 Task: Search one way flight ticket for 1 adult, 5 children, 2 infants in seat and 1 infant on lap in first from Ponce: Mercedita Airport to Riverton: Central Wyoming Regional Airport (was Riverton Regional) on 8-4-2023. Choice of flights is Alaska. Number of bags: 2 carry on bags and 6 checked bags. Price is upto 72000. Outbound departure time preference is 13:30.
Action: Mouse moved to (425, 356)
Screenshot: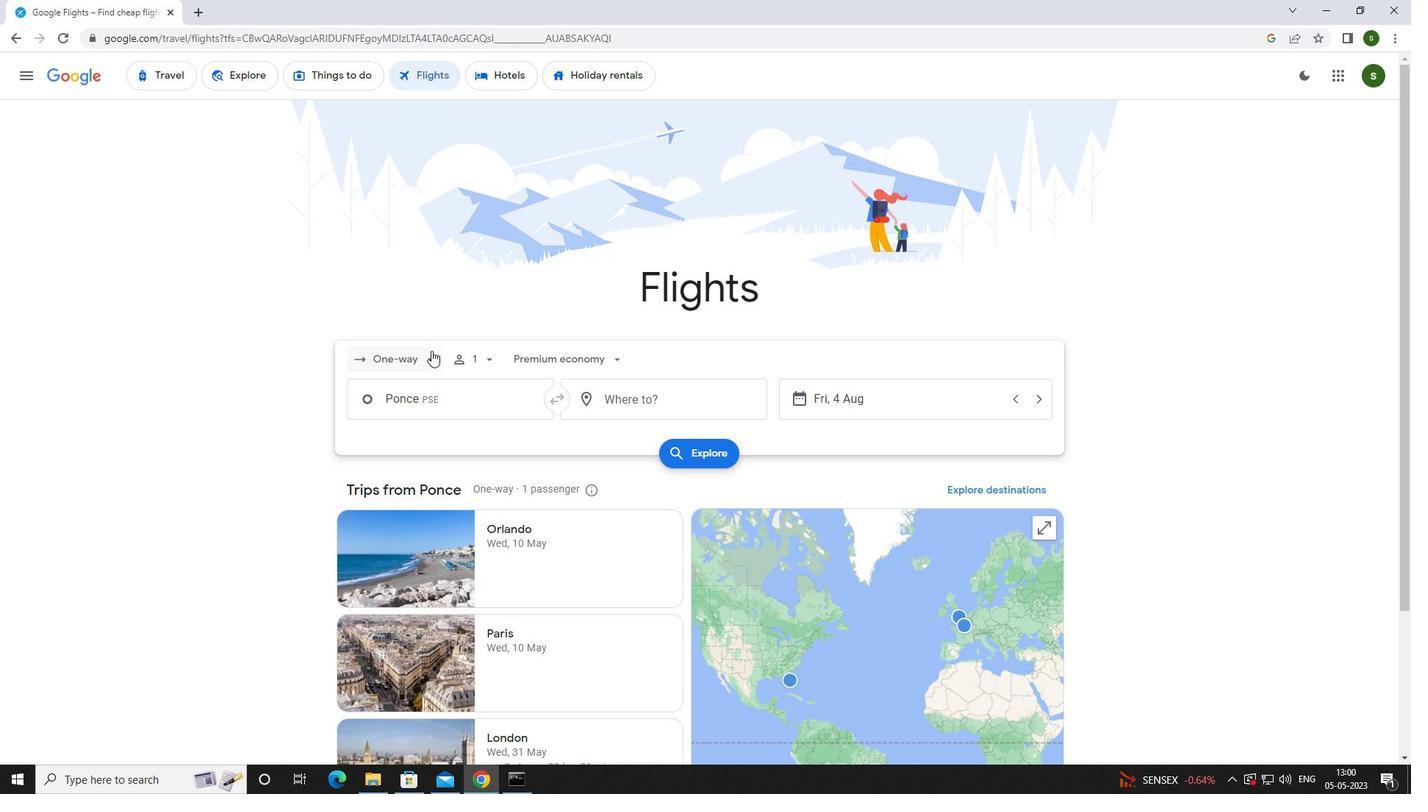 
Action: Mouse pressed left at (425, 356)
Screenshot: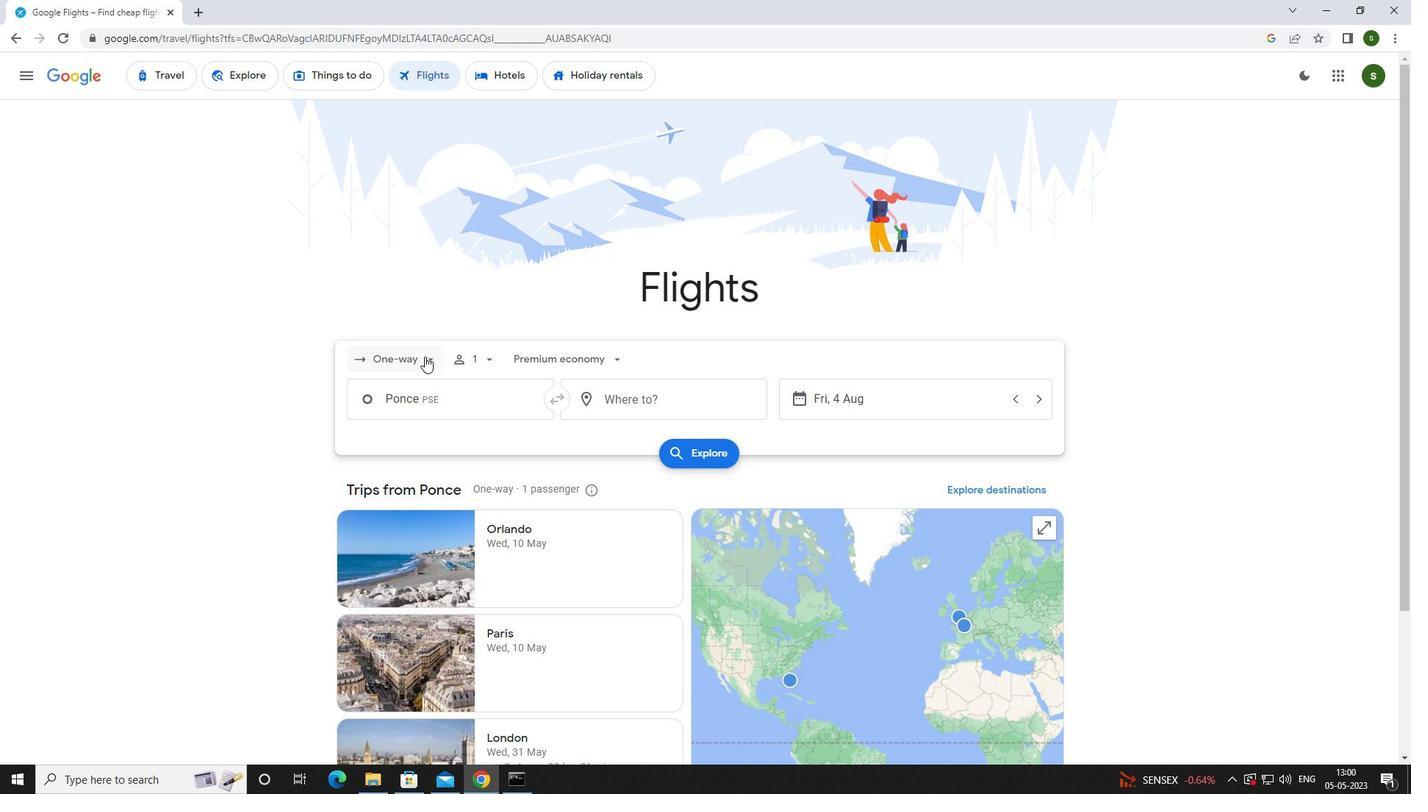 
Action: Mouse moved to (426, 425)
Screenshot: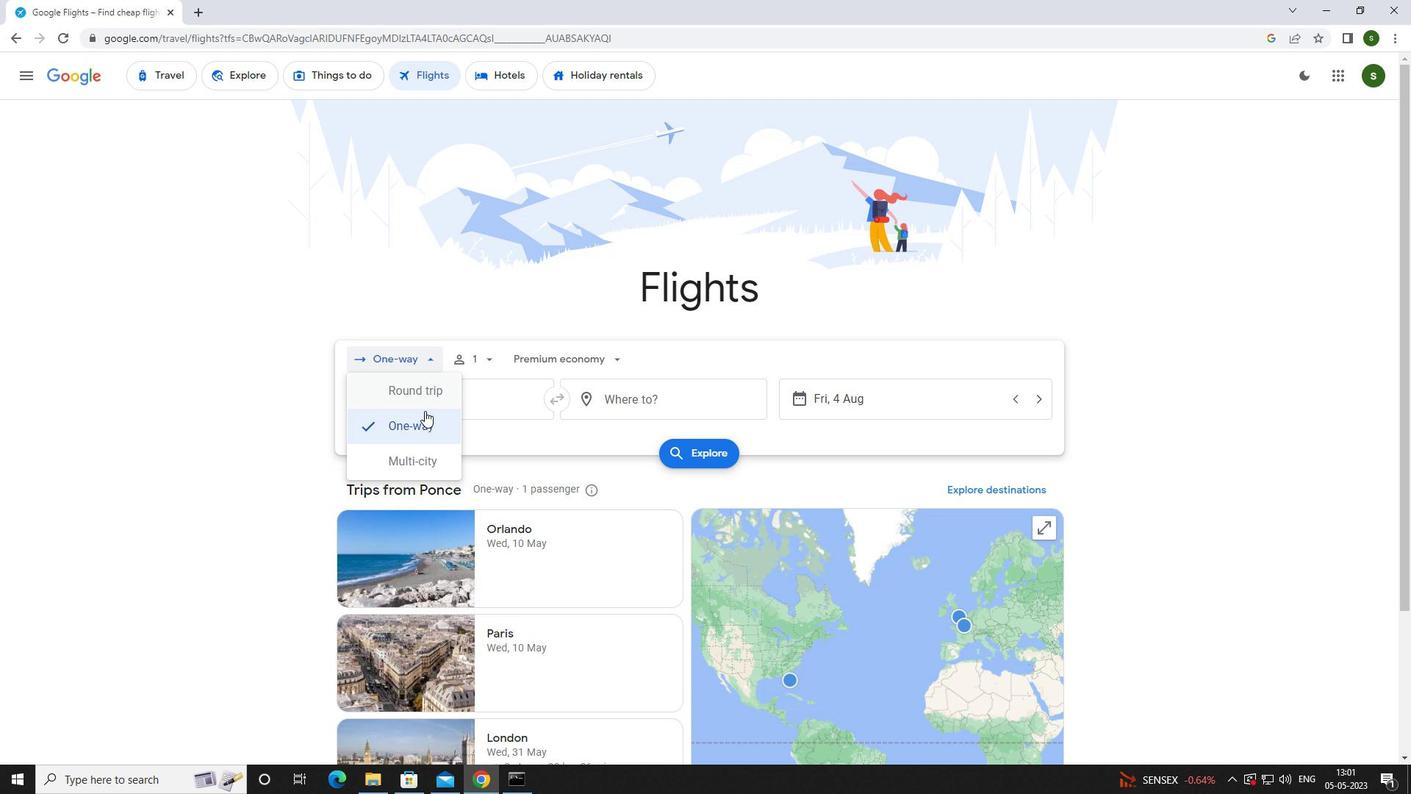 
Action: Mouse pressed left at (426, 425)
Screenshot: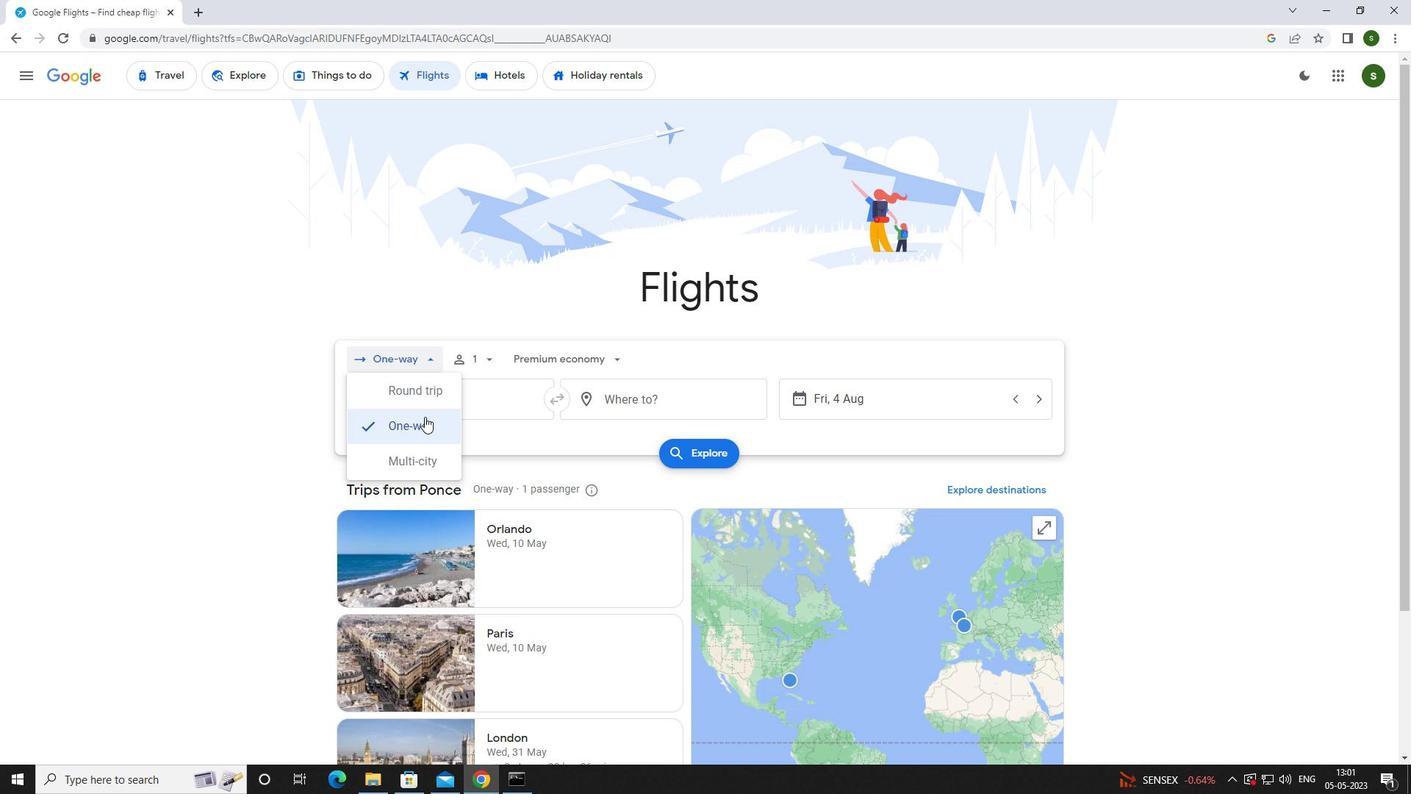 
Action: Mouse moved to (483, 358)
Screenshot: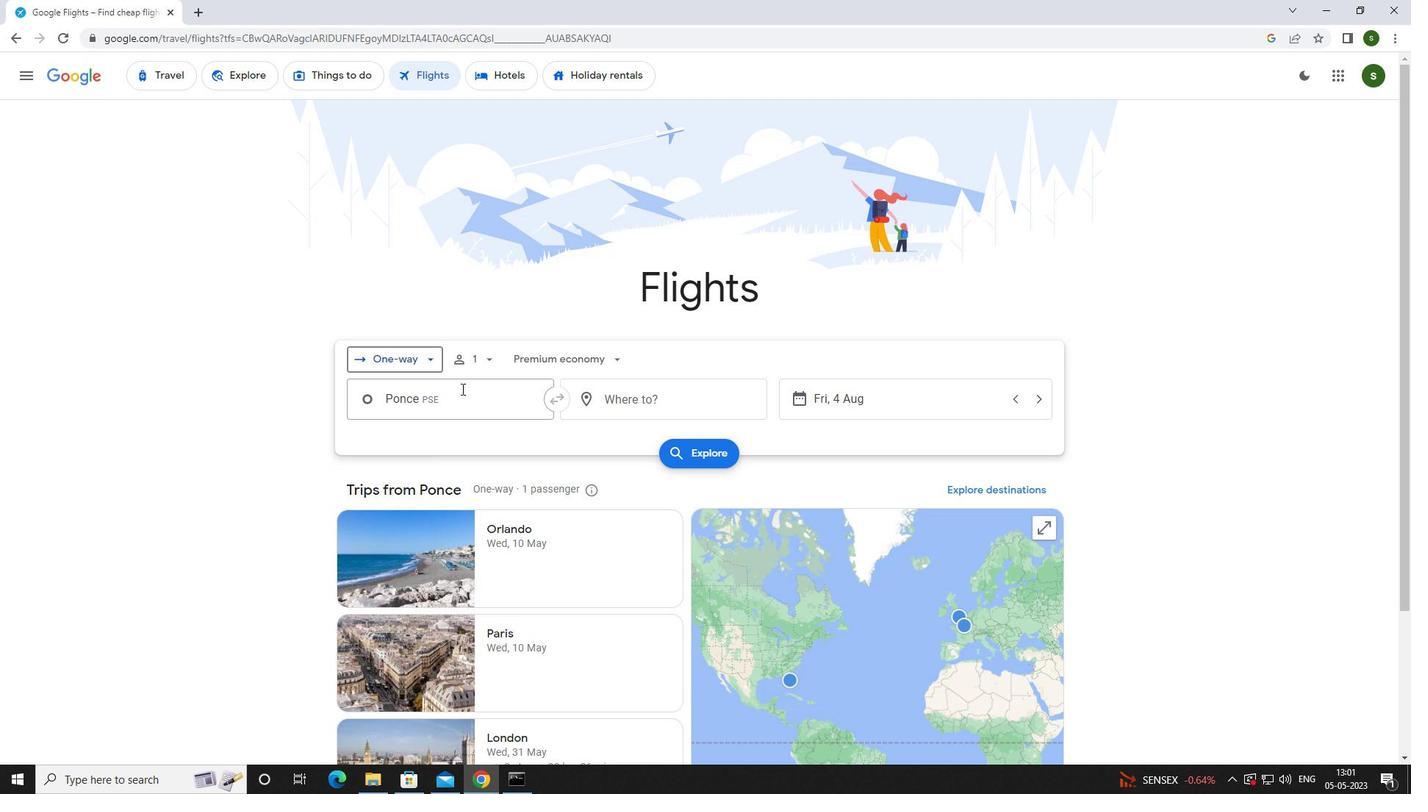 
Action: Mouse pressed left at (483, 358)
Screenshot: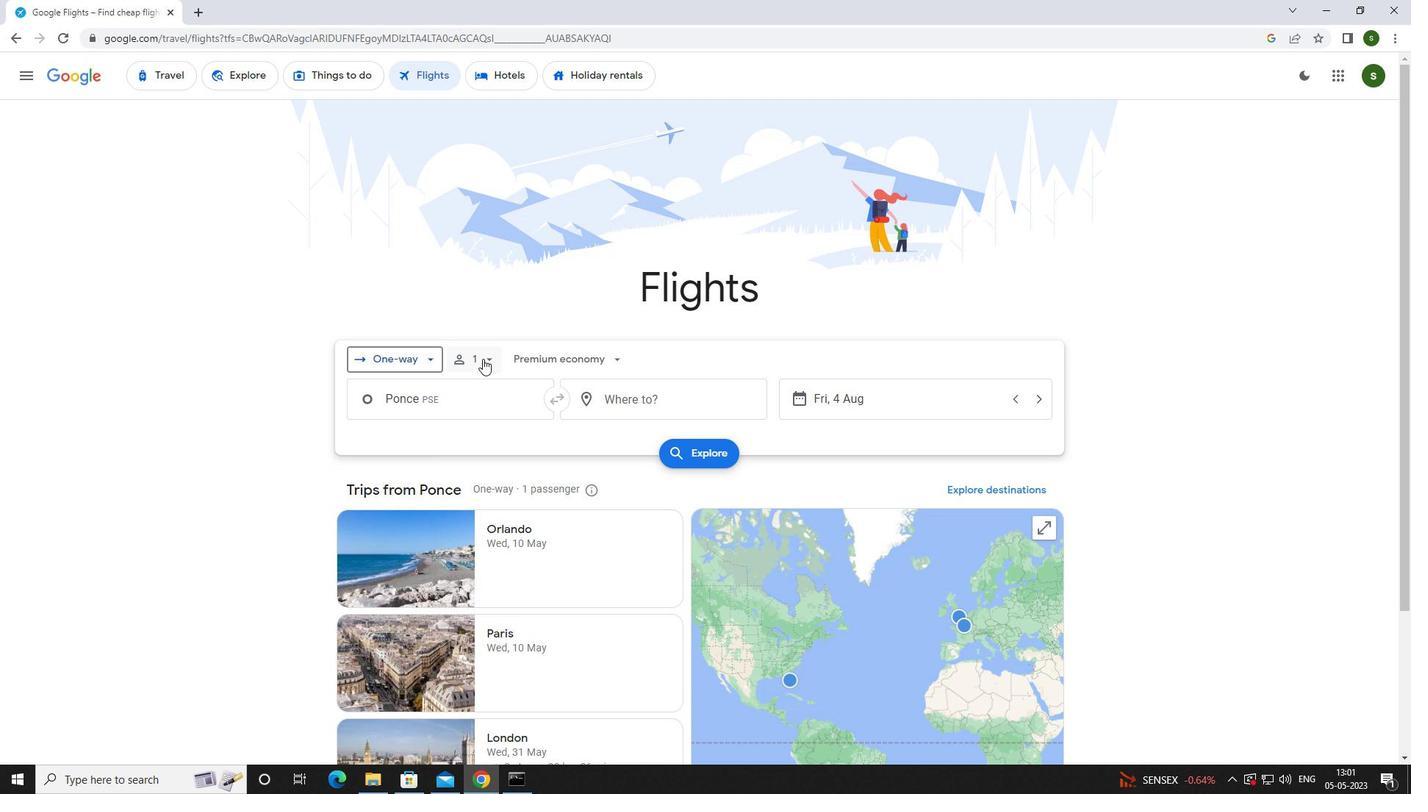 
Action: Mouse moved to (601, 433)
Screenshot: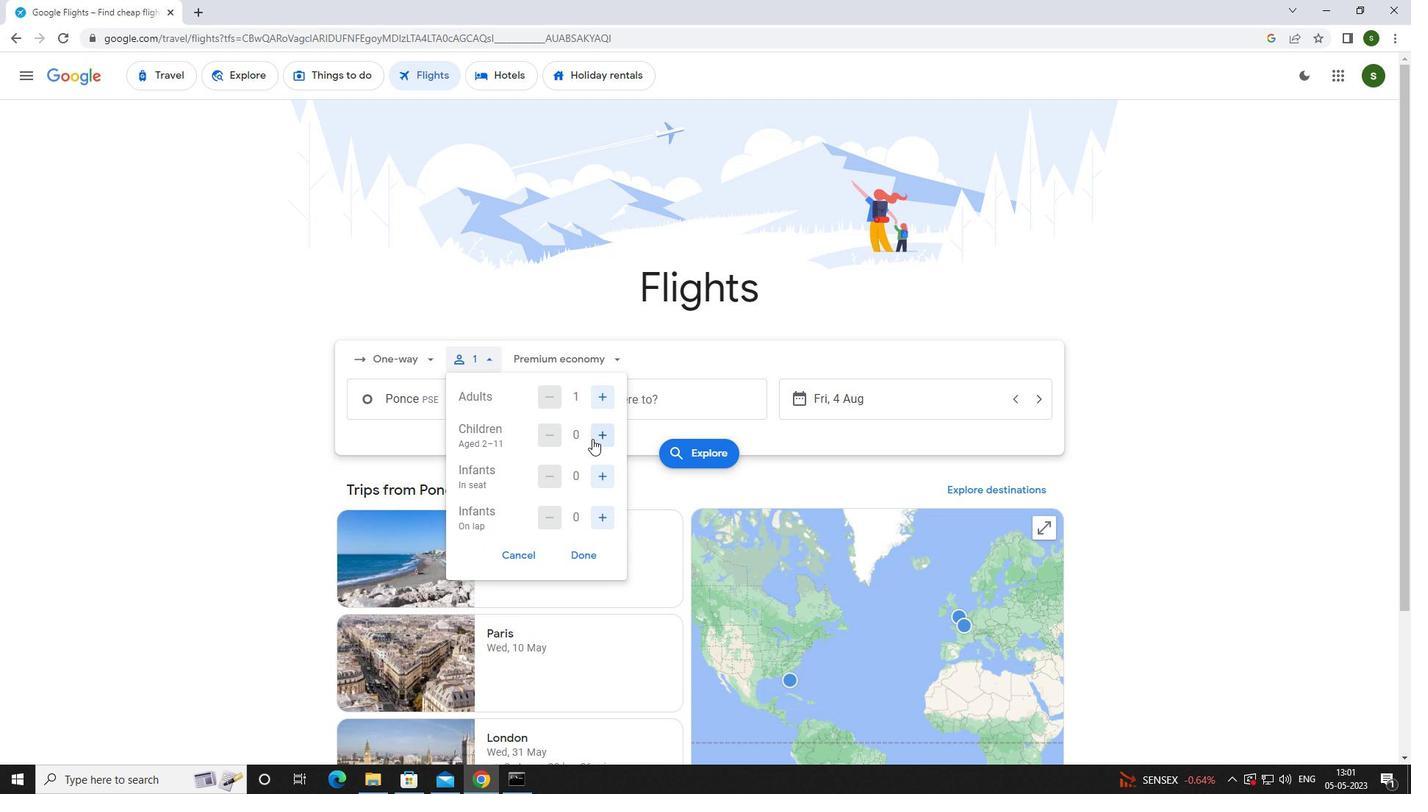 
Action: Mouse pressed left at (601, 433)
Screenshot: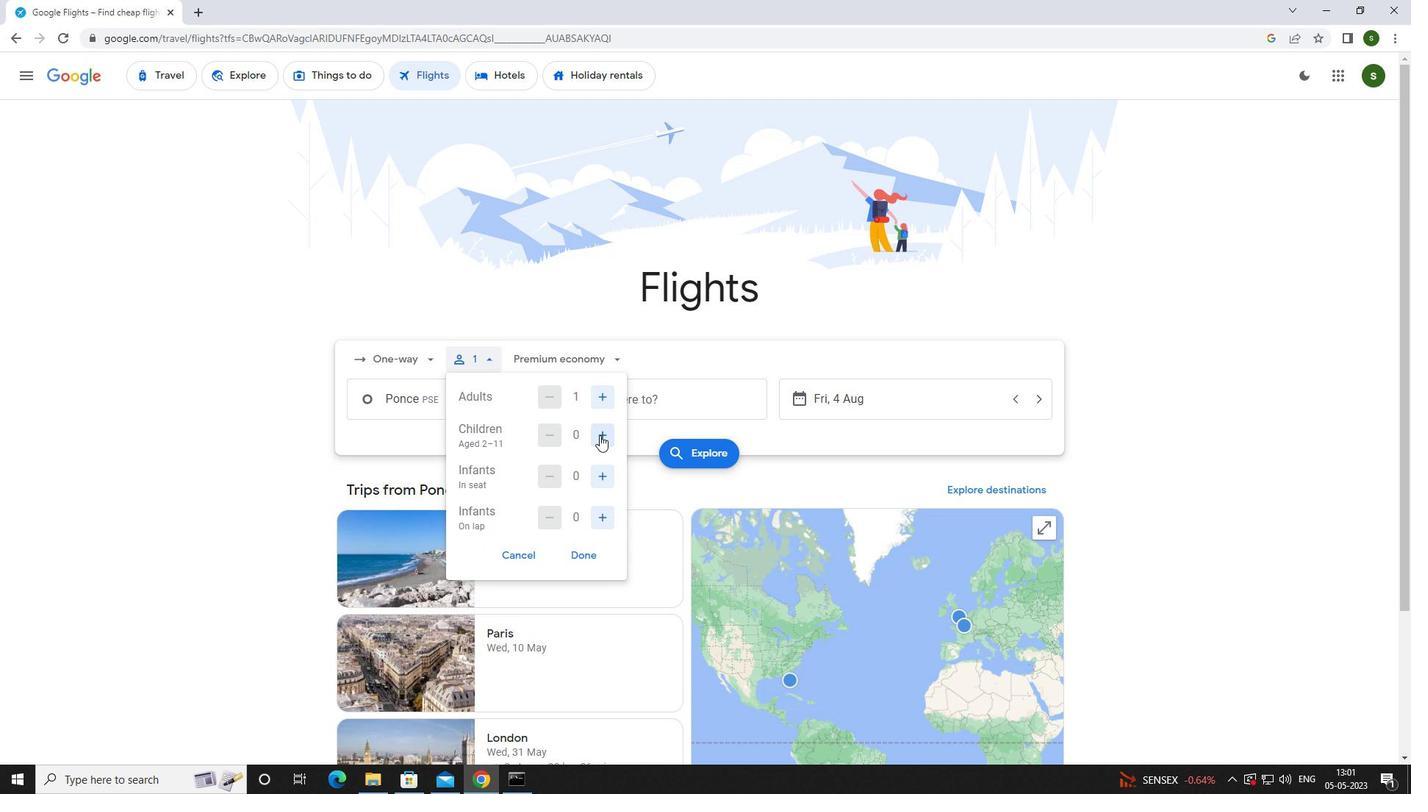 
Action: Mouse pressed left at (601, 433)
Screenshot: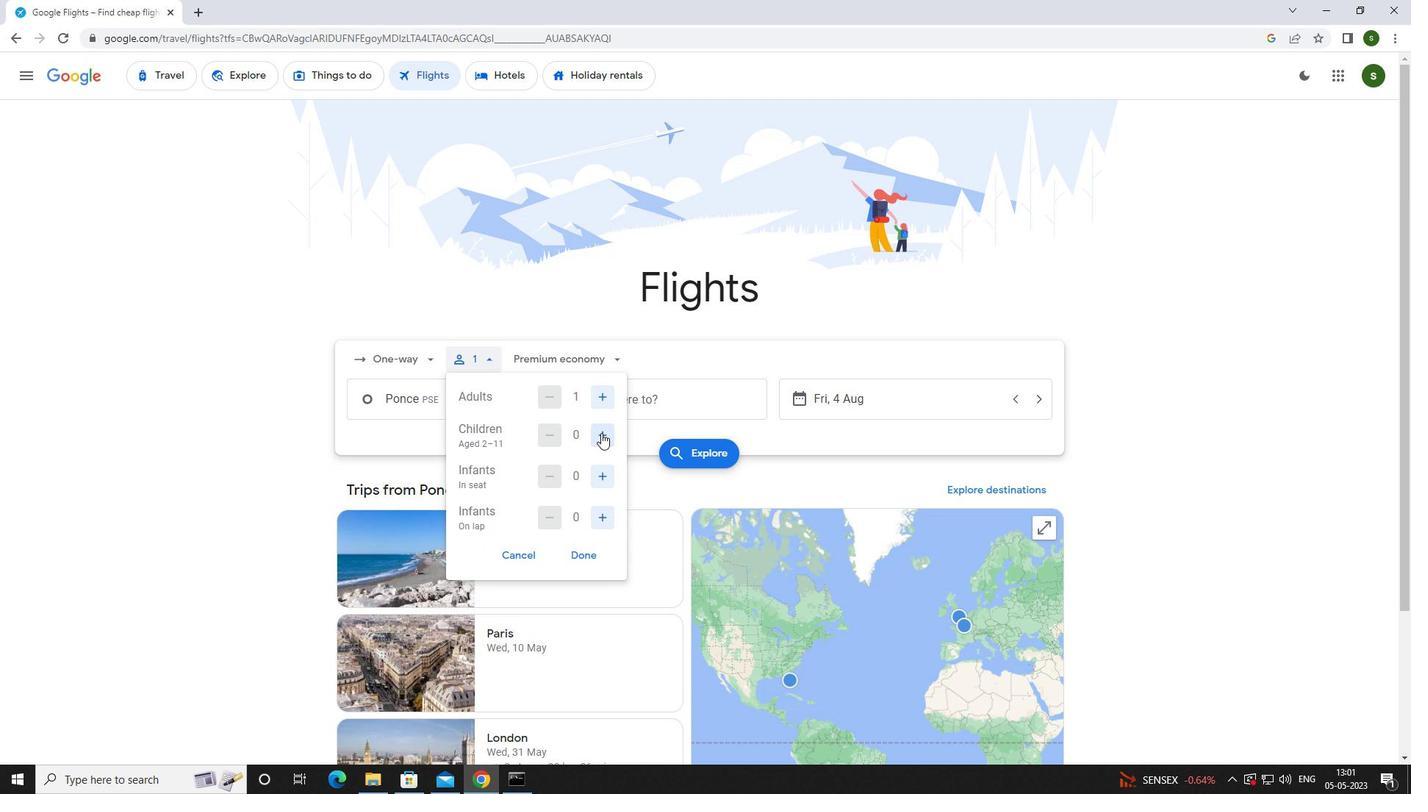 
Action: Mouse pressed left at (601, 433)
Screenshot: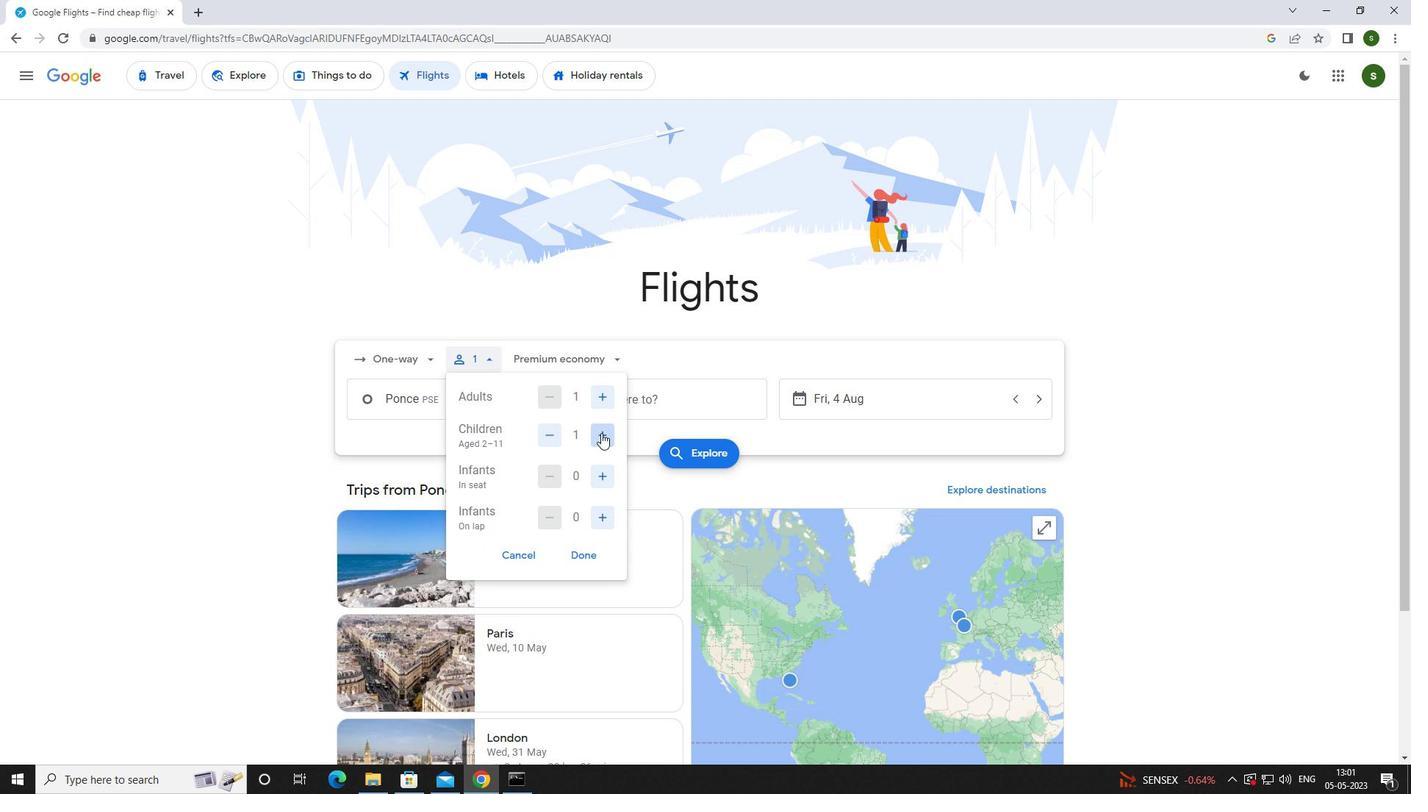 
Action: Mouse pressed left at (601, 433)
Screenshot: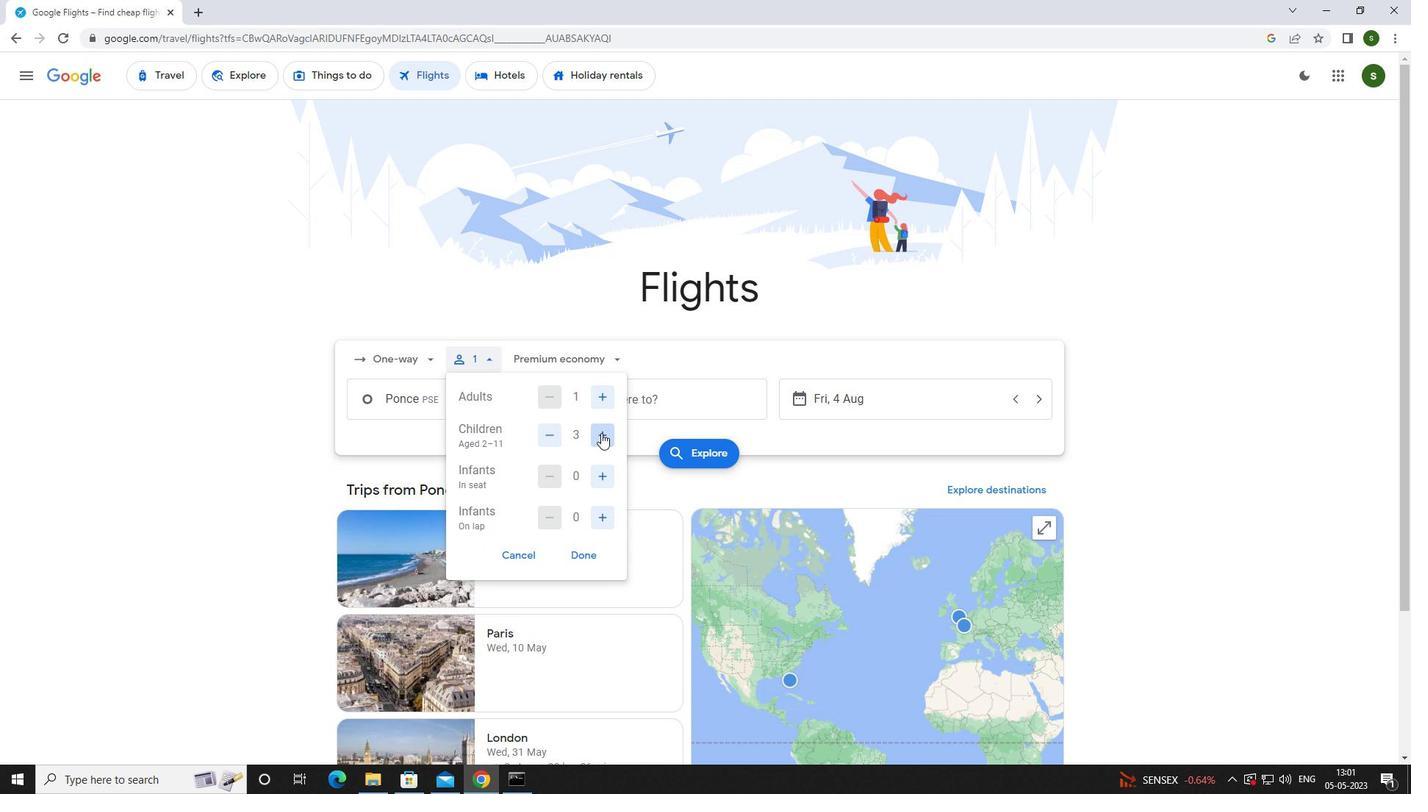 
Action: Mouse pressed left at (601, 433)
Screenshot: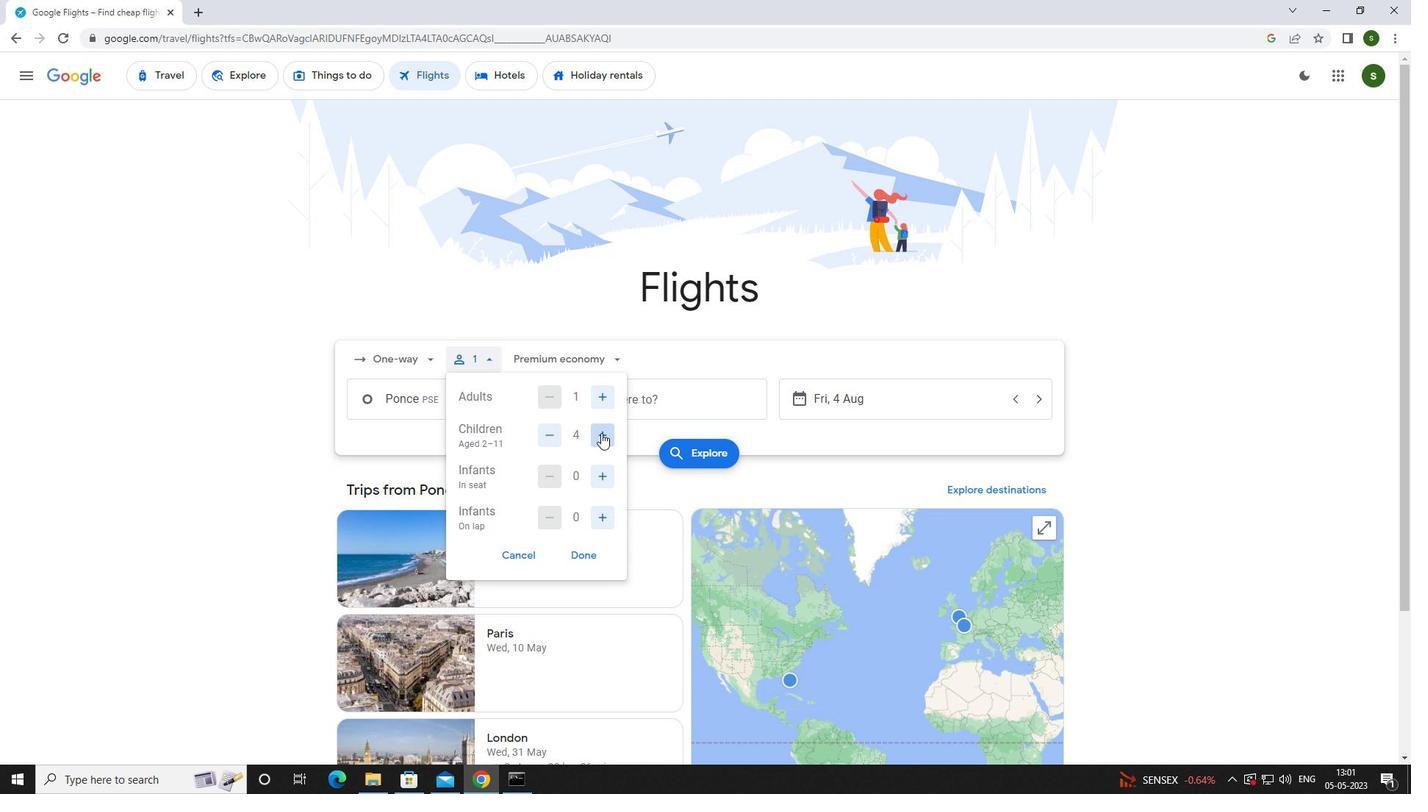 
Action: Mouse moved to (603, 469)
Screenshot: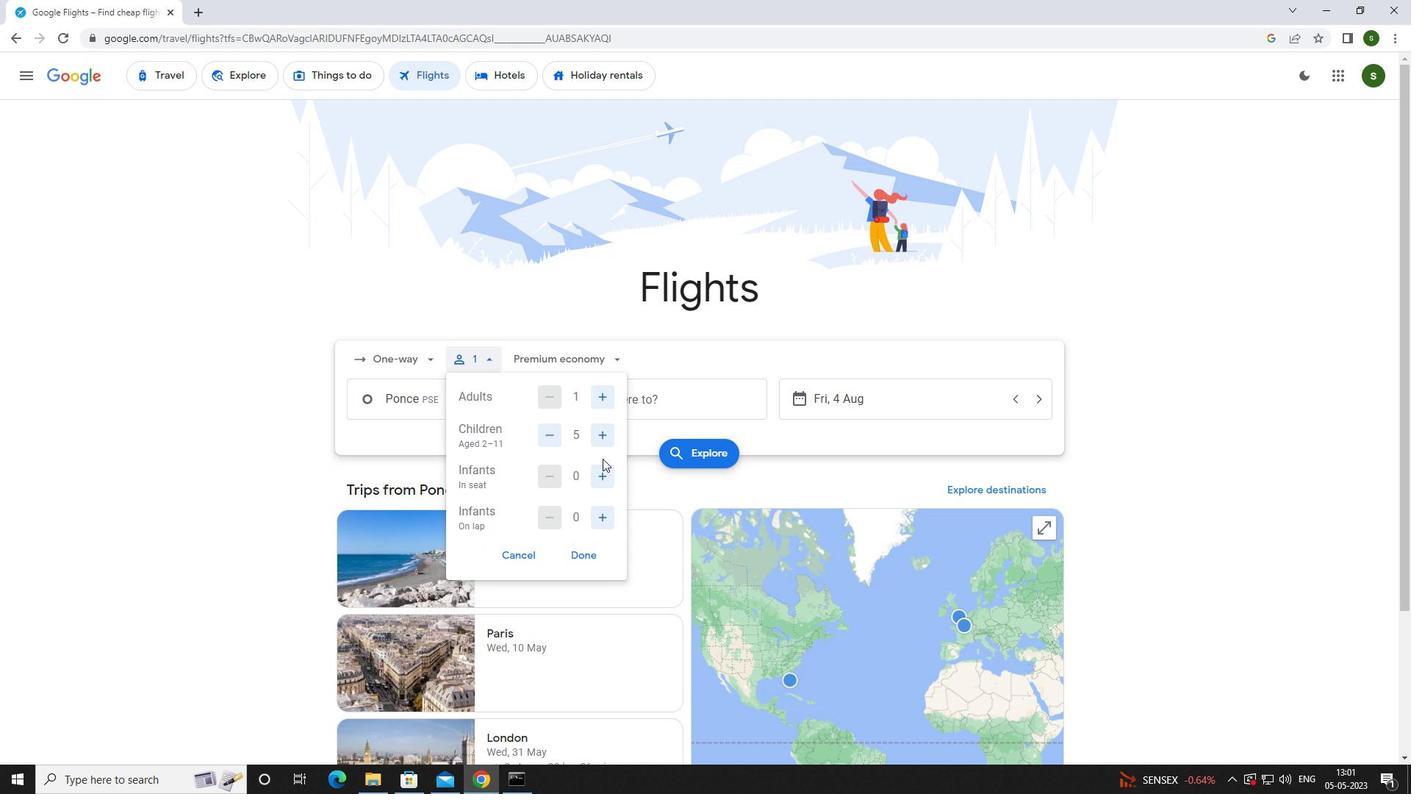 
Action: Mouse pressed left at (603, 469)
Screenshot: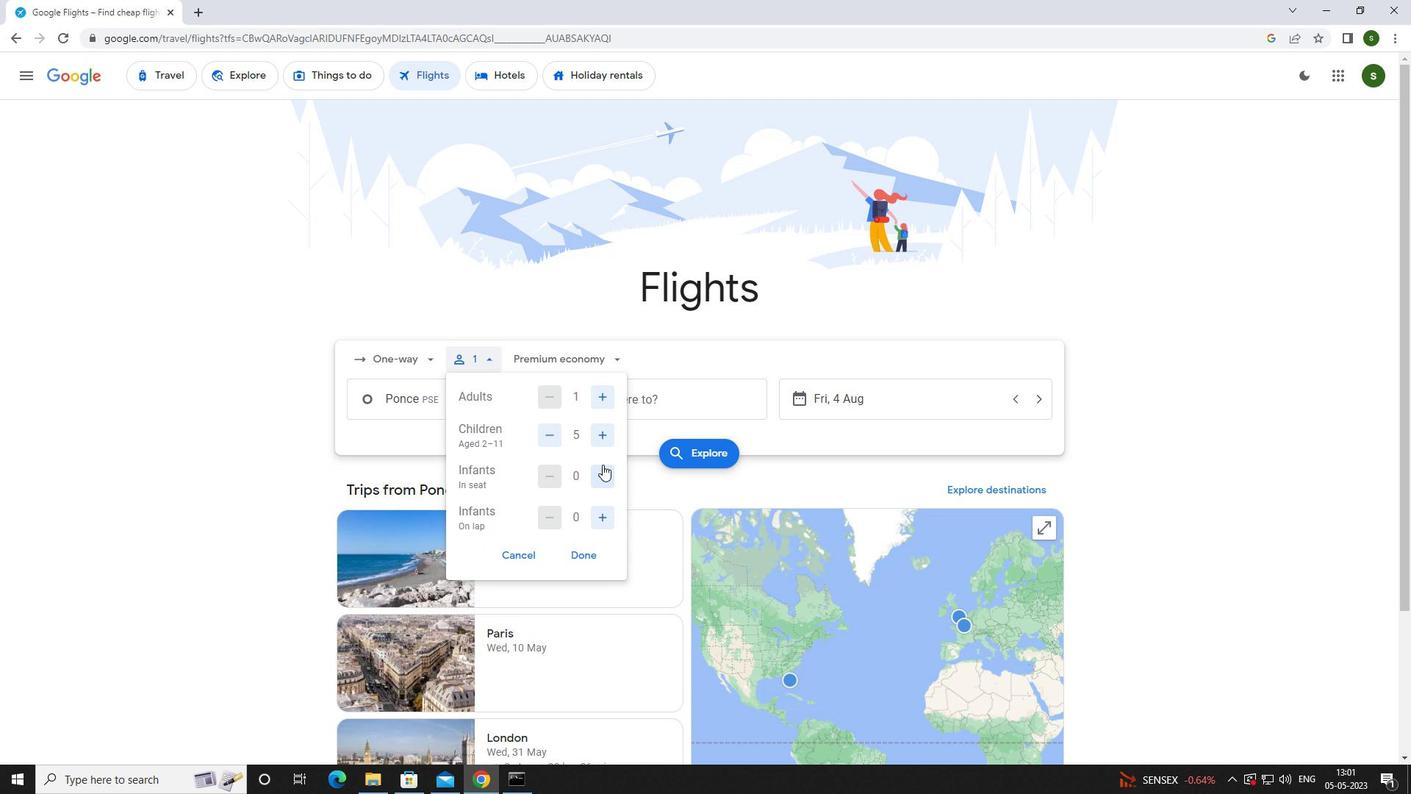 
Action: Mouse moved to (601, 502)
Screenshot: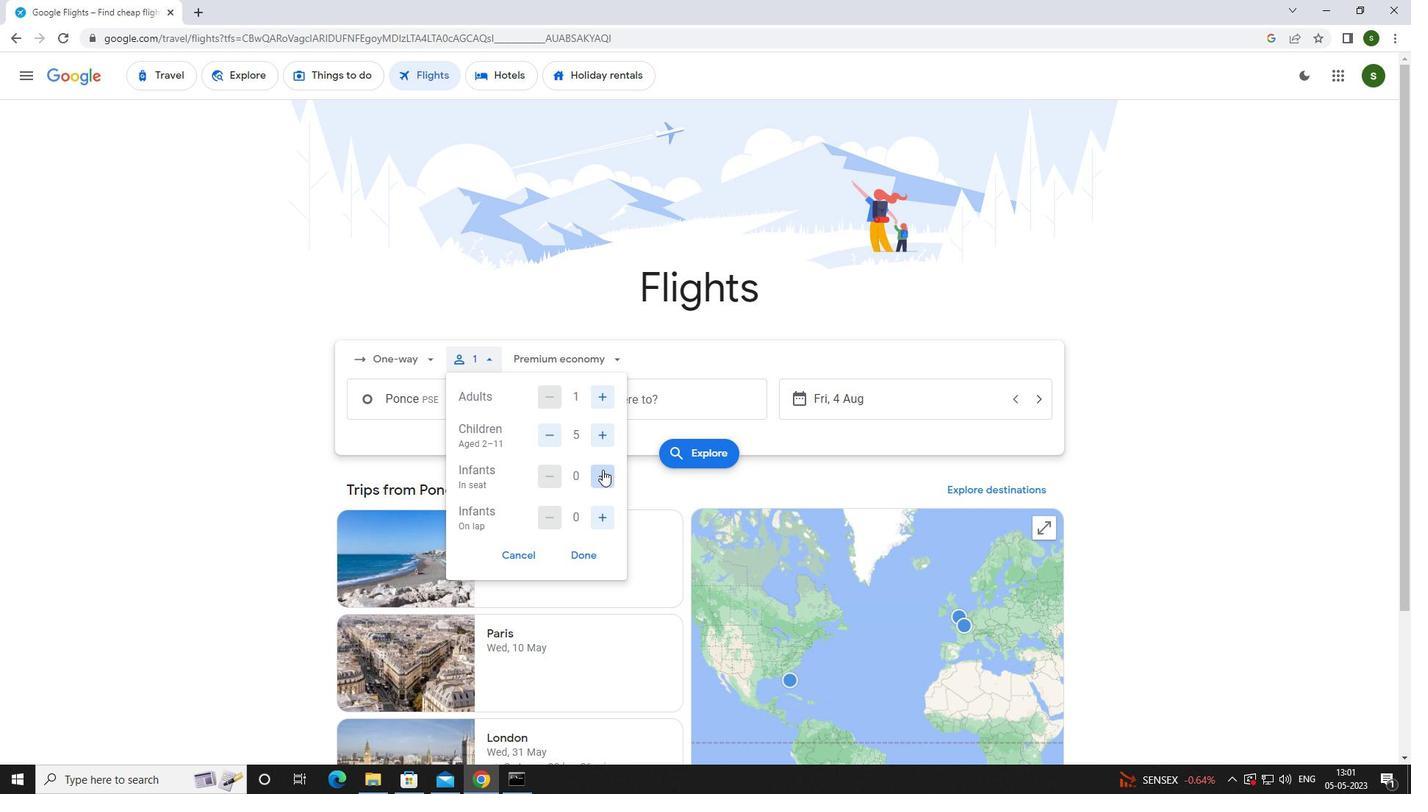 
Action: Mouse pressed left at (601, 502)
Screenshot: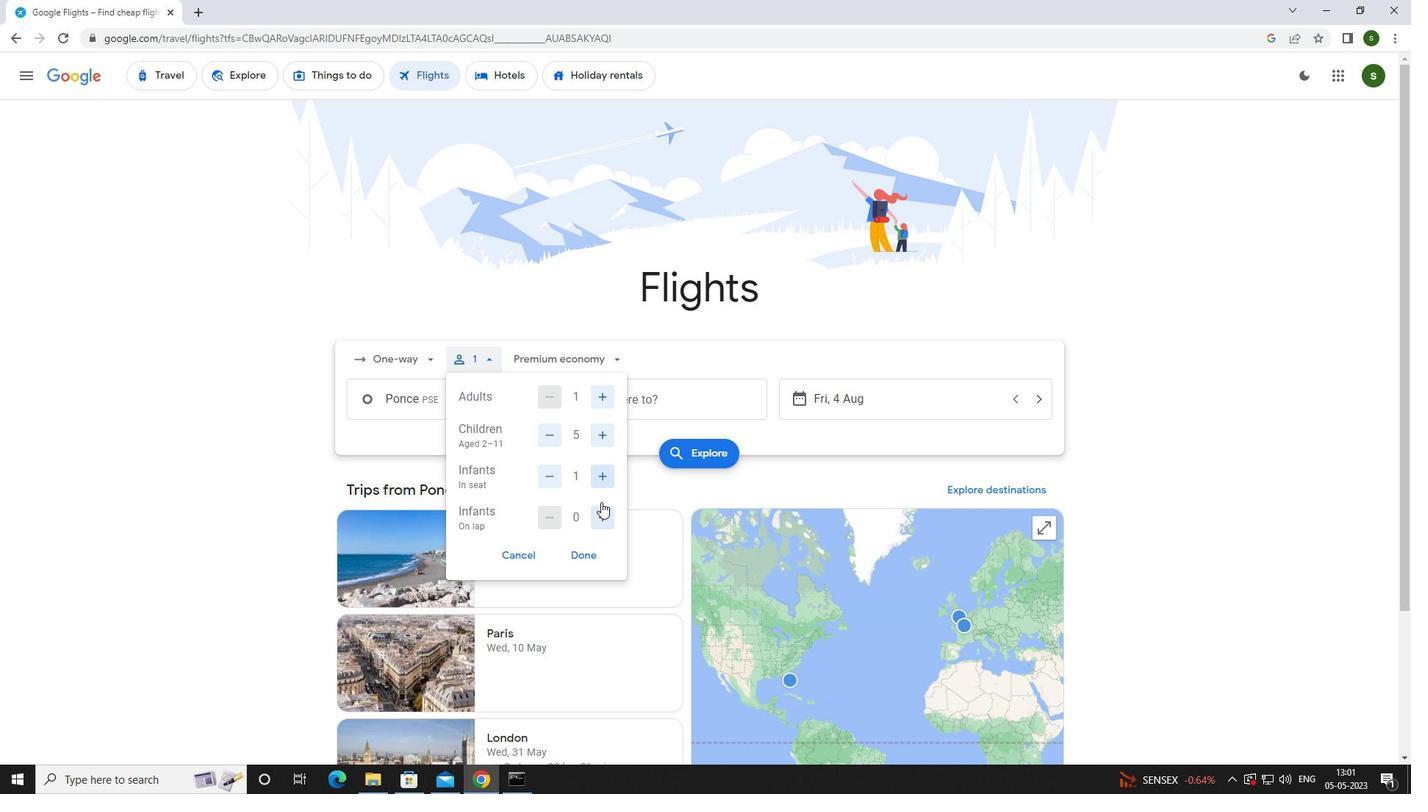 
Action: Mouse moved to (592, 362)
Screenshot: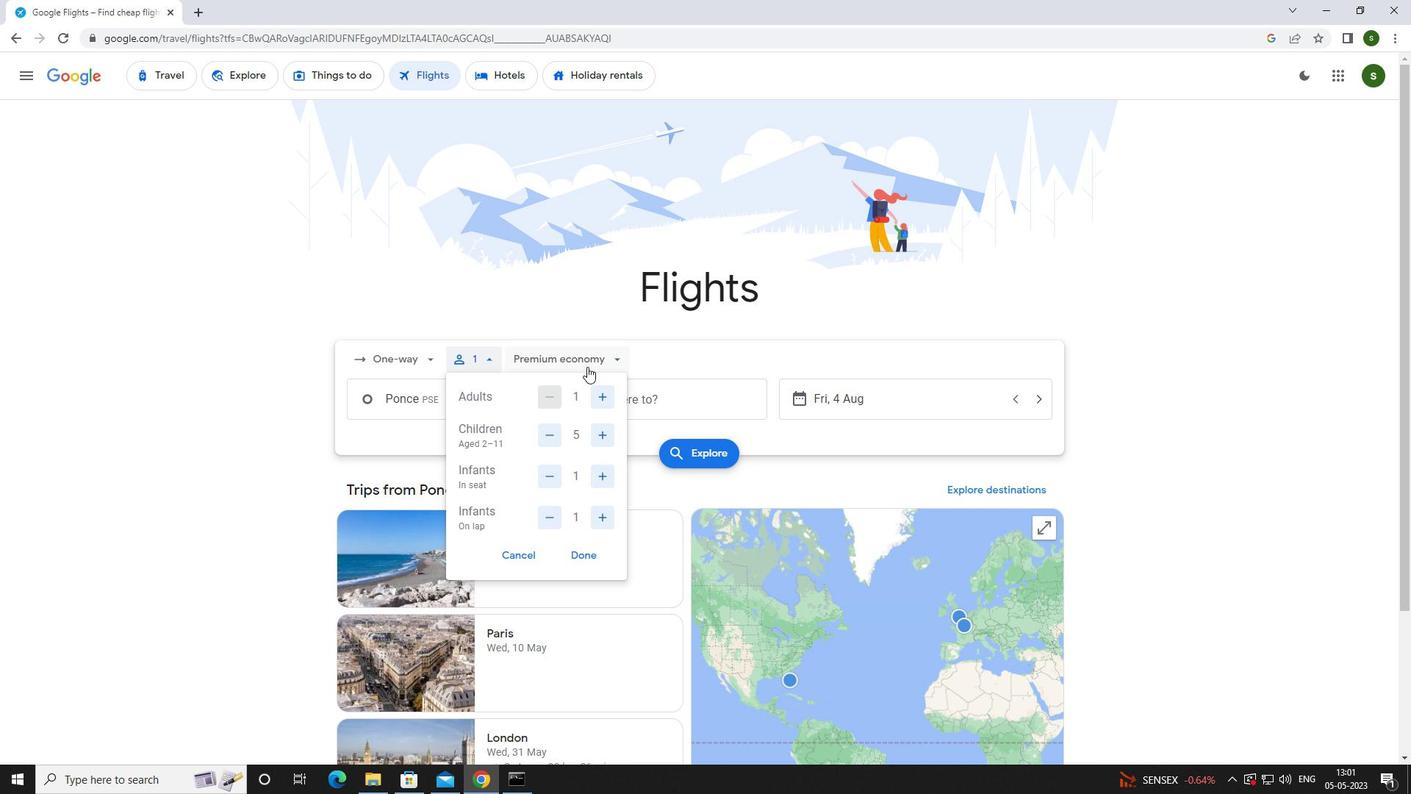 
Action: Mouse pressed left at (592, 362)
Screenshot: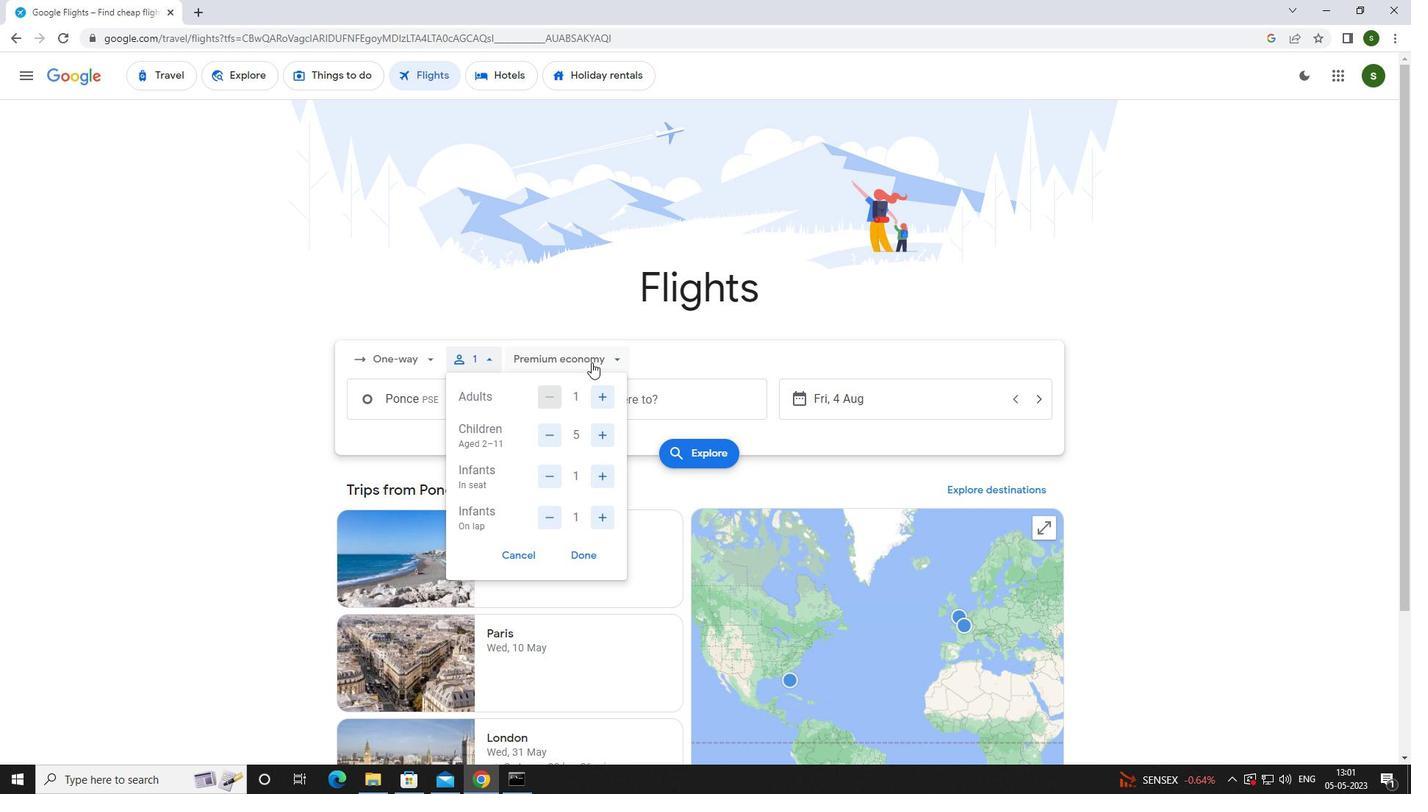 
Action: Mouse moved to (574, 497)
Screenshot: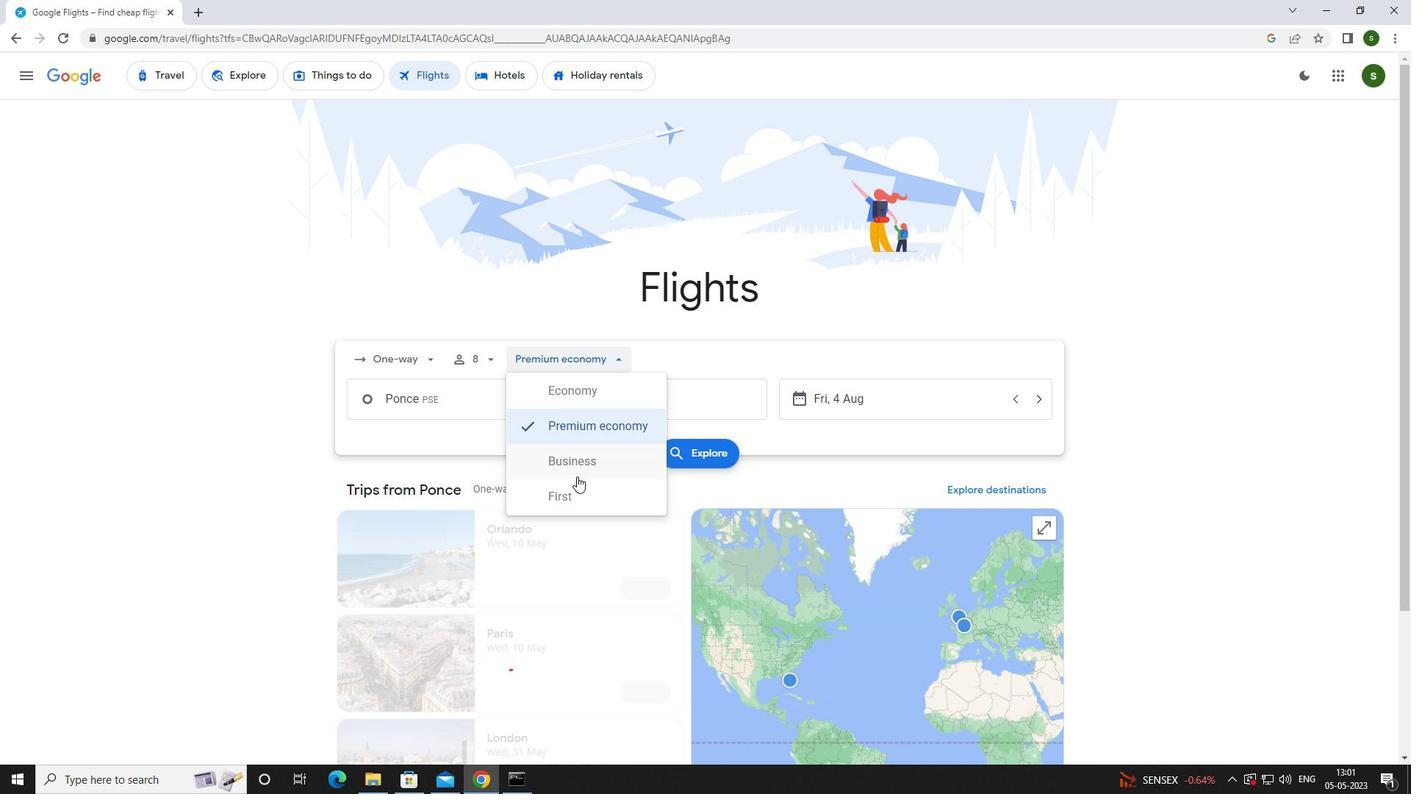 
Action: Mouse pressed left at (574, 497)
Screenshot: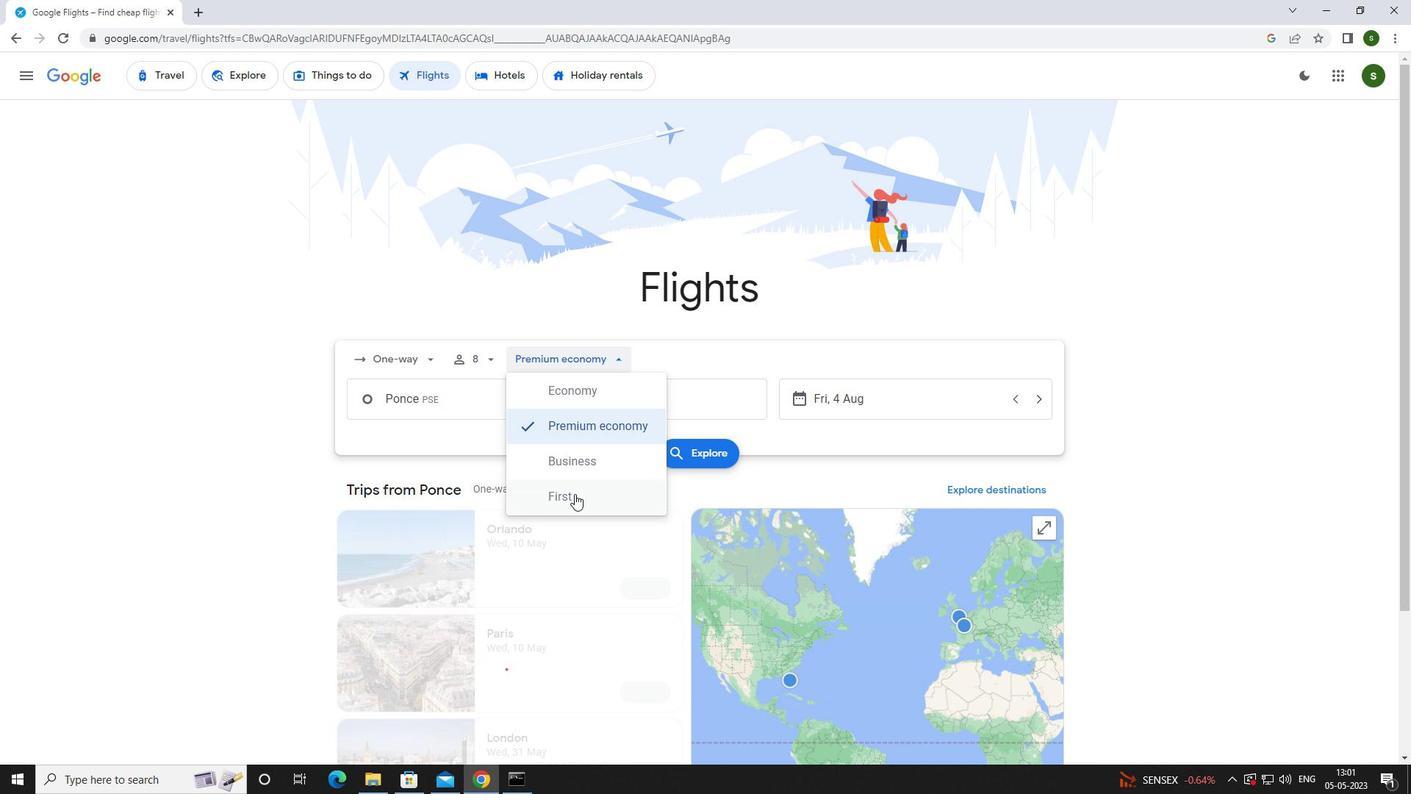 
Action: Mouse moved to (473, 406)
Screenshot: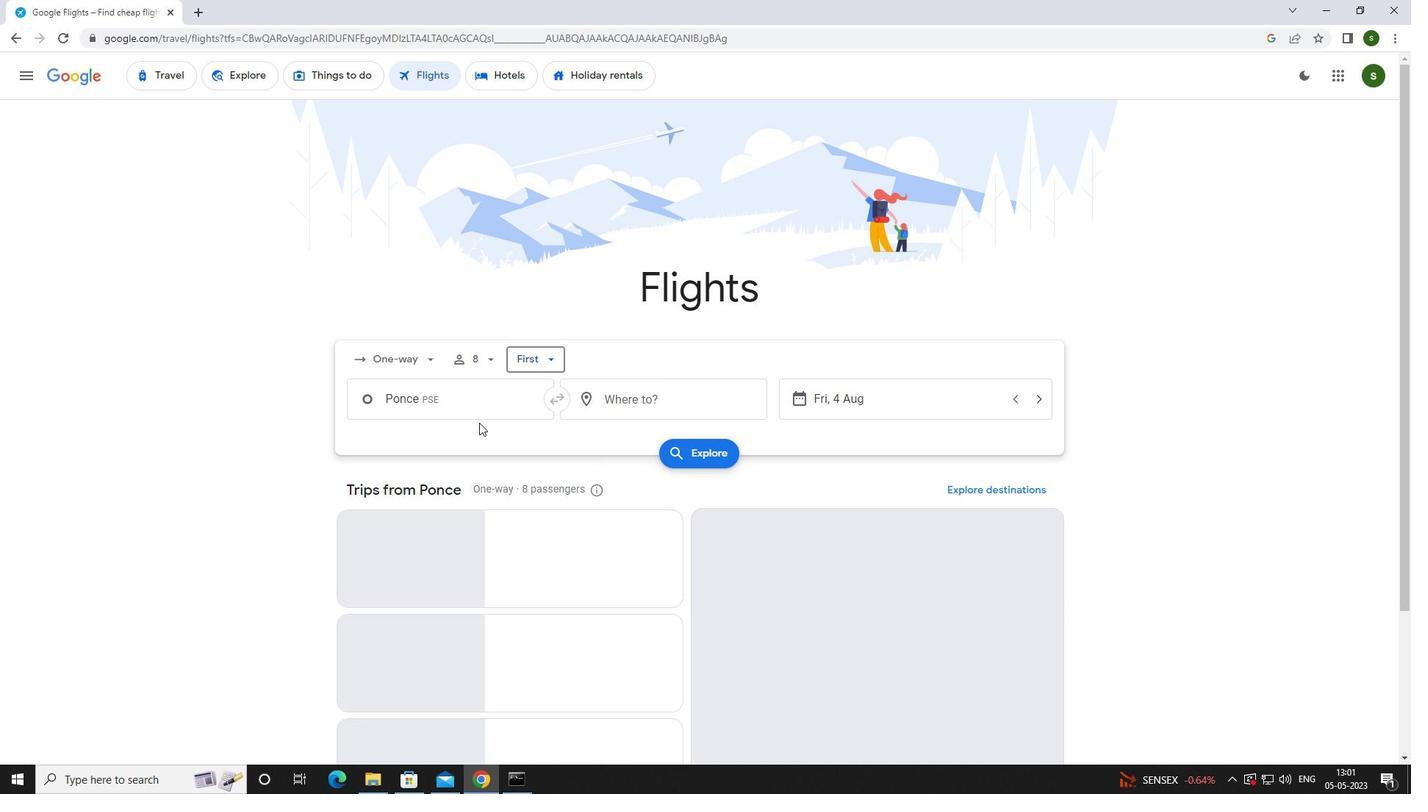 
Action: Mouse pressed left at (473, 406)
Screenshot: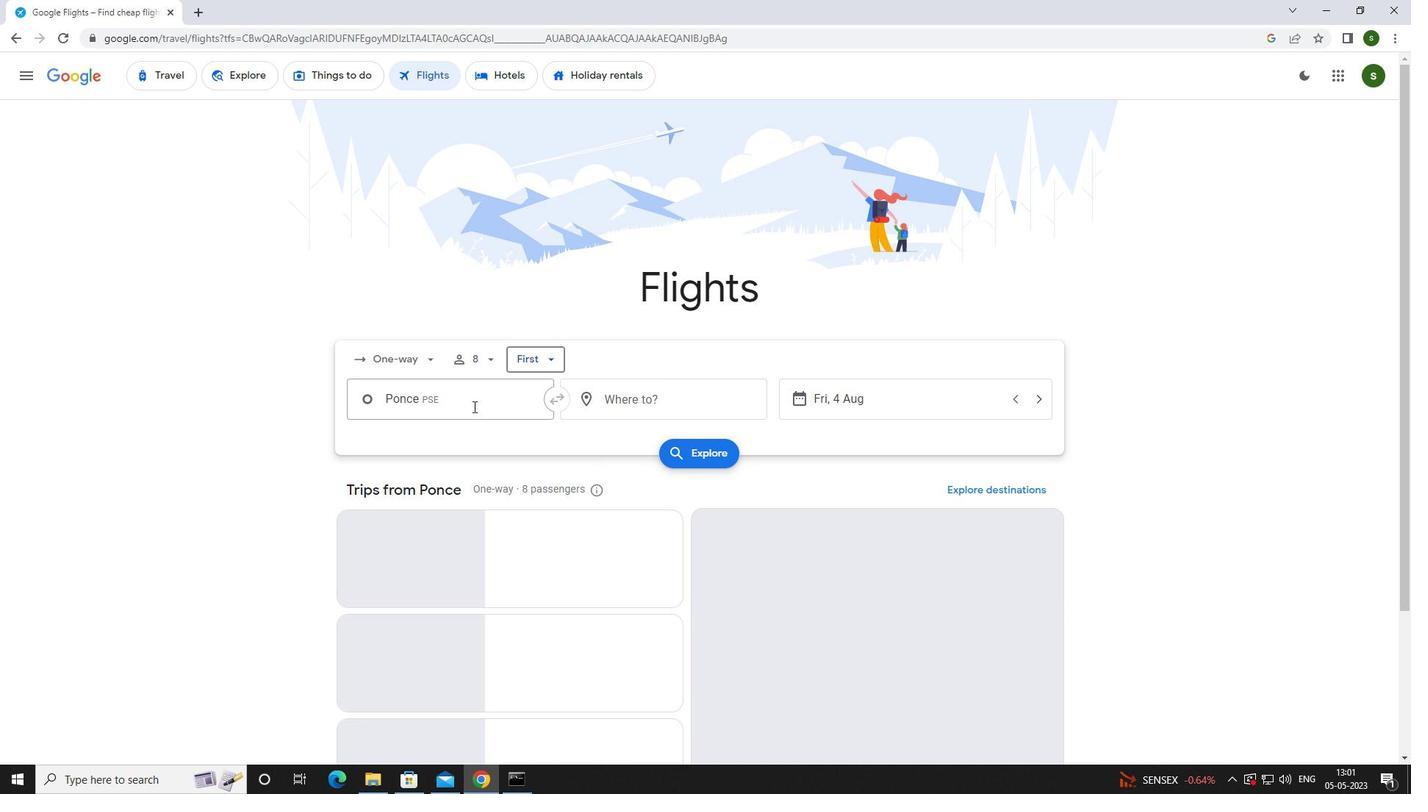 
Action: Key pressed <Key.caps_lock>p<Key.caps_lock>once
Screenshot: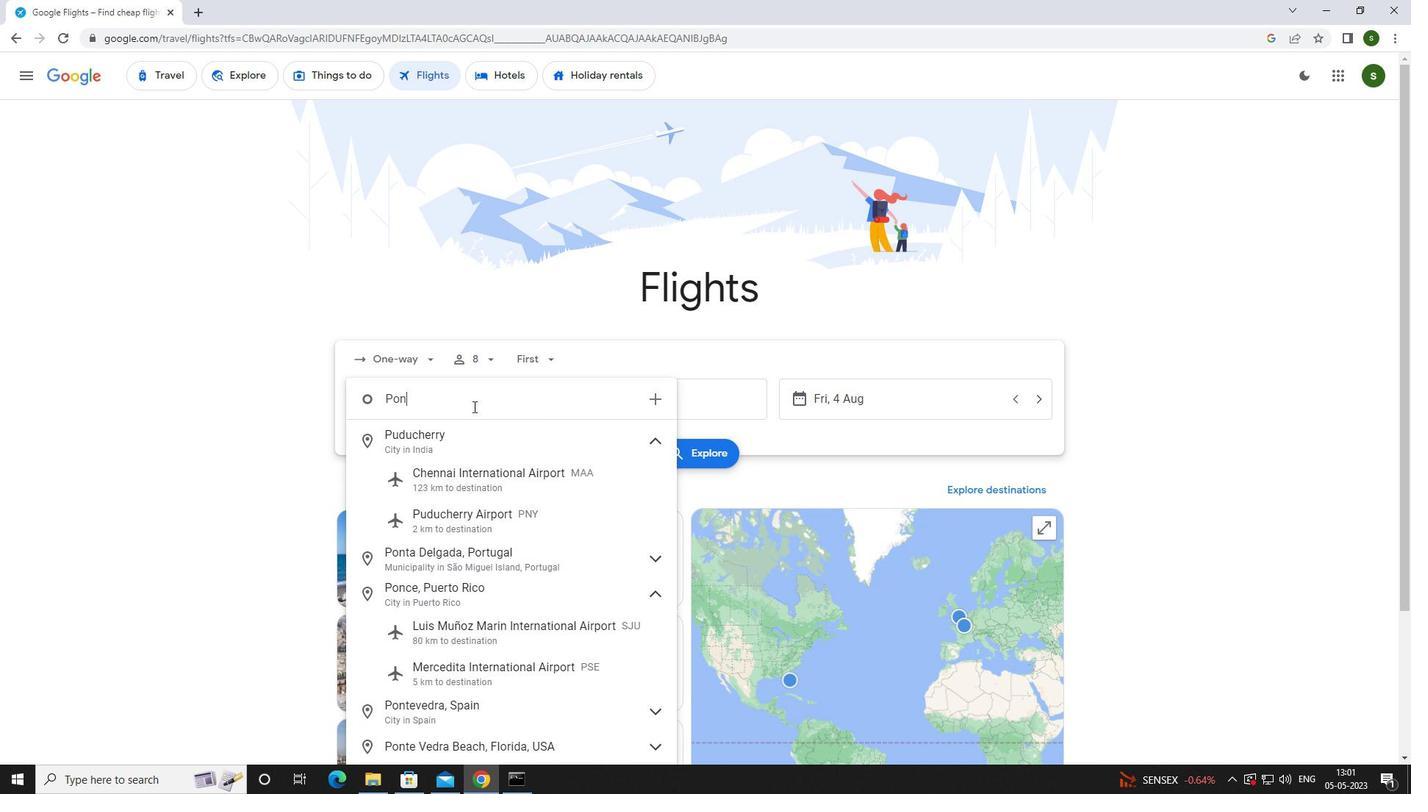 
Action: Mouse moved to (480, 519)
Screenshot: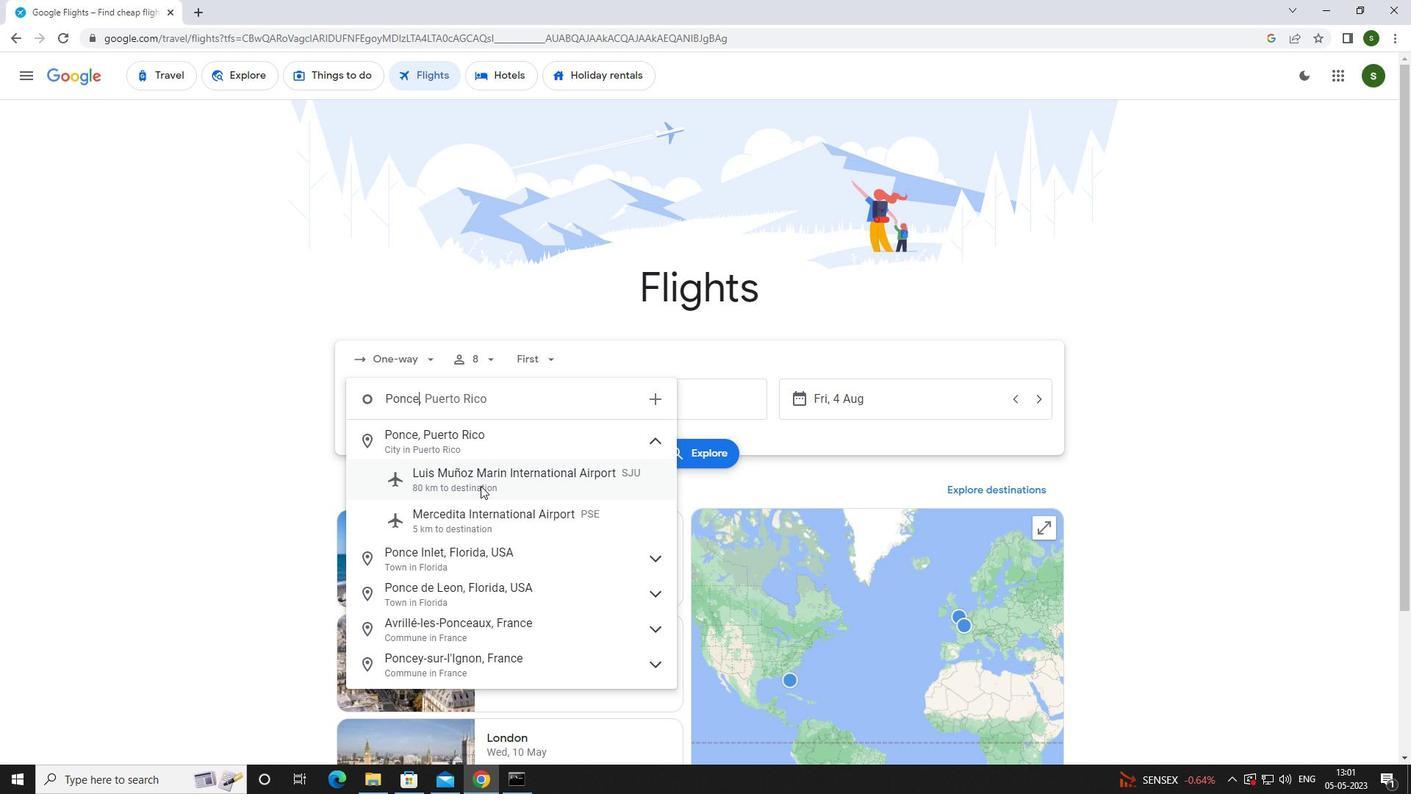 
Action: Mouse pressed left at (480, 519)
Screenshot: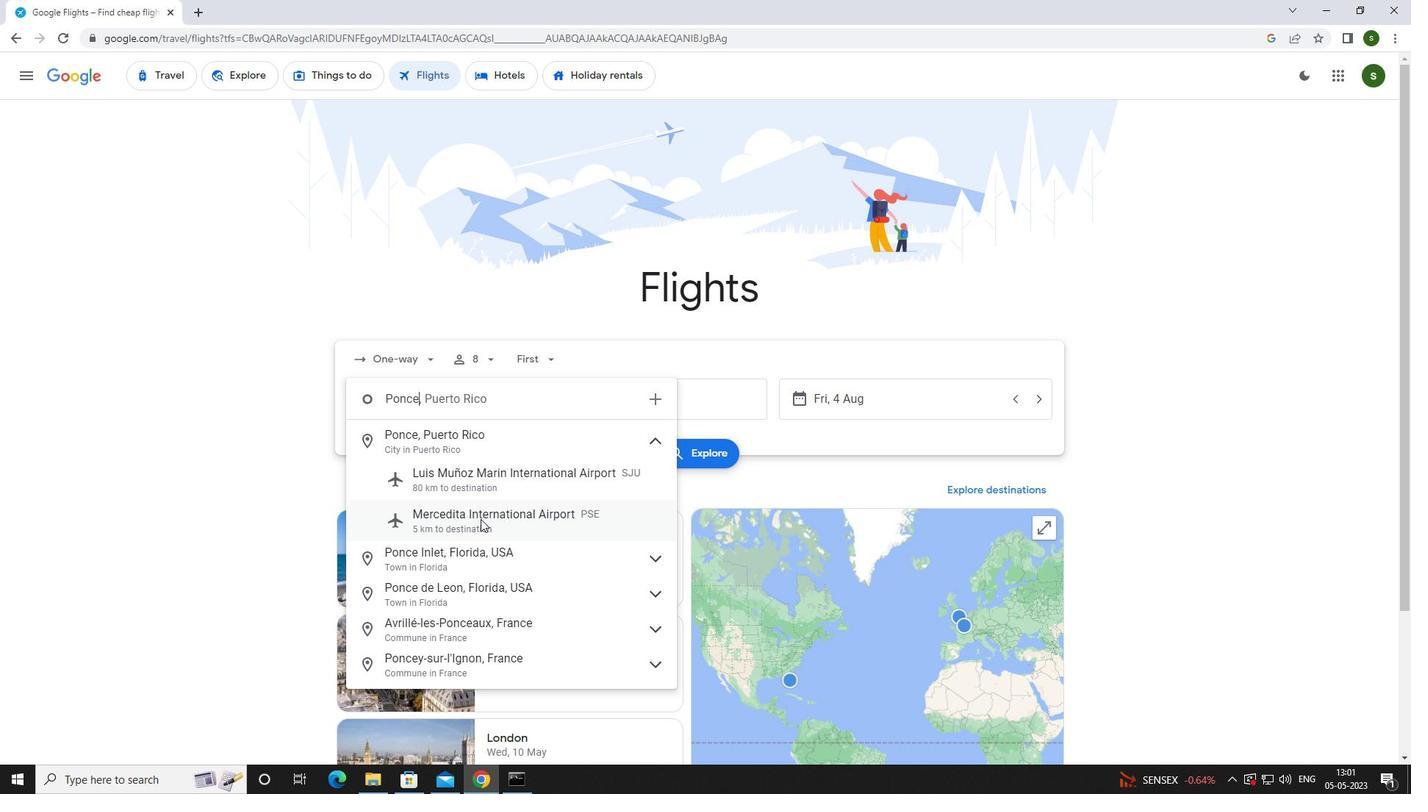 
Action: Mouse moved to (619, 392)
Screenshot: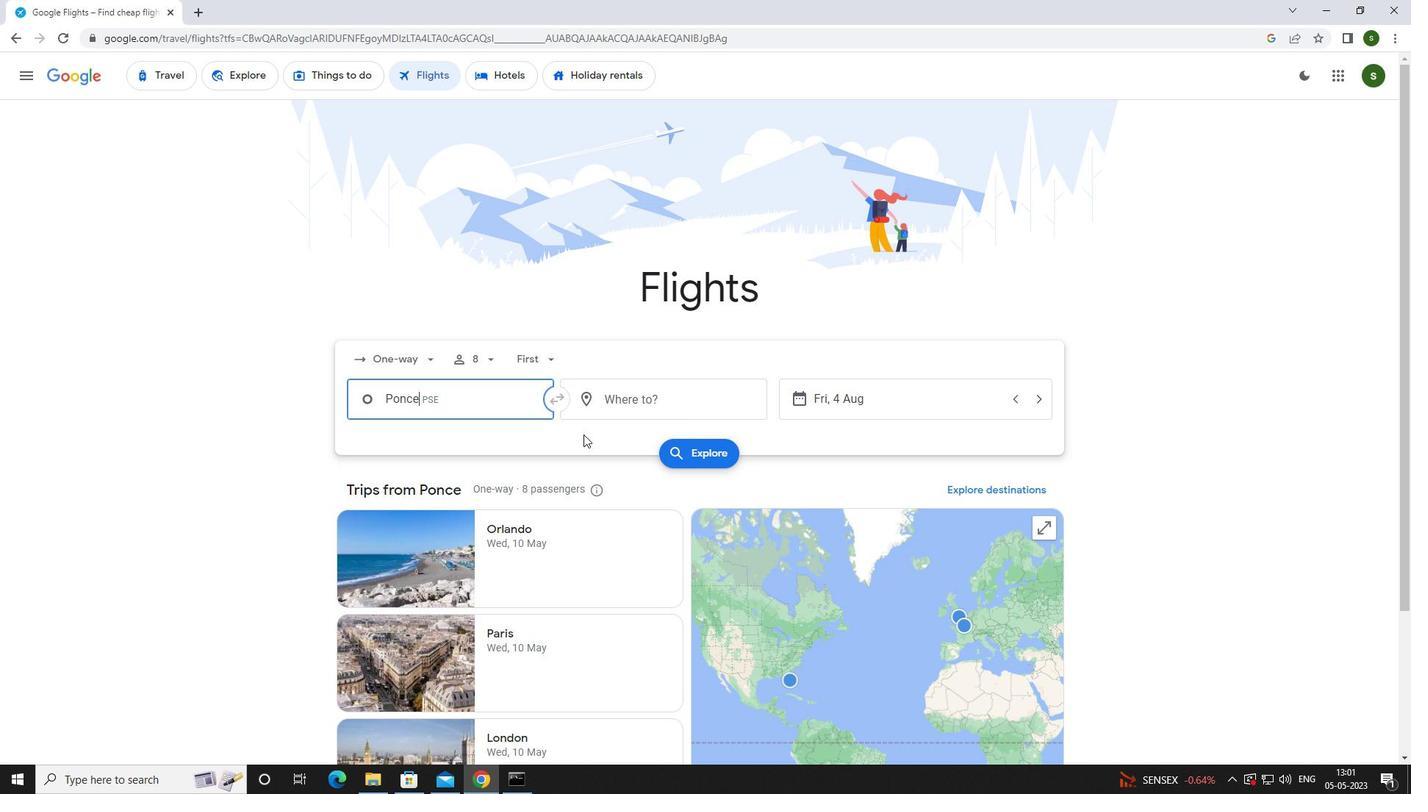 
Action: Mouse pressed left at (619, 392)
Screenshot: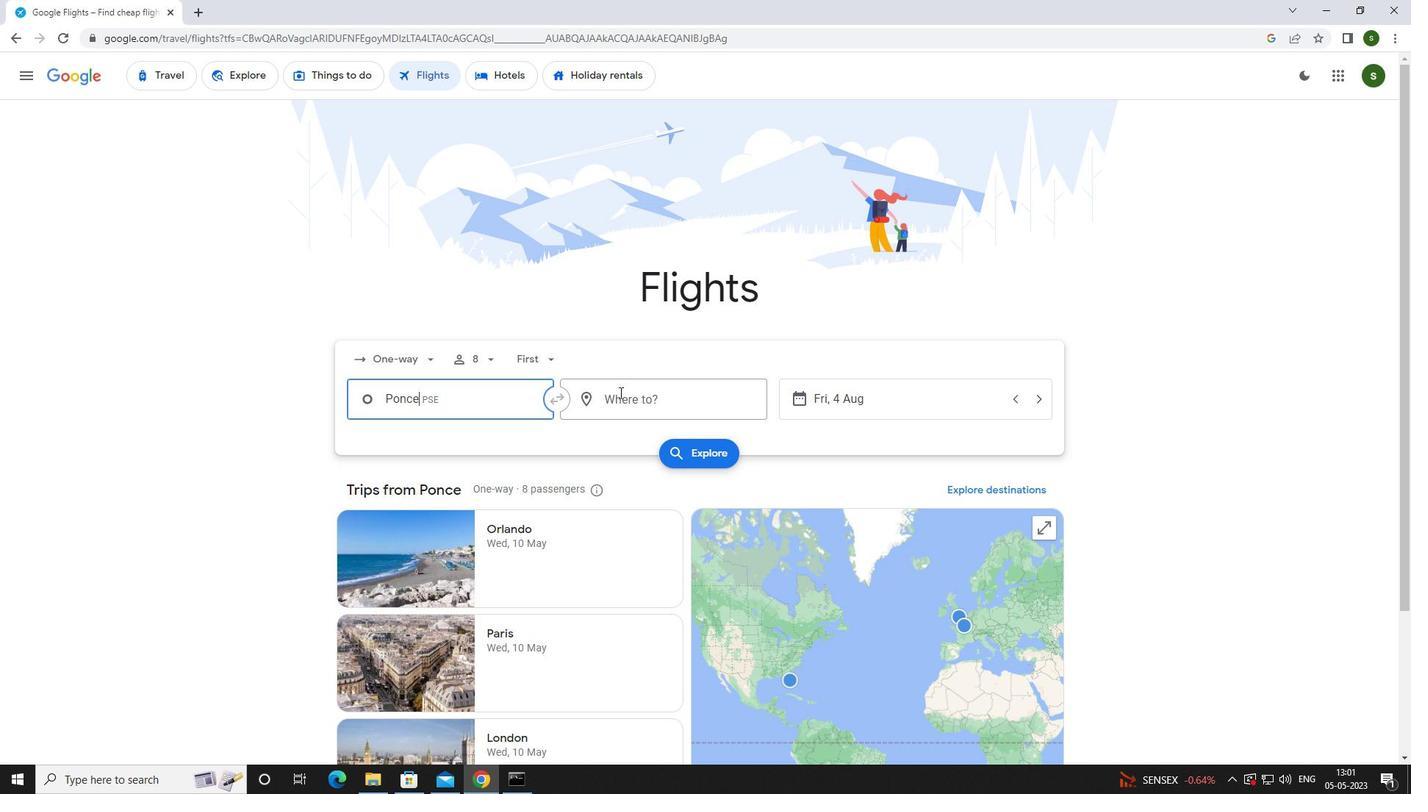 
Action: Key pressed <Key.caps_lock>r<Key.caps_lock>iverto
Screenshot: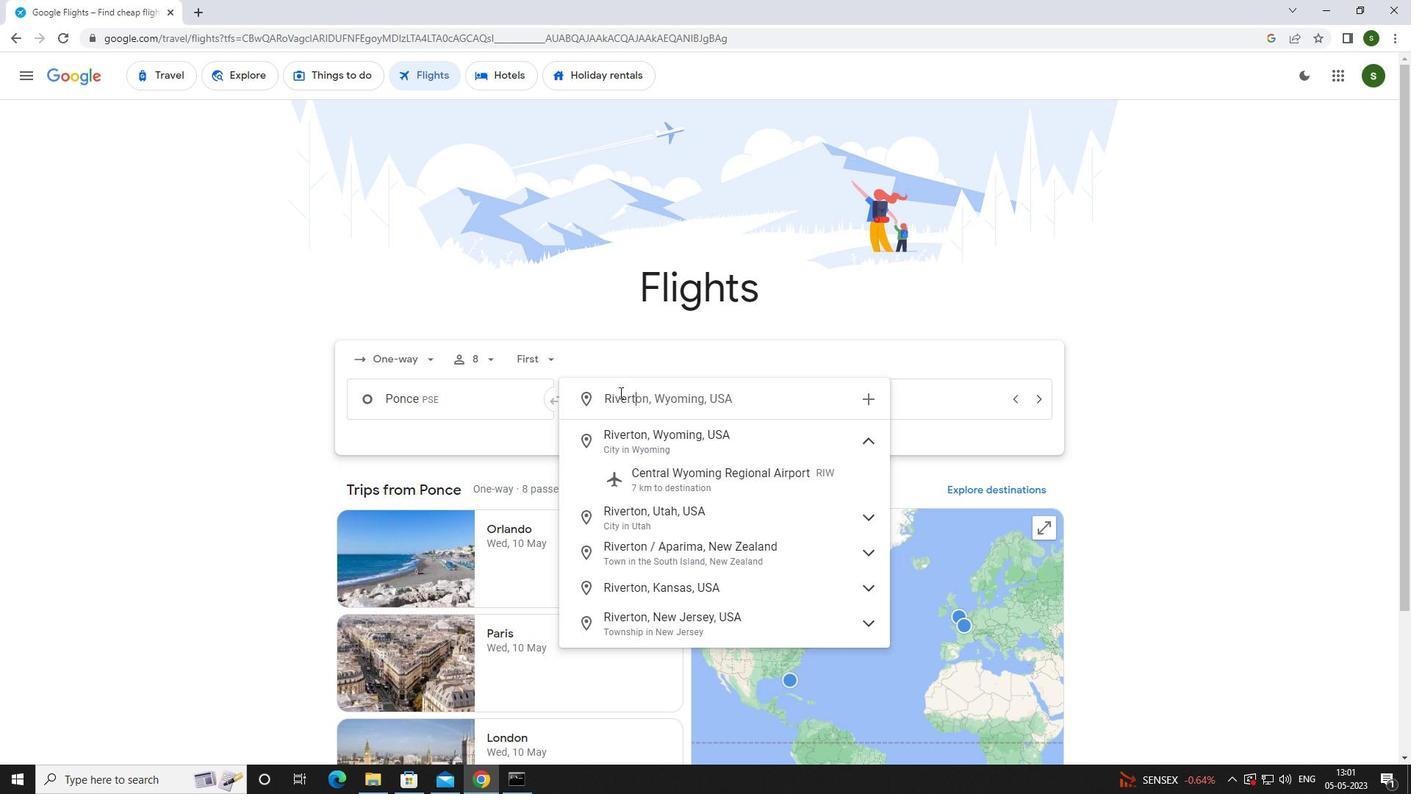 
Action: Mouse moved to (670, 482)
Screenshot: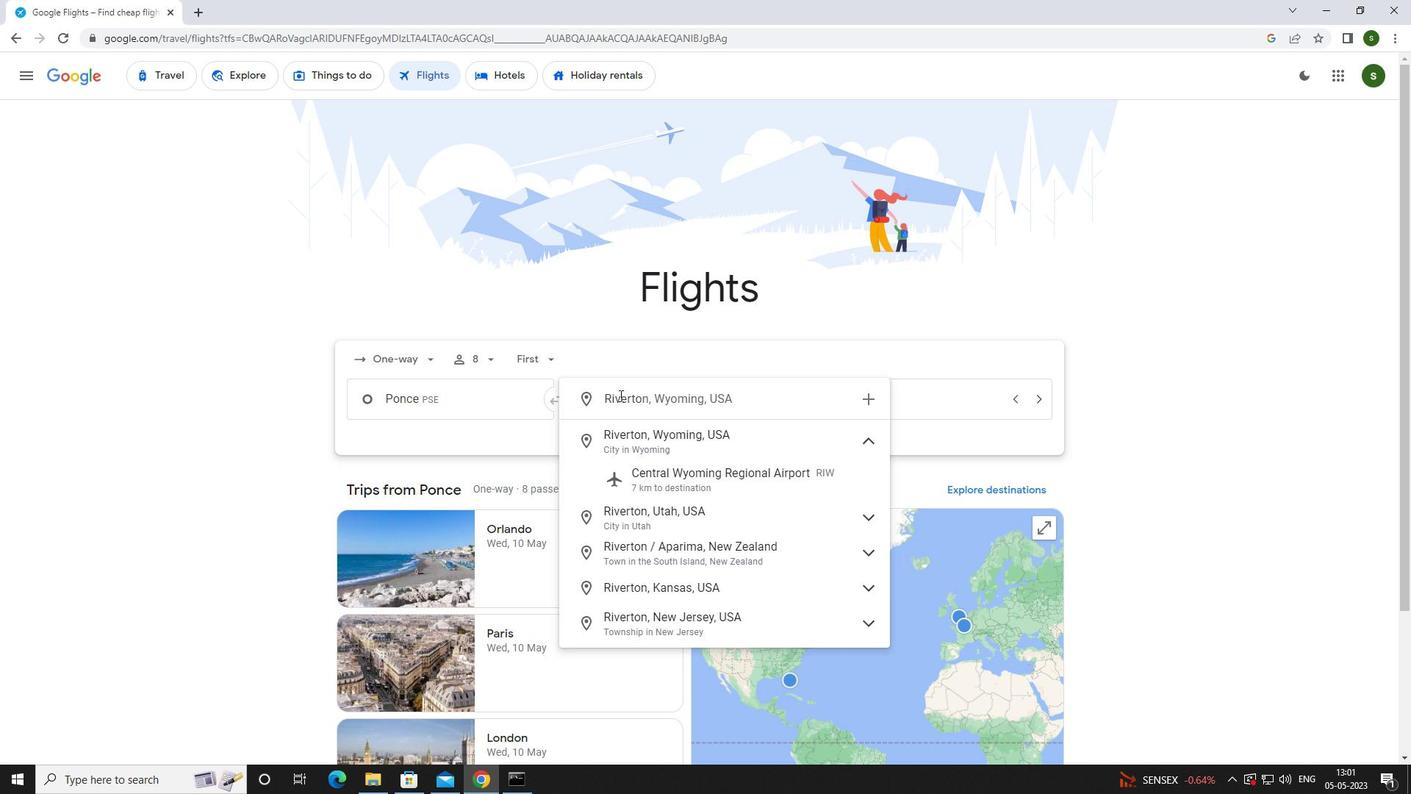 
Action: Mouse pressed left at (670, 482)
Screenshot: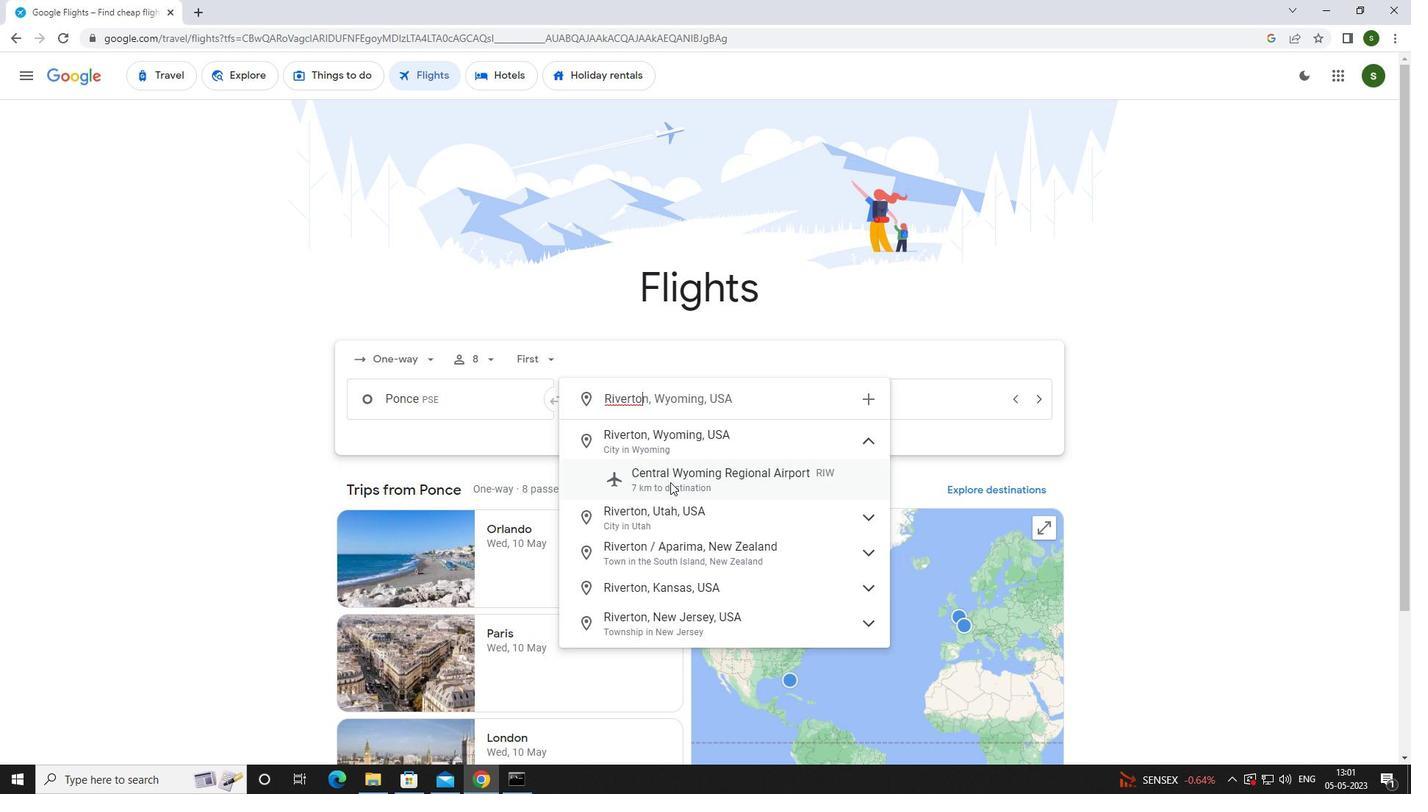 
Action: Mouse moved to (881, 398)
Screenshot: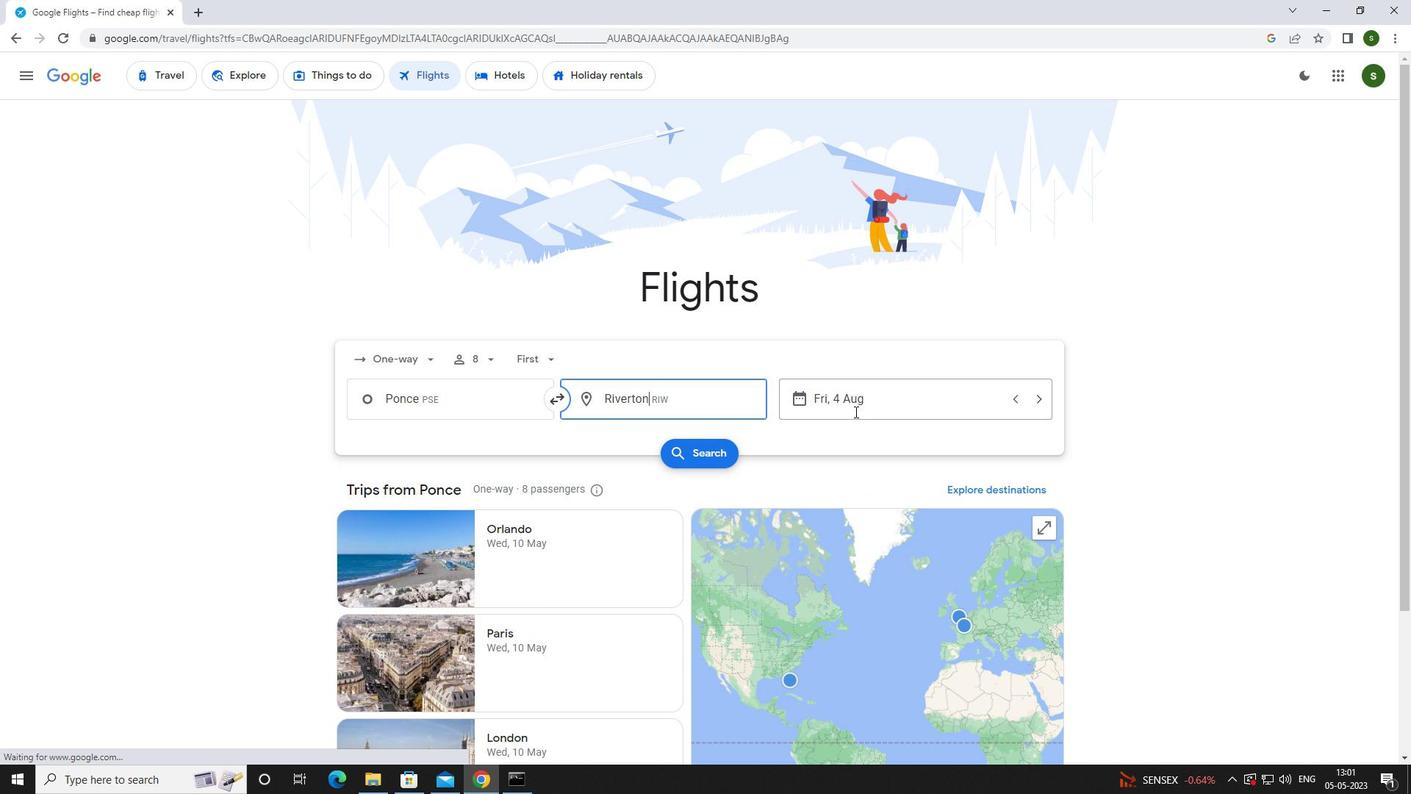
Action: Mouse pressed left at (881, 398)
Screenshot: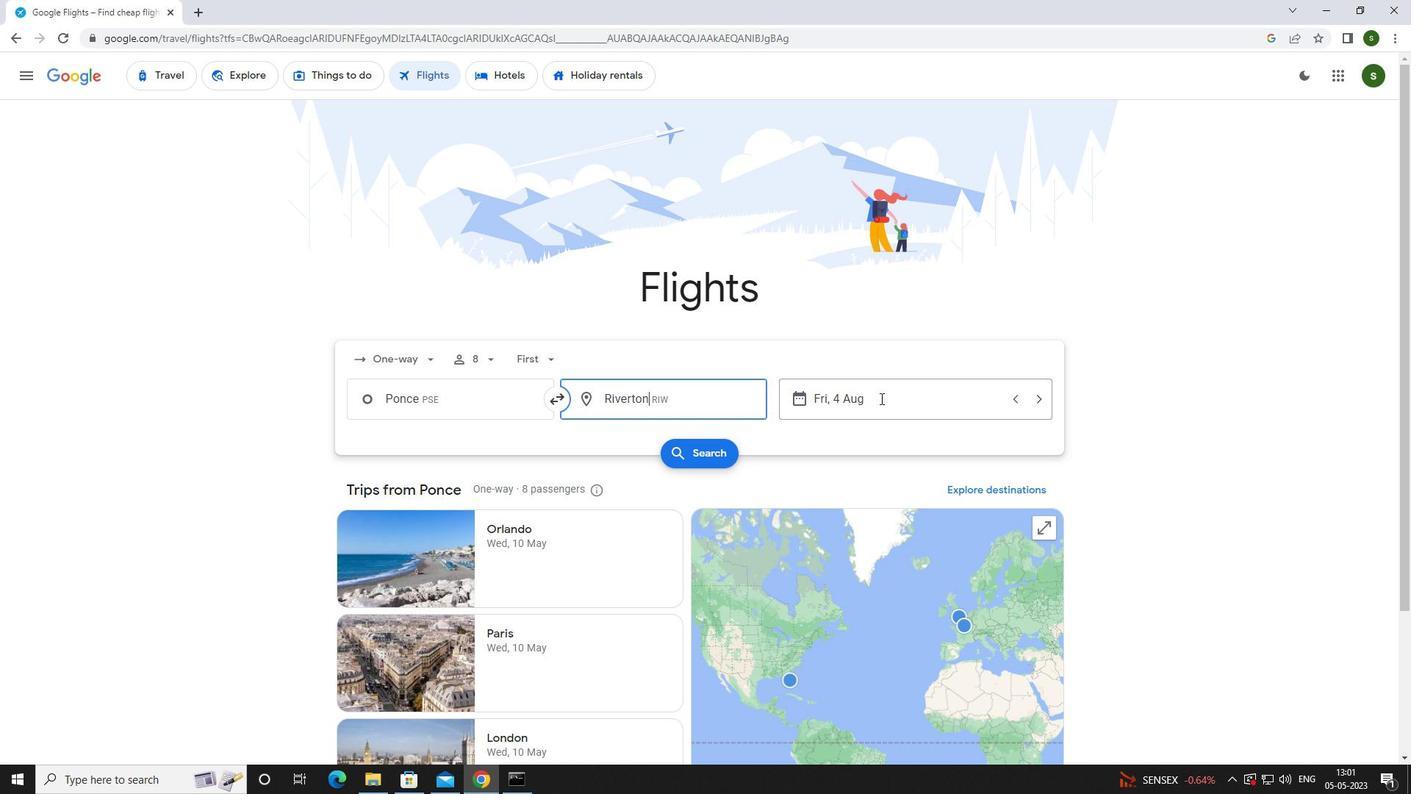 
Action: Mouse moved to (697, 505)
Screenshot: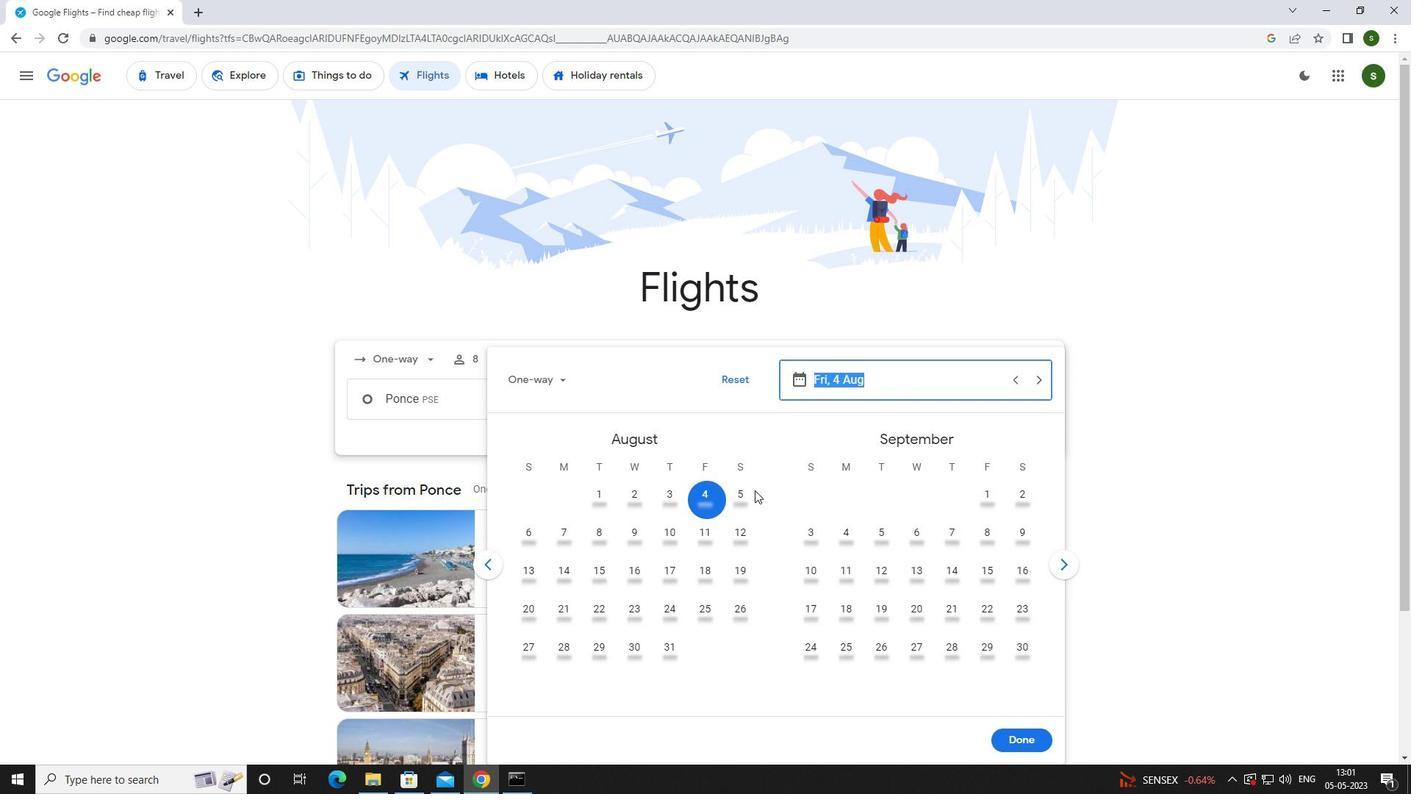 
Action: Mouse pressed left at (697, 505)
Screenshot: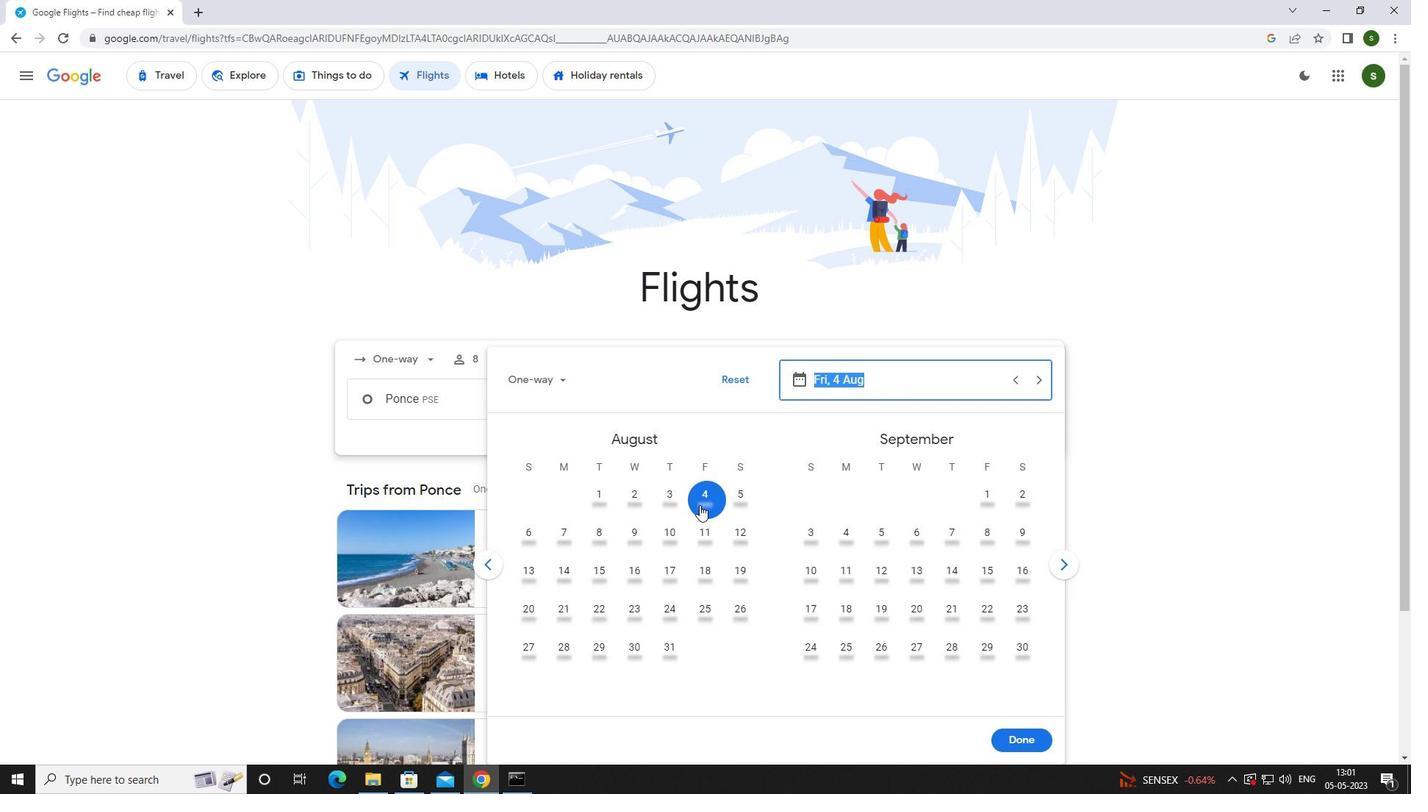 
Action: Mouse moved to (1013, 736)
Screenshot: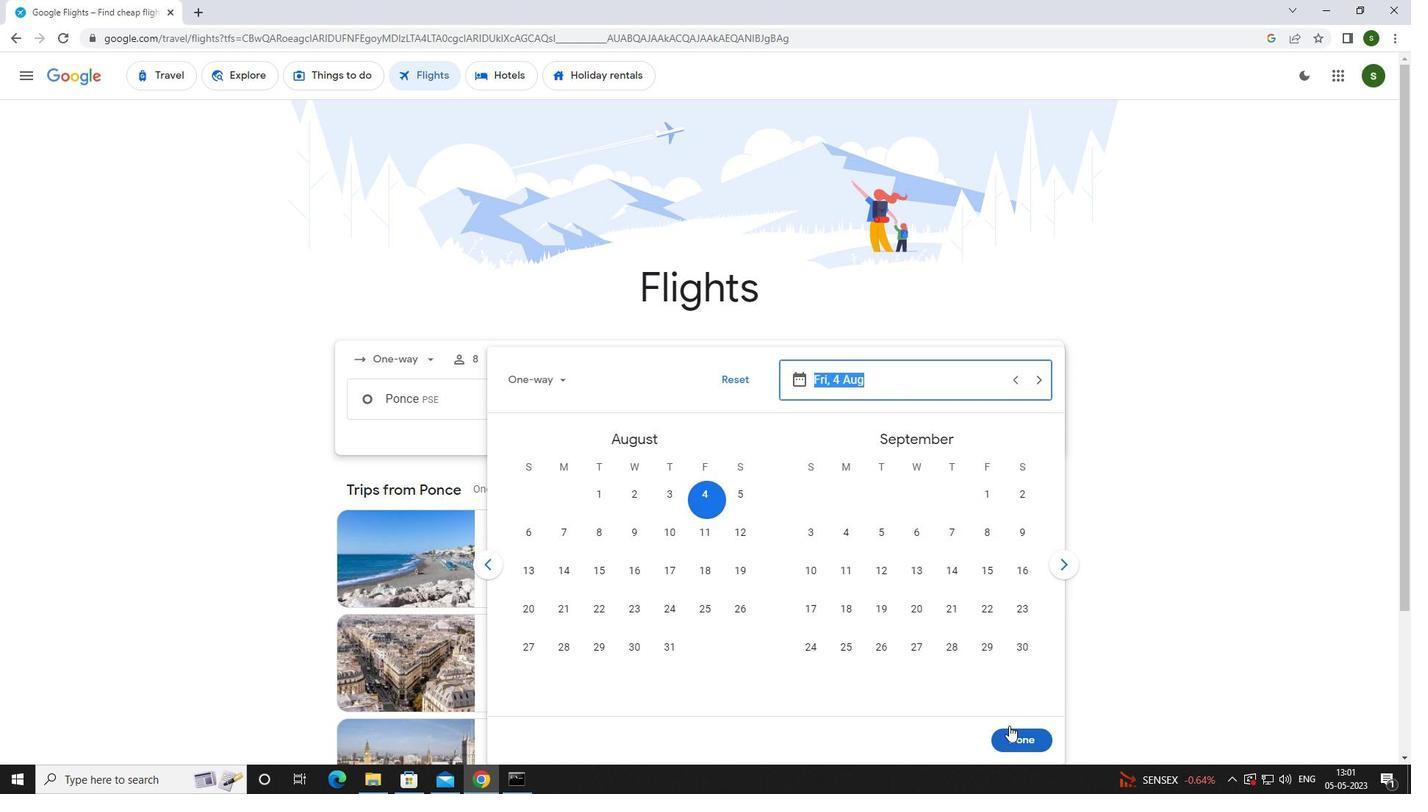 
Action: Mouse pressed left at (1013, 736)
Screenshot: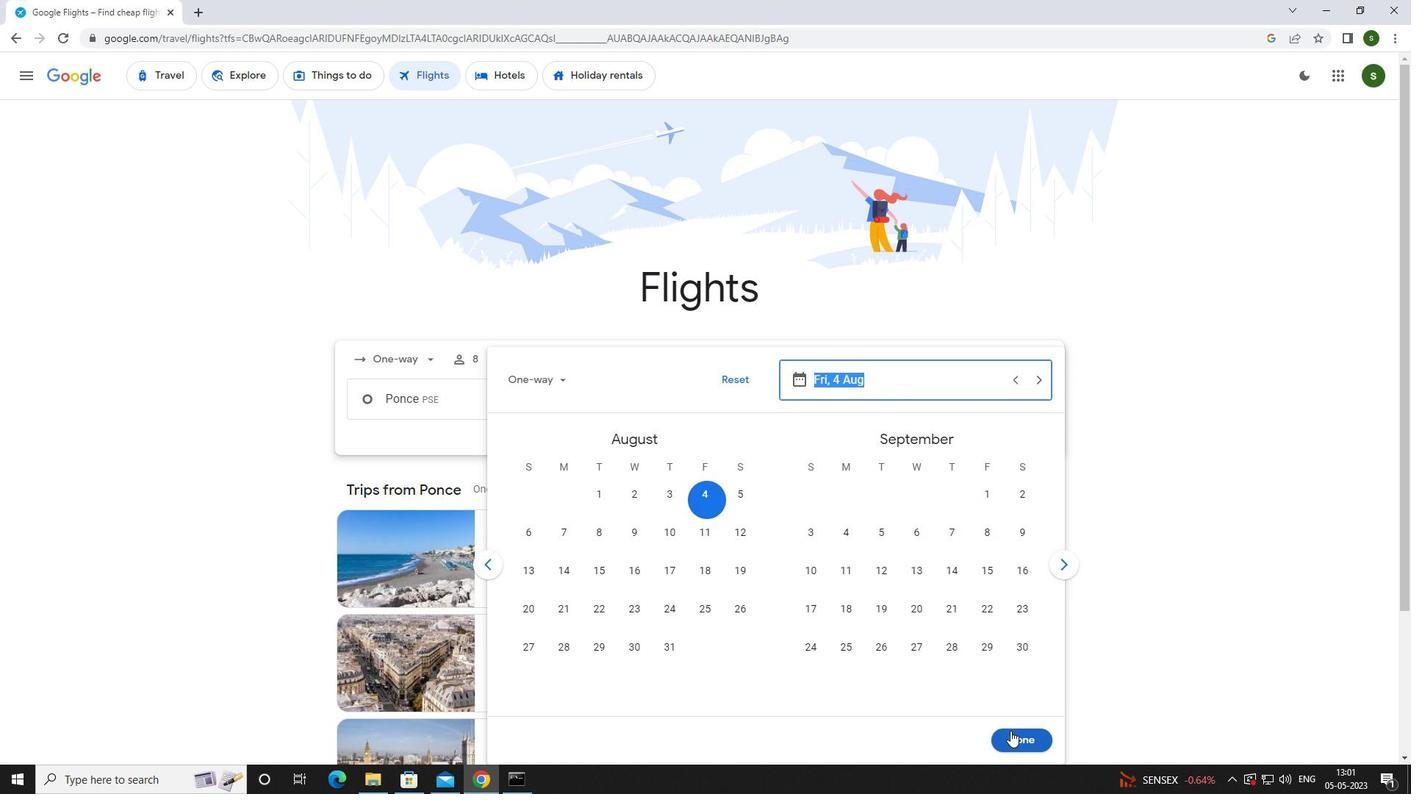 
Action: Mouse moved to (683, 456)
Screenshot: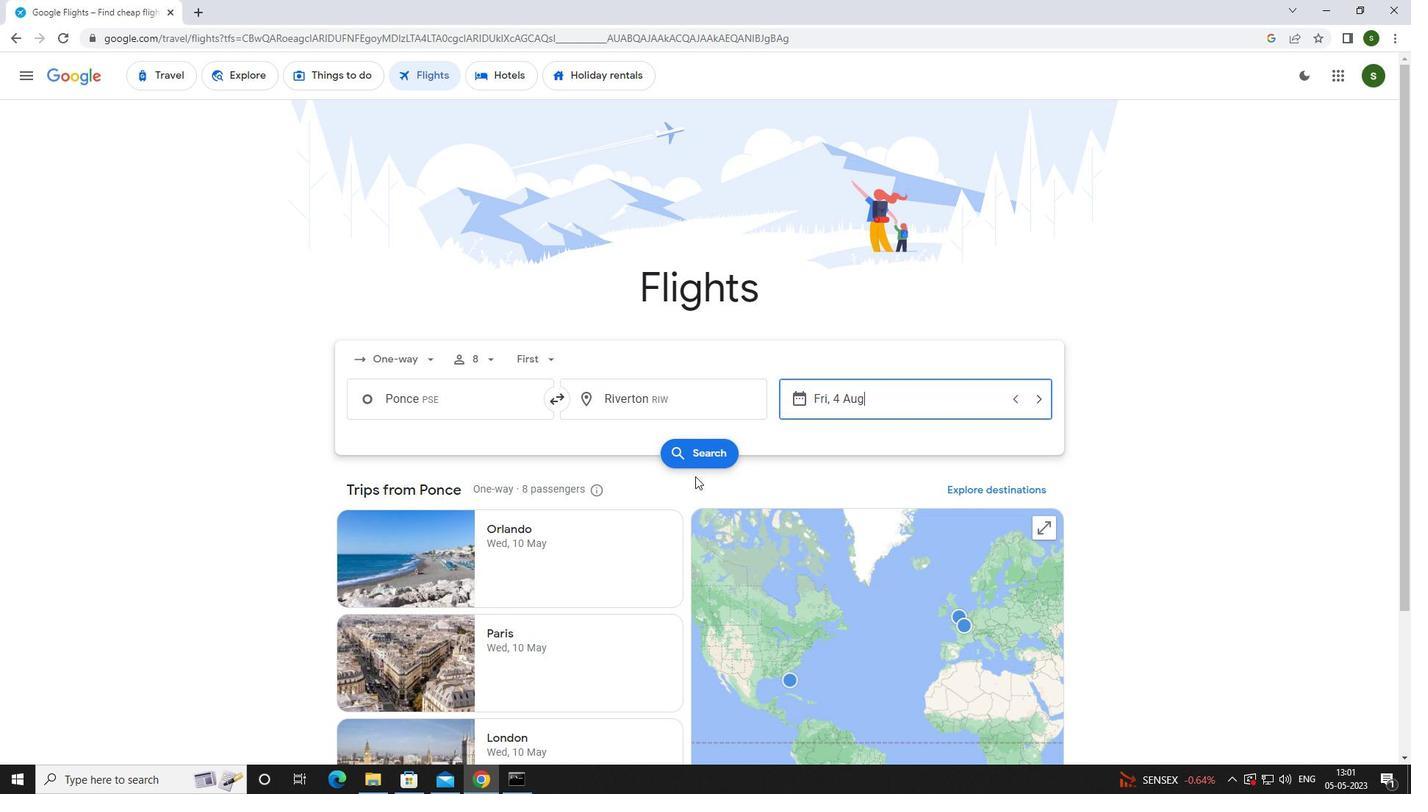 
Action: Mouse pressed left at (683, 456)
Screenshot: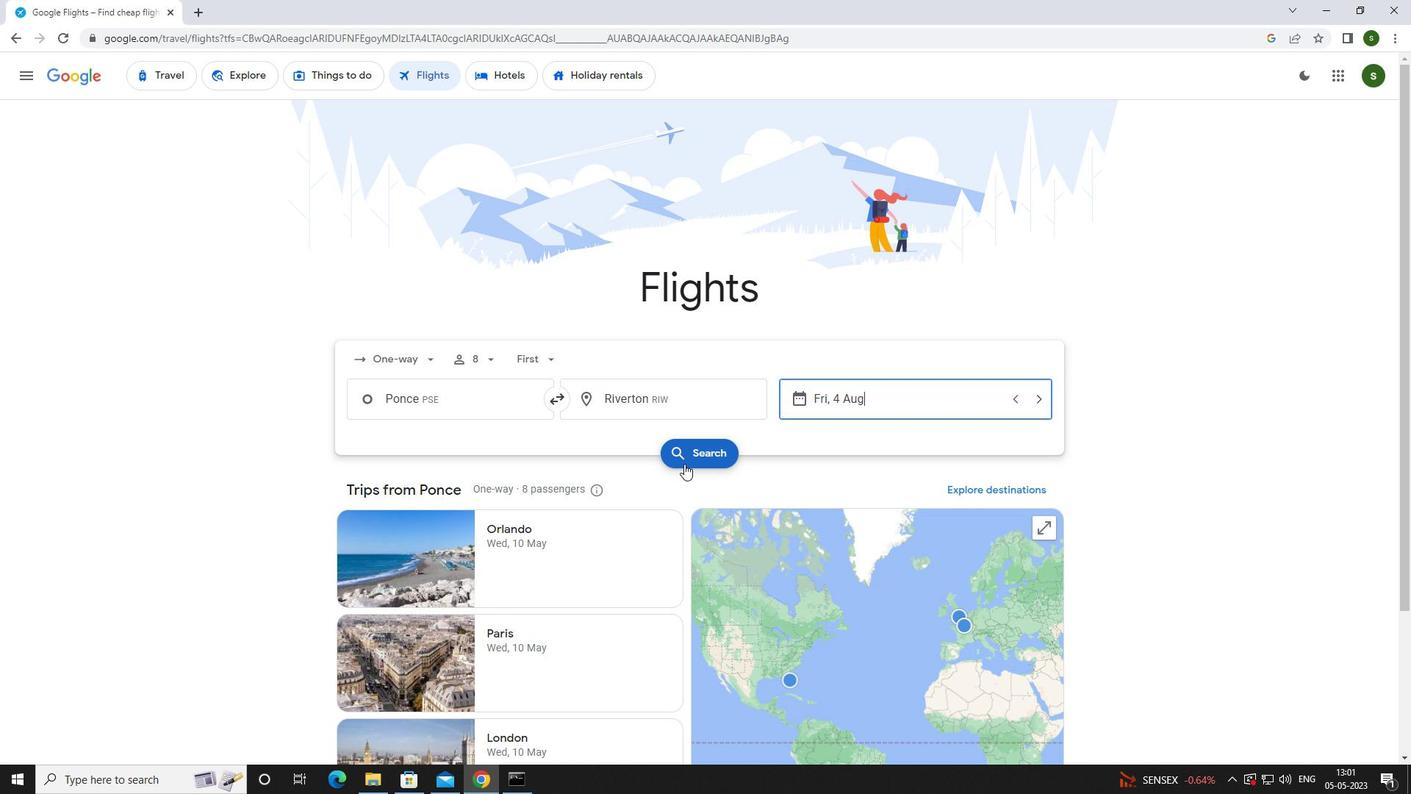 
Action: Mouse moved to (357, 201)
Screenshot: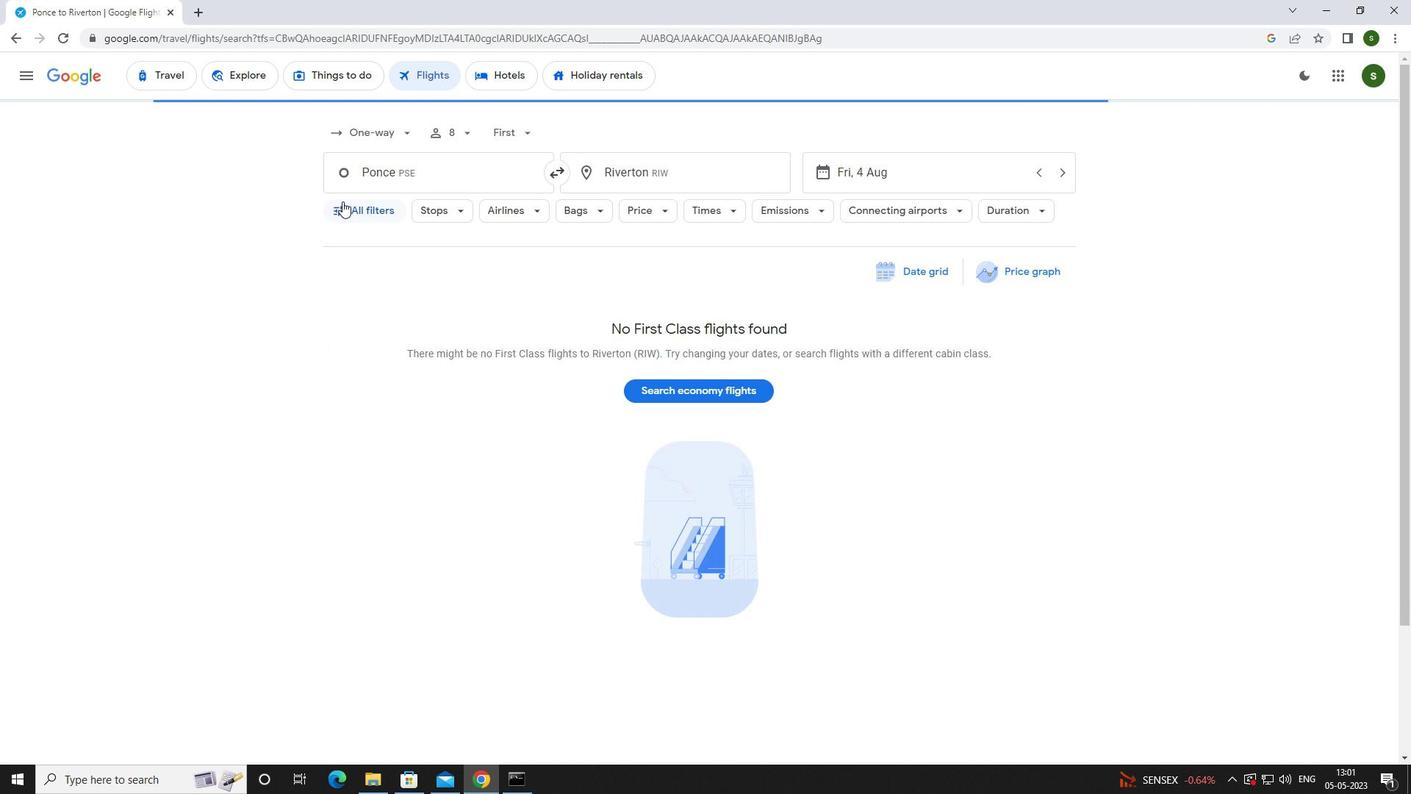 
Action: Mouse pressed left at (357, 201)
Screenshot: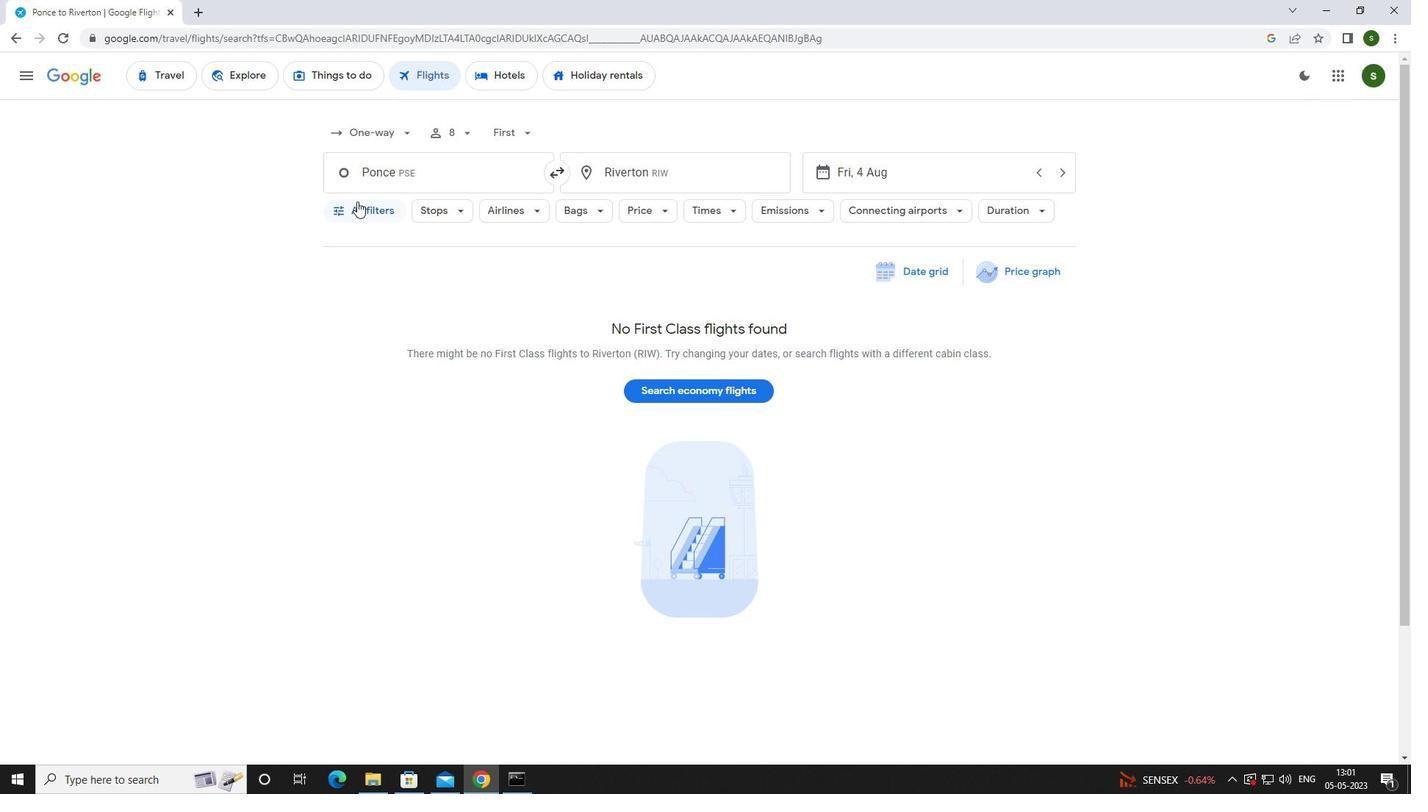
Action: Mouse moved to (555, 520)
Screenshot: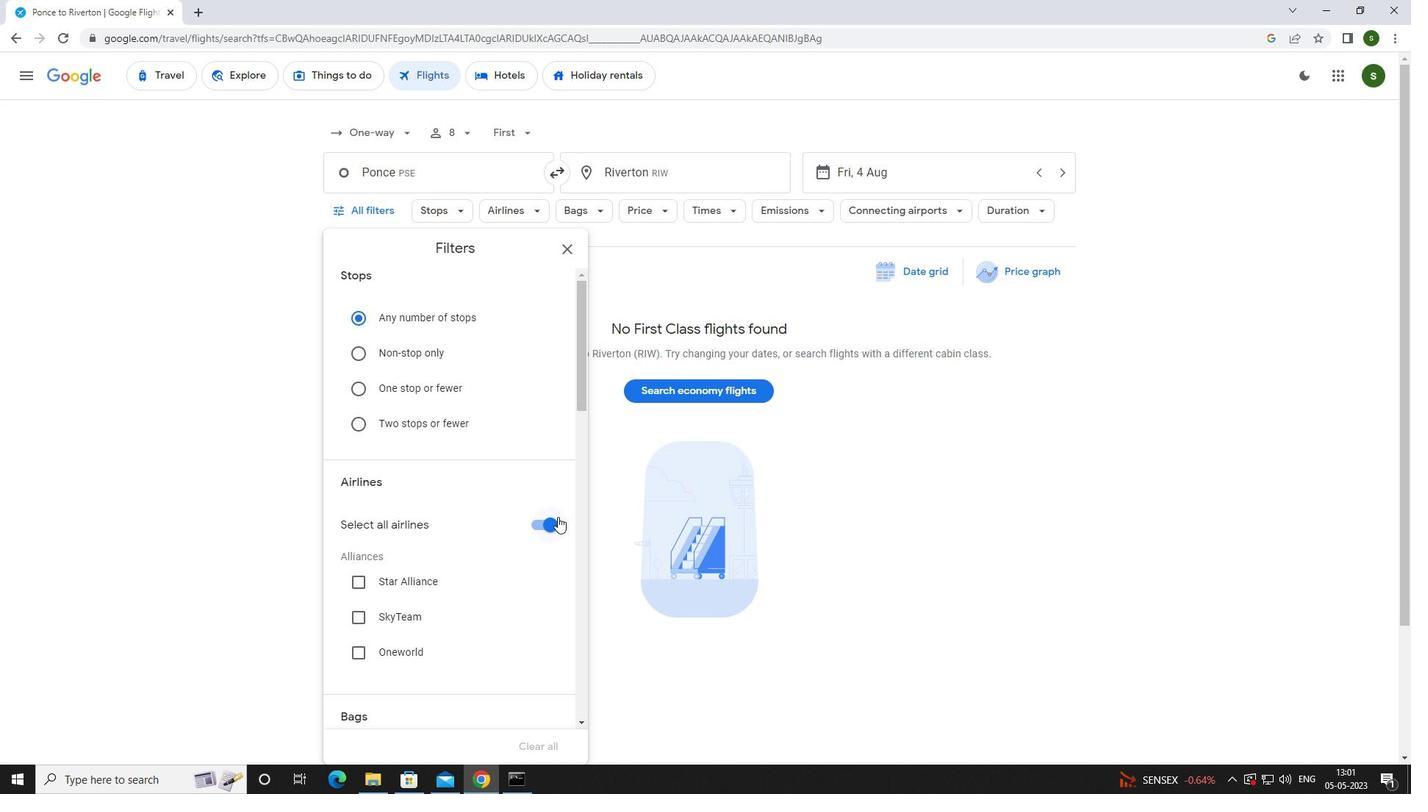 
Action: Mouse pressed left at (555, 520)
Screenshot: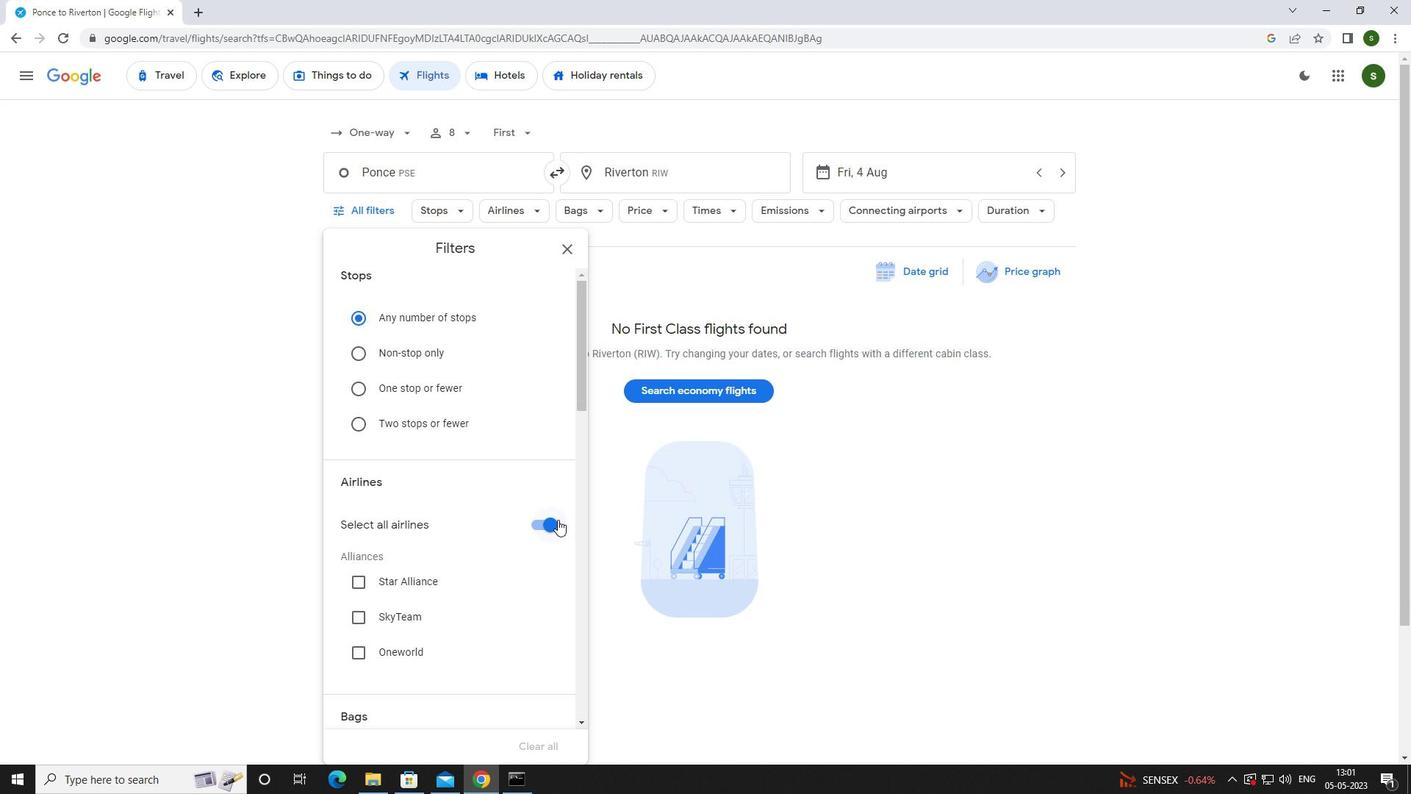 
Action: Mouse moved to (505, 486)
Screenshot: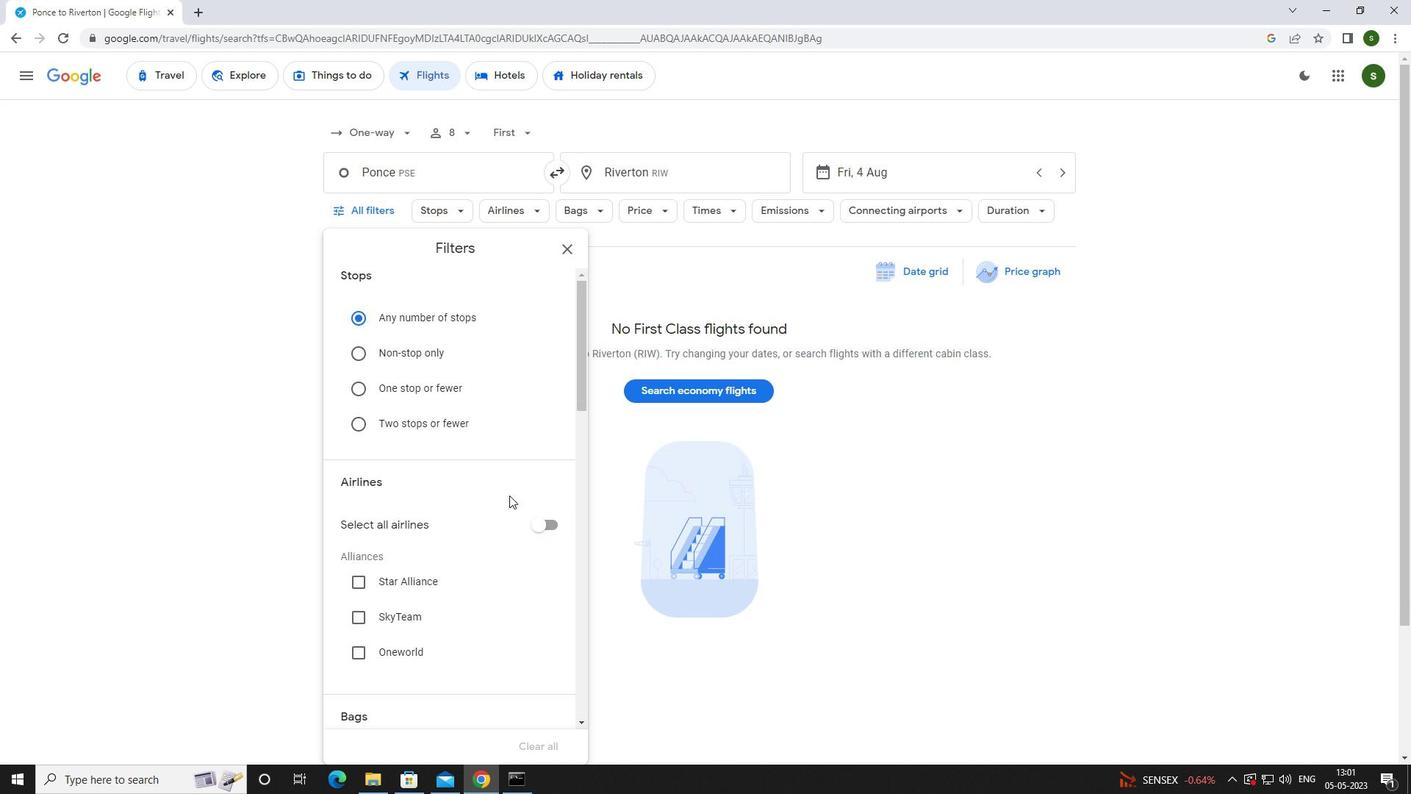 
Action: Mouse scrolled (505, 485) with delta (0, 0)
Screenshot: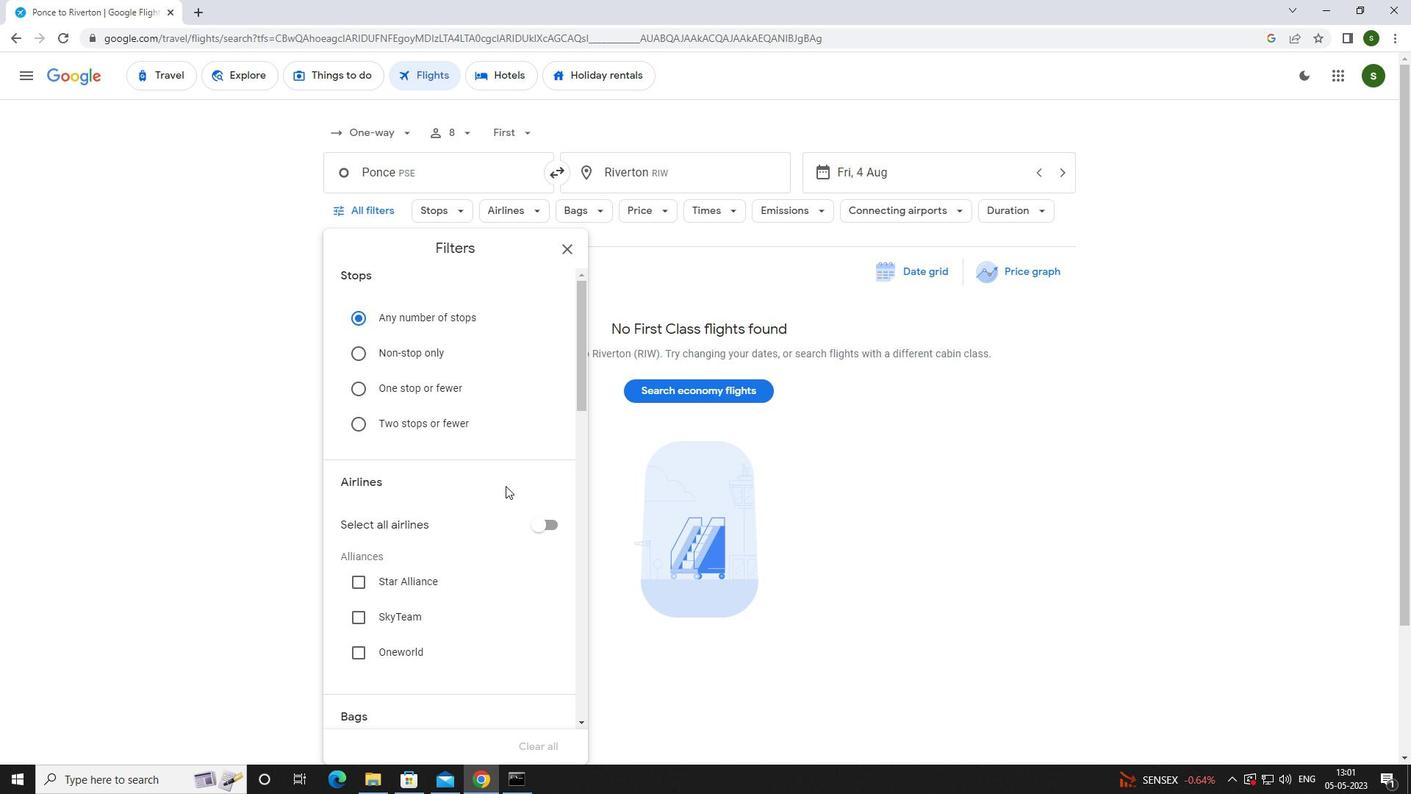 
Action: Mouse scrolled (505, 485) with delta (0, 0)
Screenshot: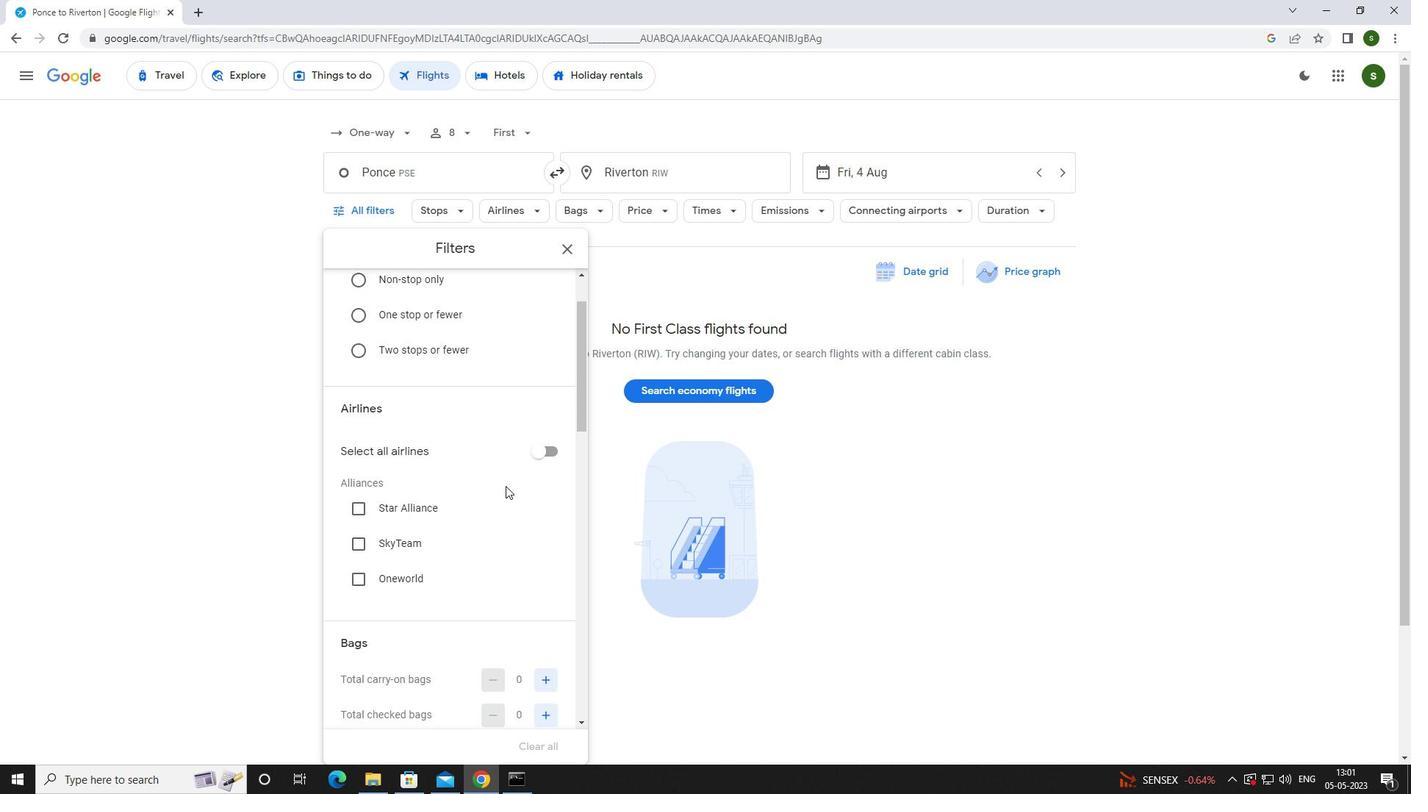 
Action: Mouse scrolled (505, 485) with delta (0, 0)
Screenshot: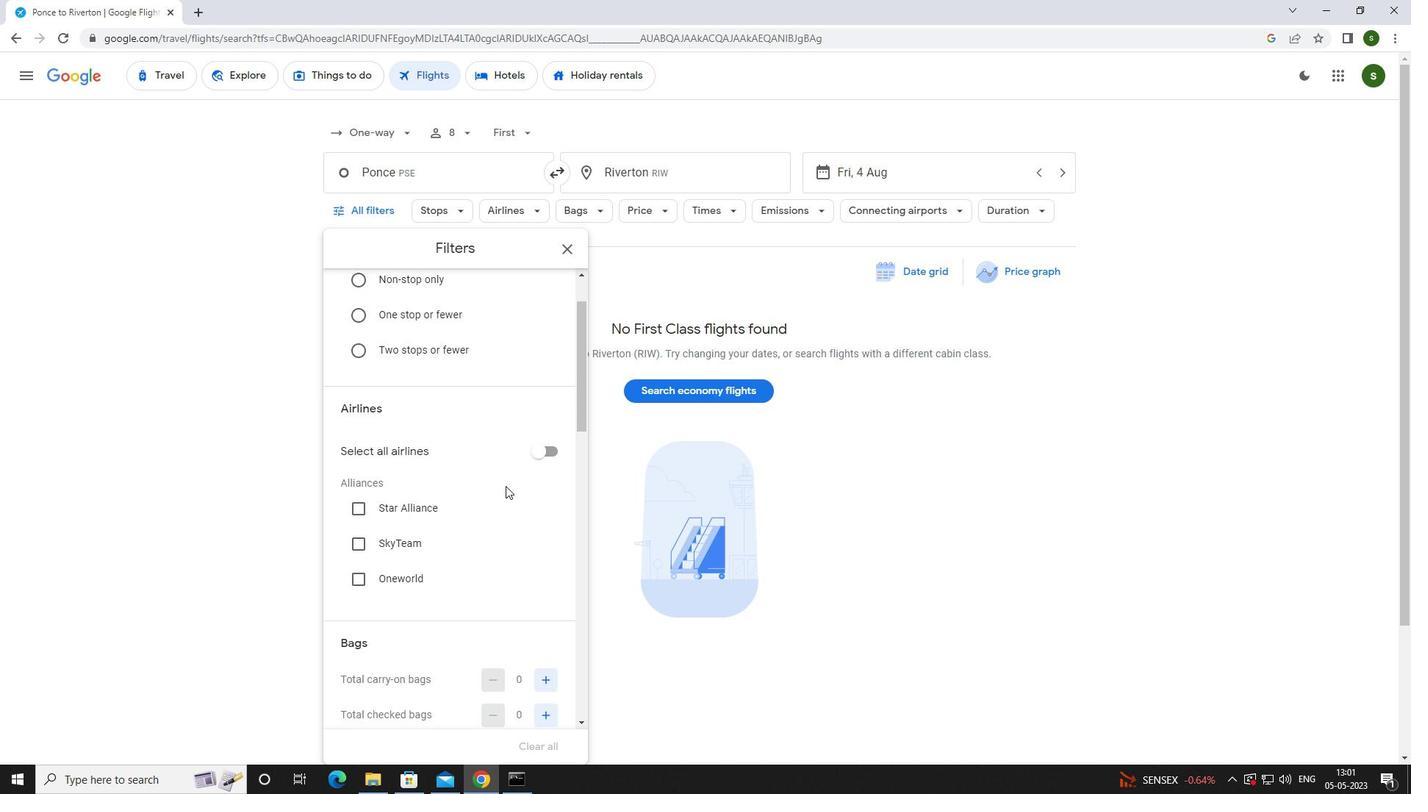 
Action: Mouse moved to (548, 532)
Screenshot: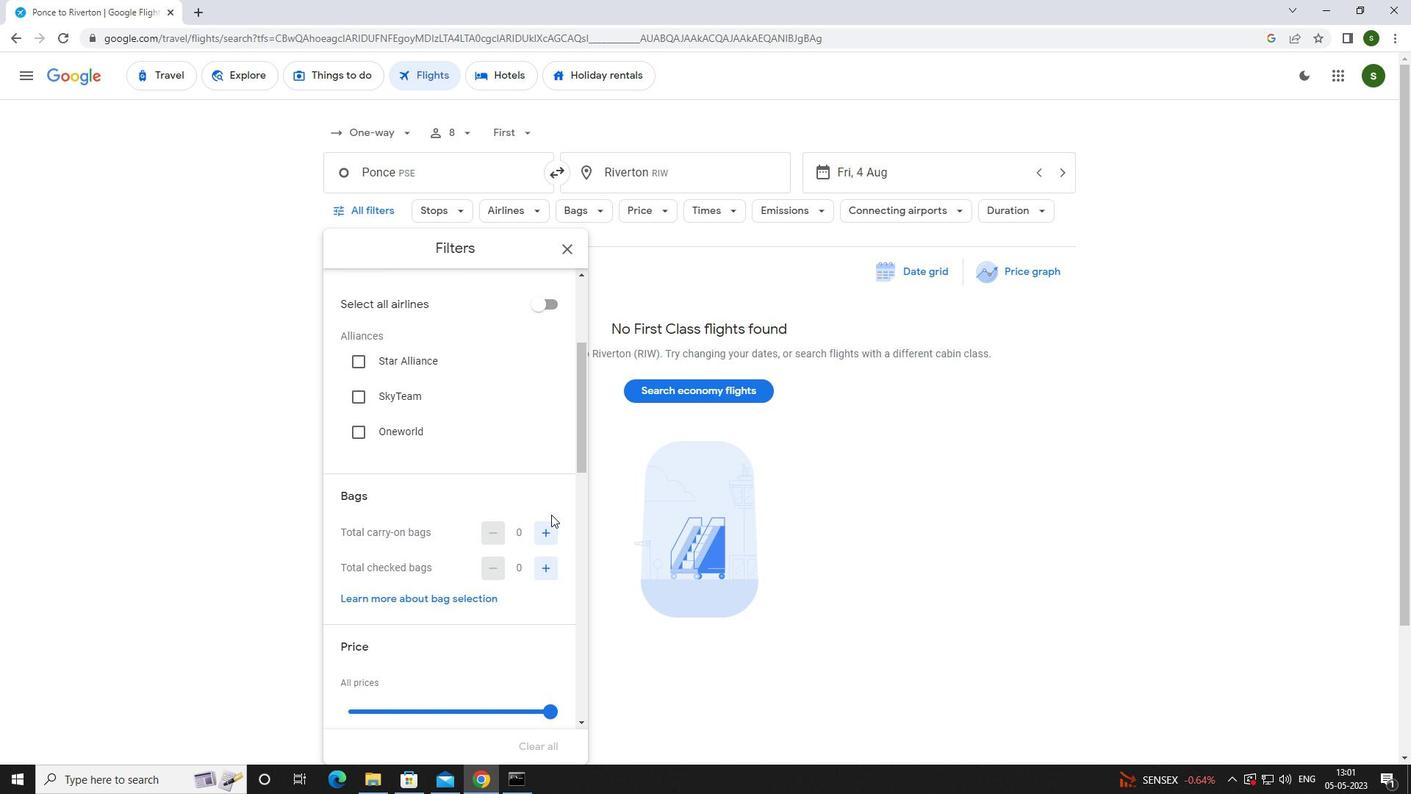 
Action: Mouse pressed left at (548, 532)
Screenshot: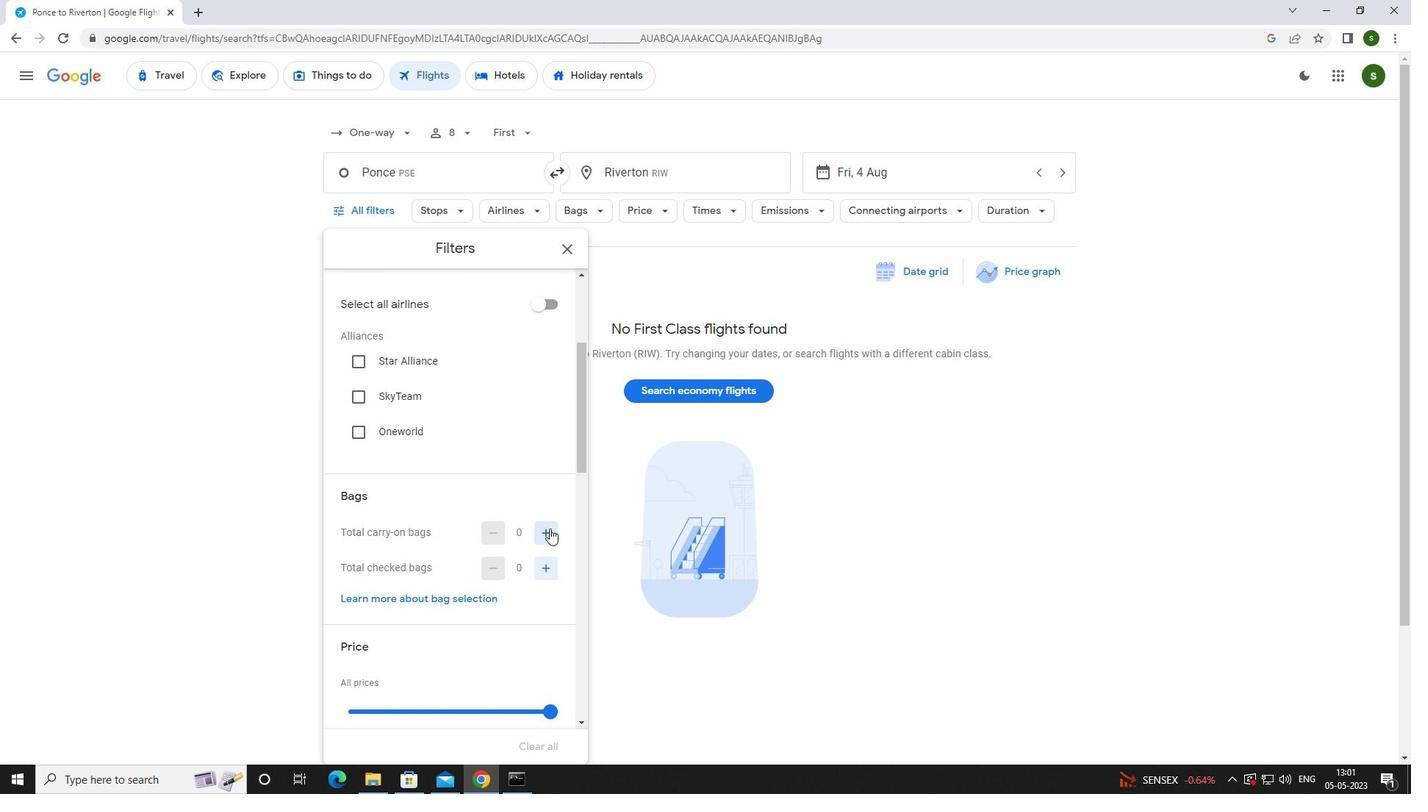 
Action: Mouse pressed left at (548, 532)
Screenshot: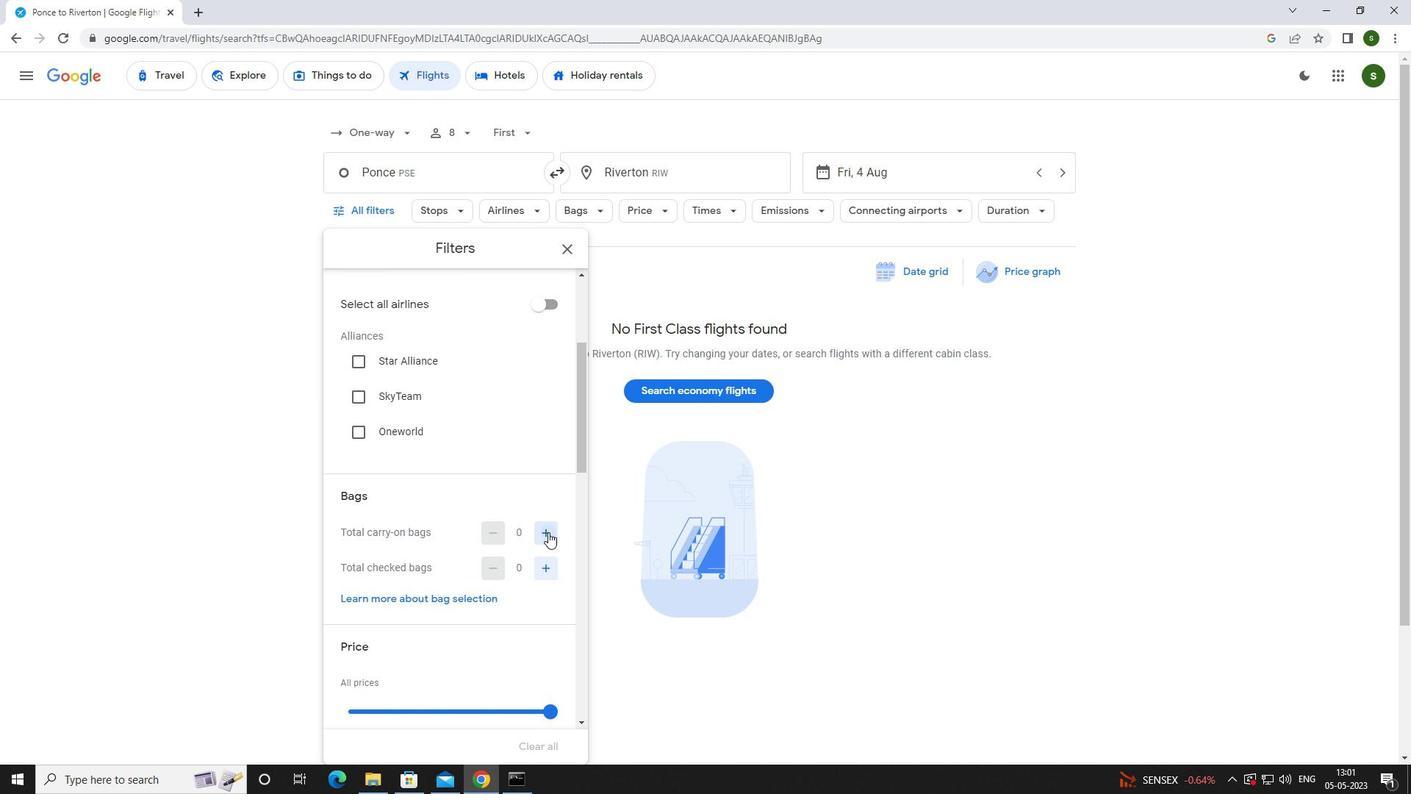 
Action: Mouse moved to (548, 561)
Screenshot: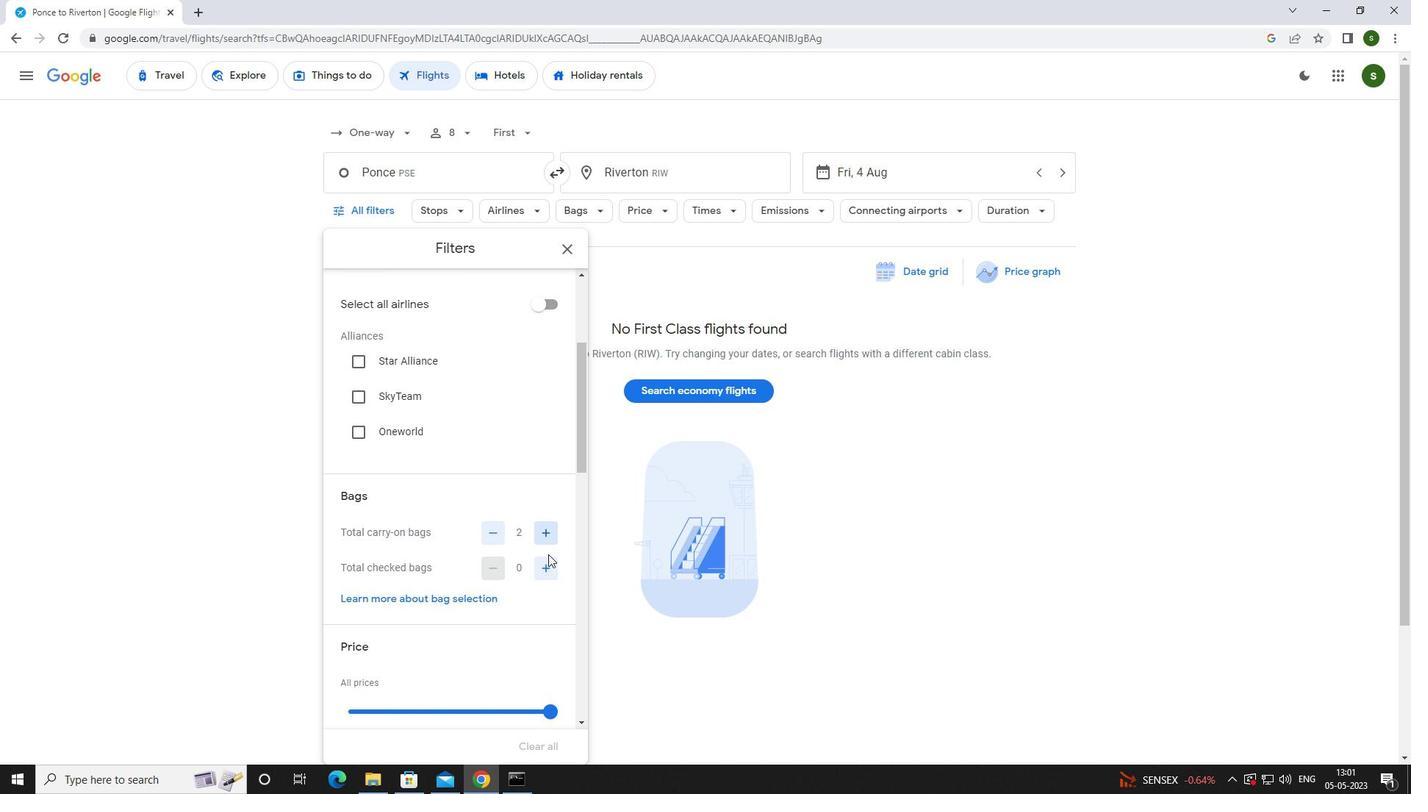 
Action: Mouse pressed left at (548, 561)
Screenshot: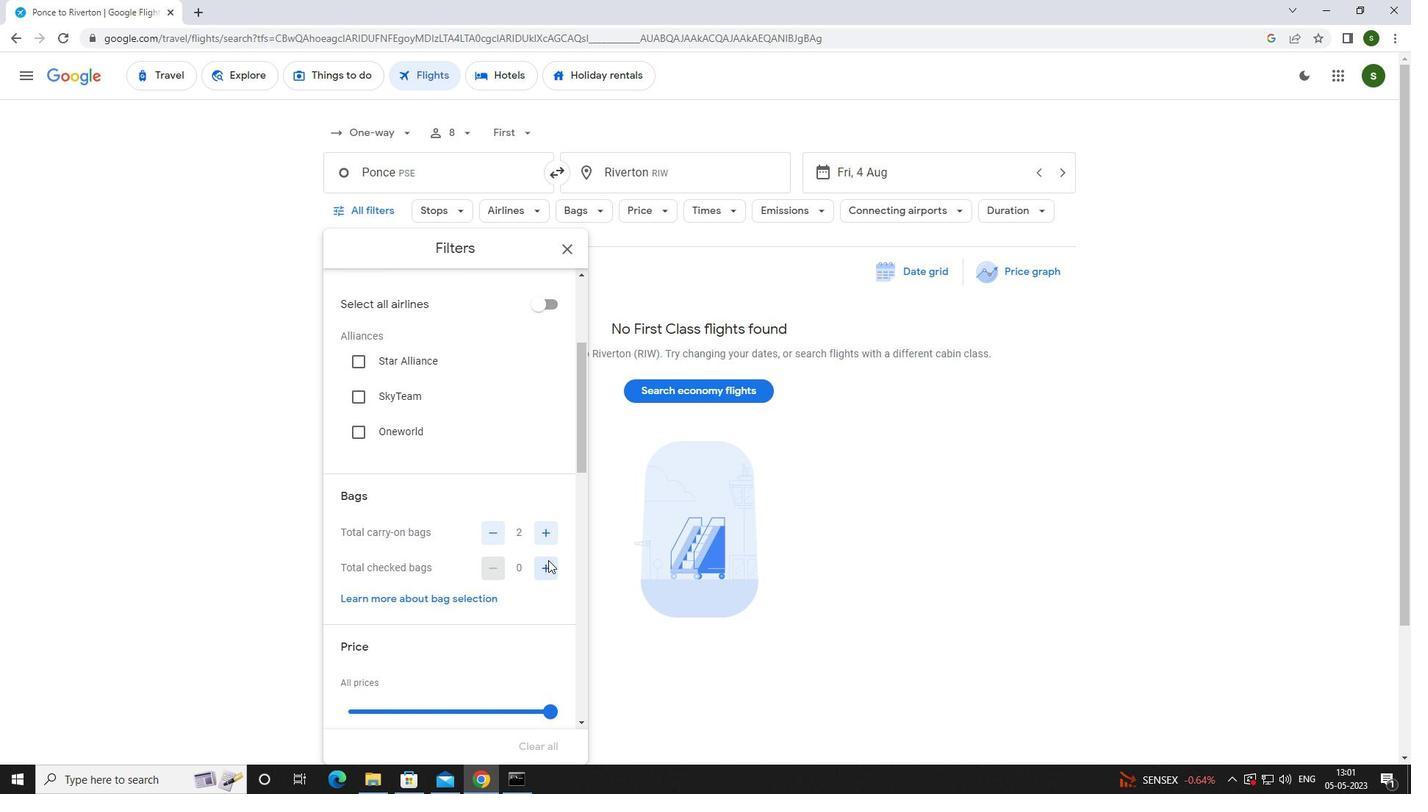 
Action: Mouse pressed left at (548, 561)
Screenshot: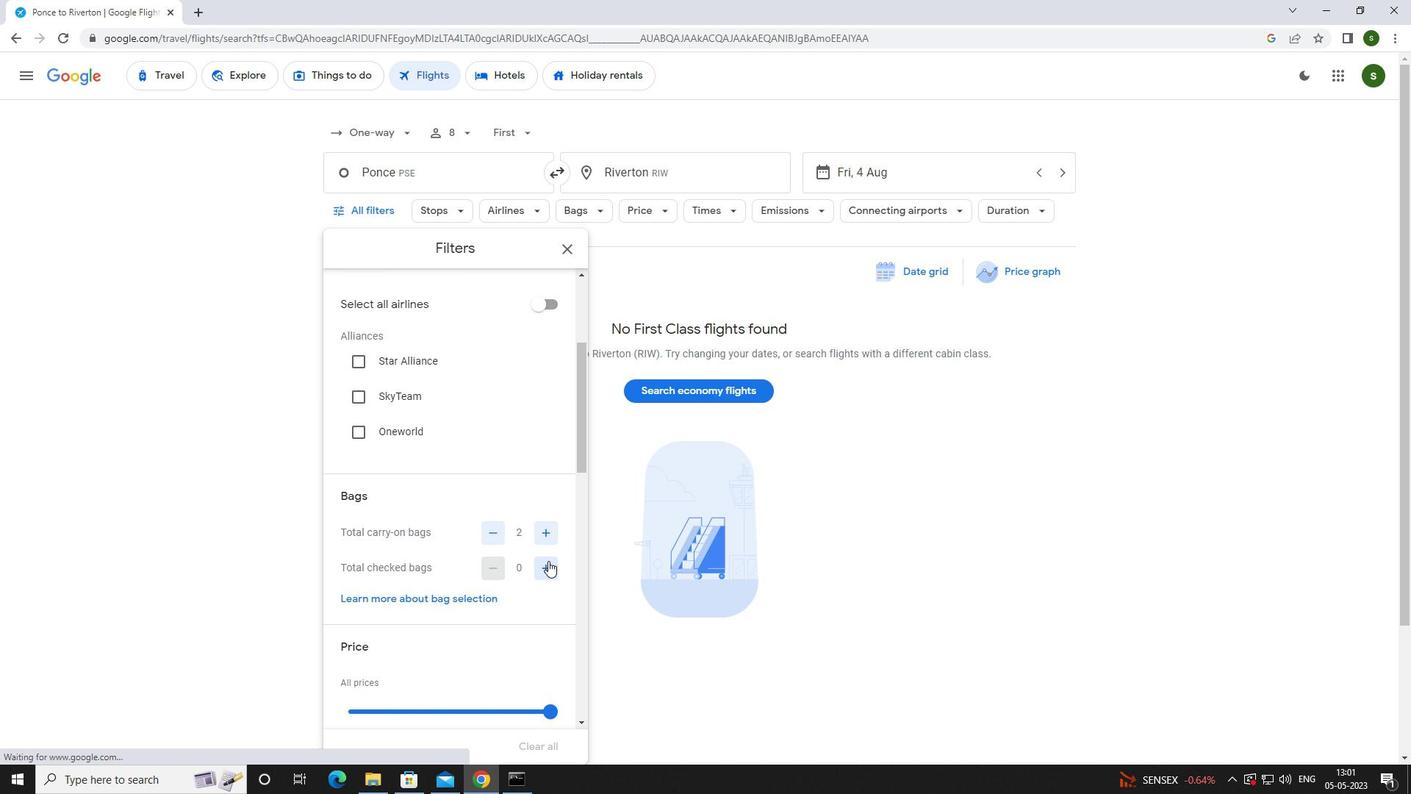 
Action: Mouse pressed left at (548, 561)
Screenshot: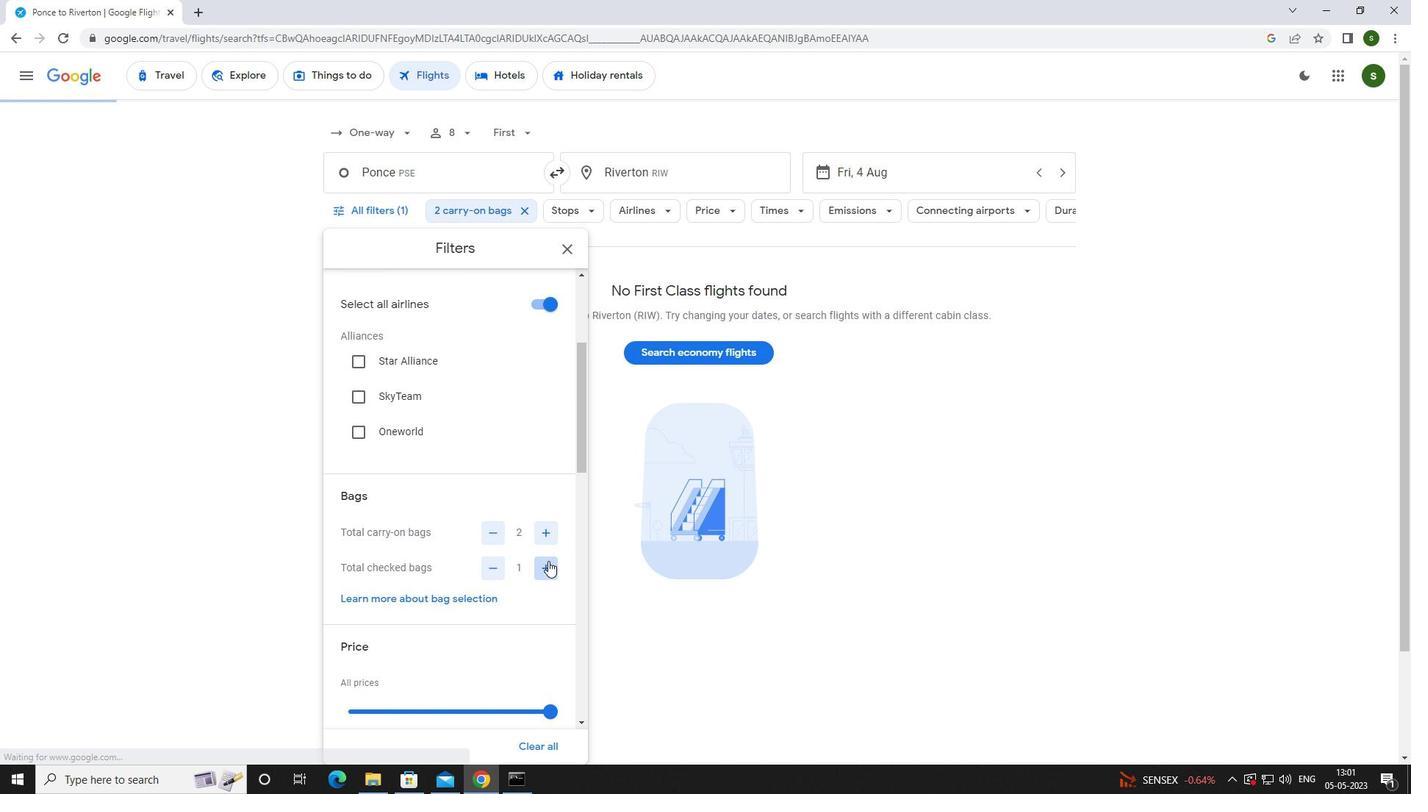 
Action: Mouse pressed left at (548, 561)
Screenshot: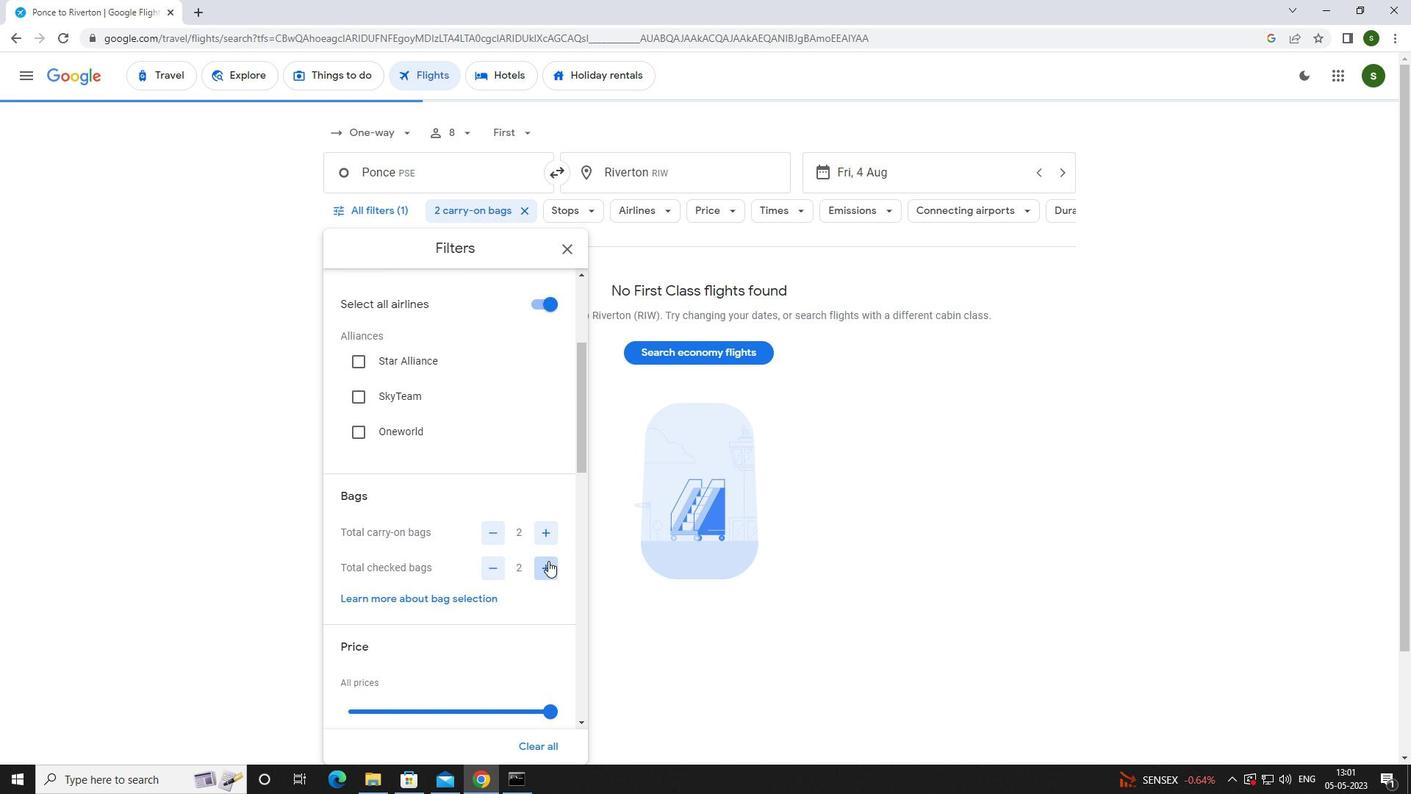 
Action: Mouse pressed left at (548, 561)
Screenshot: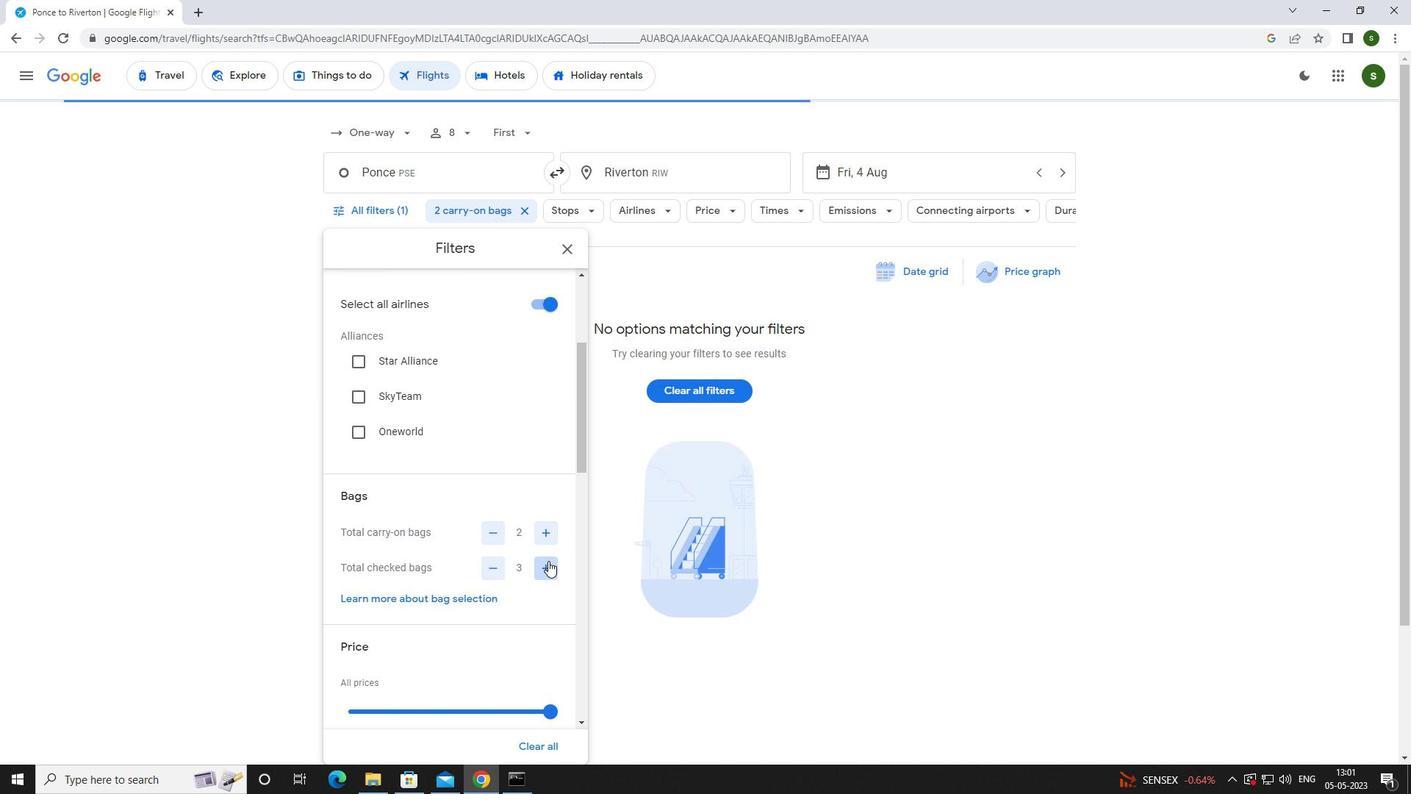 
Action: Mouse pressed left at (548, 561)
Screenshot: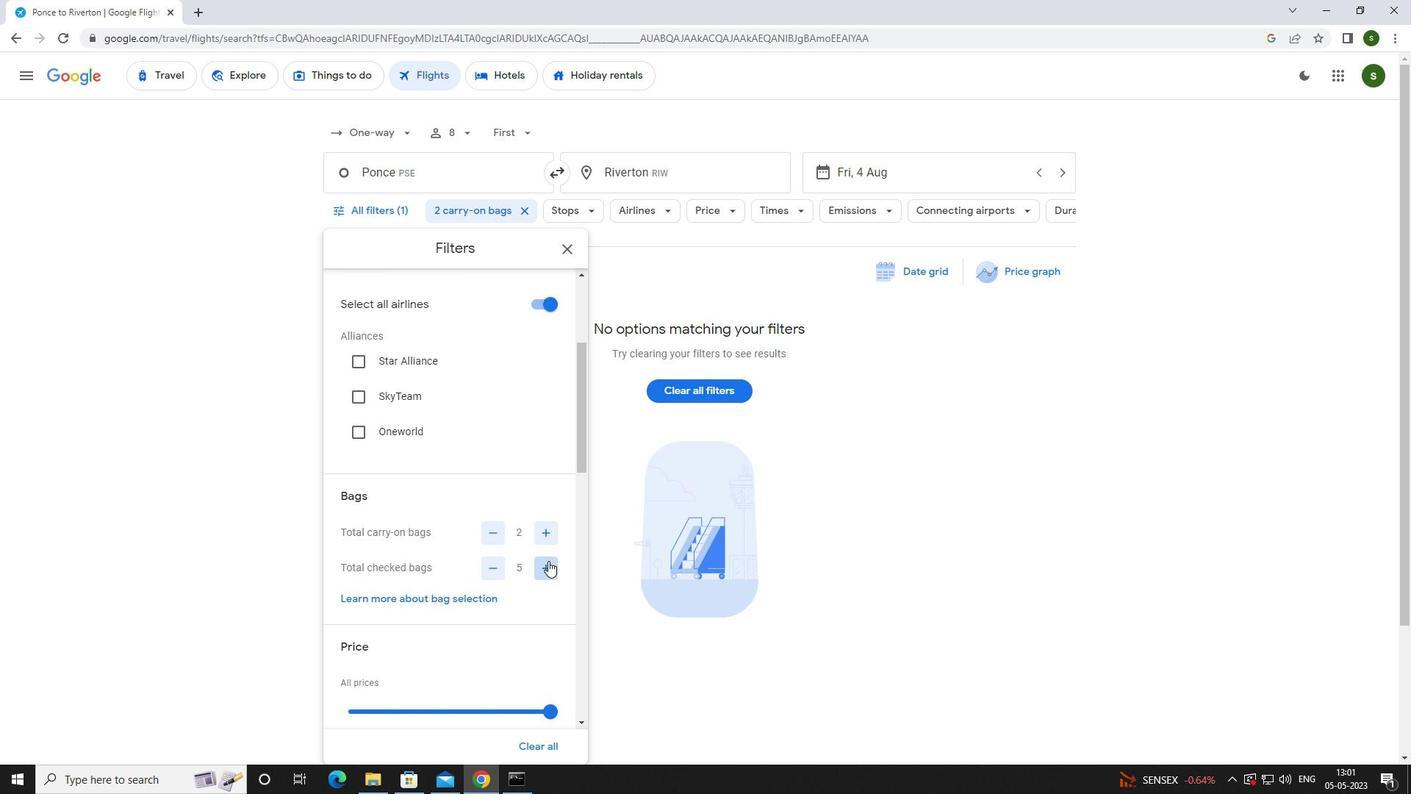 
Action: Mouse moved to (541, 561)
Screenshot: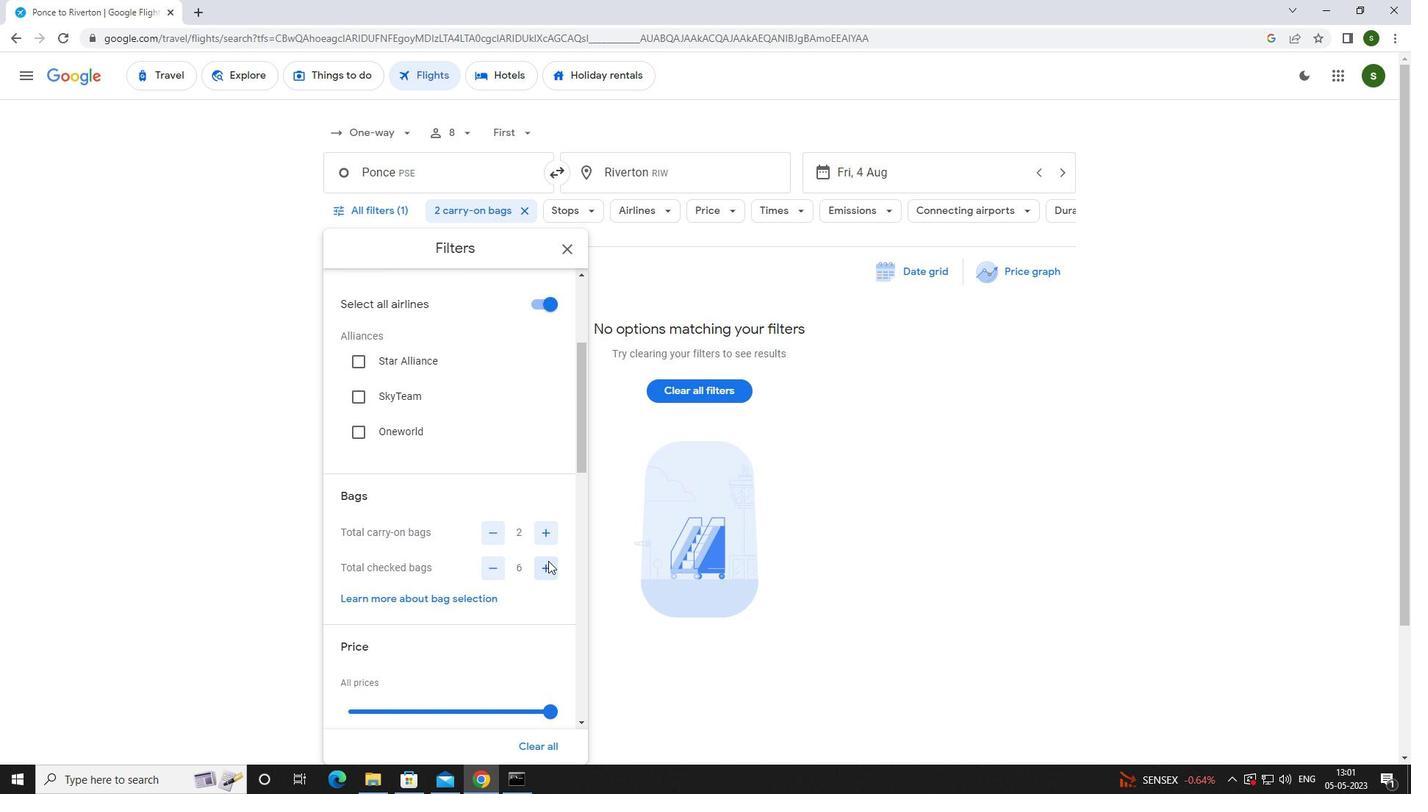 
Action: Mouse scrolled (541, 560) with delta (0, 0)
Screenshot: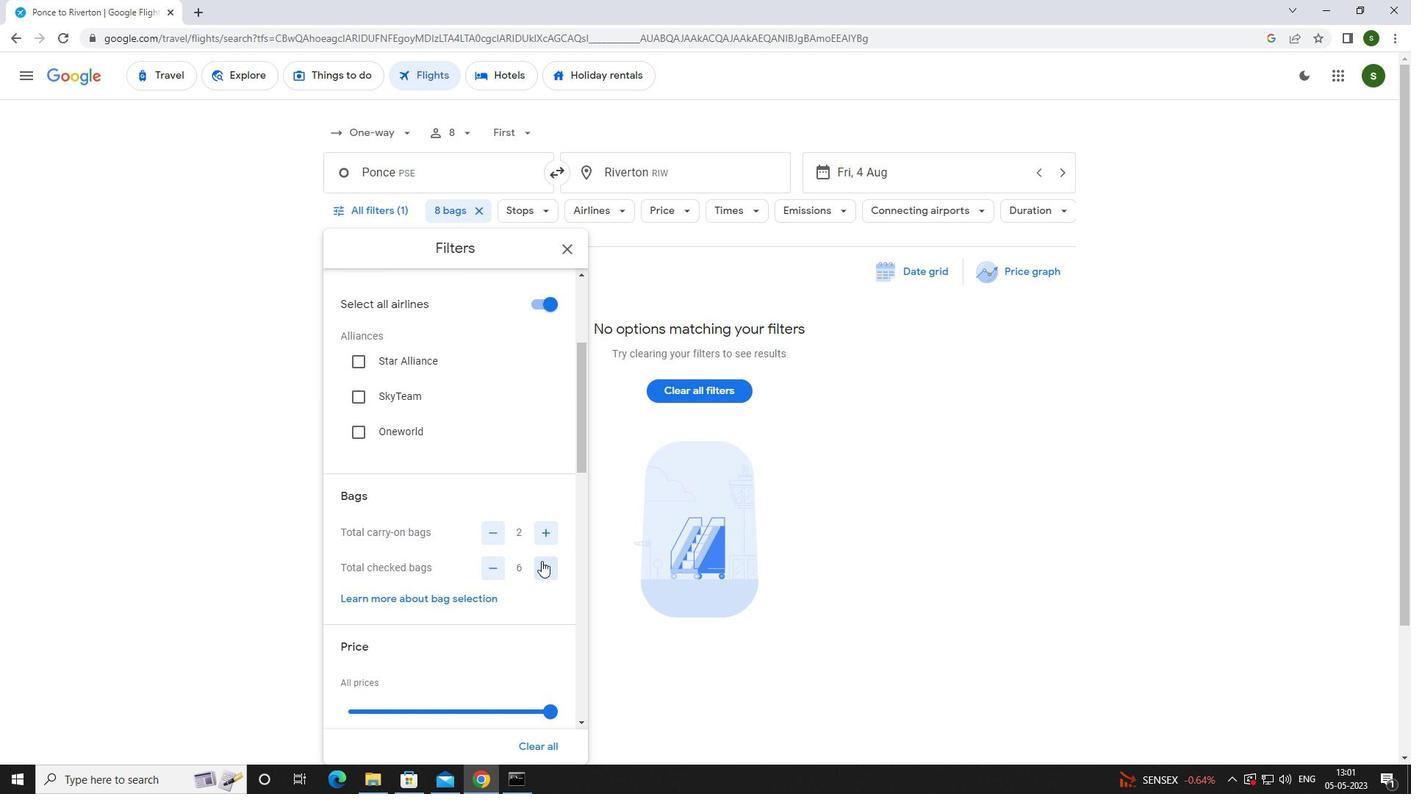 
Action: Mouse scrolled (541, 560) with delta (0, 0)
Screenshot: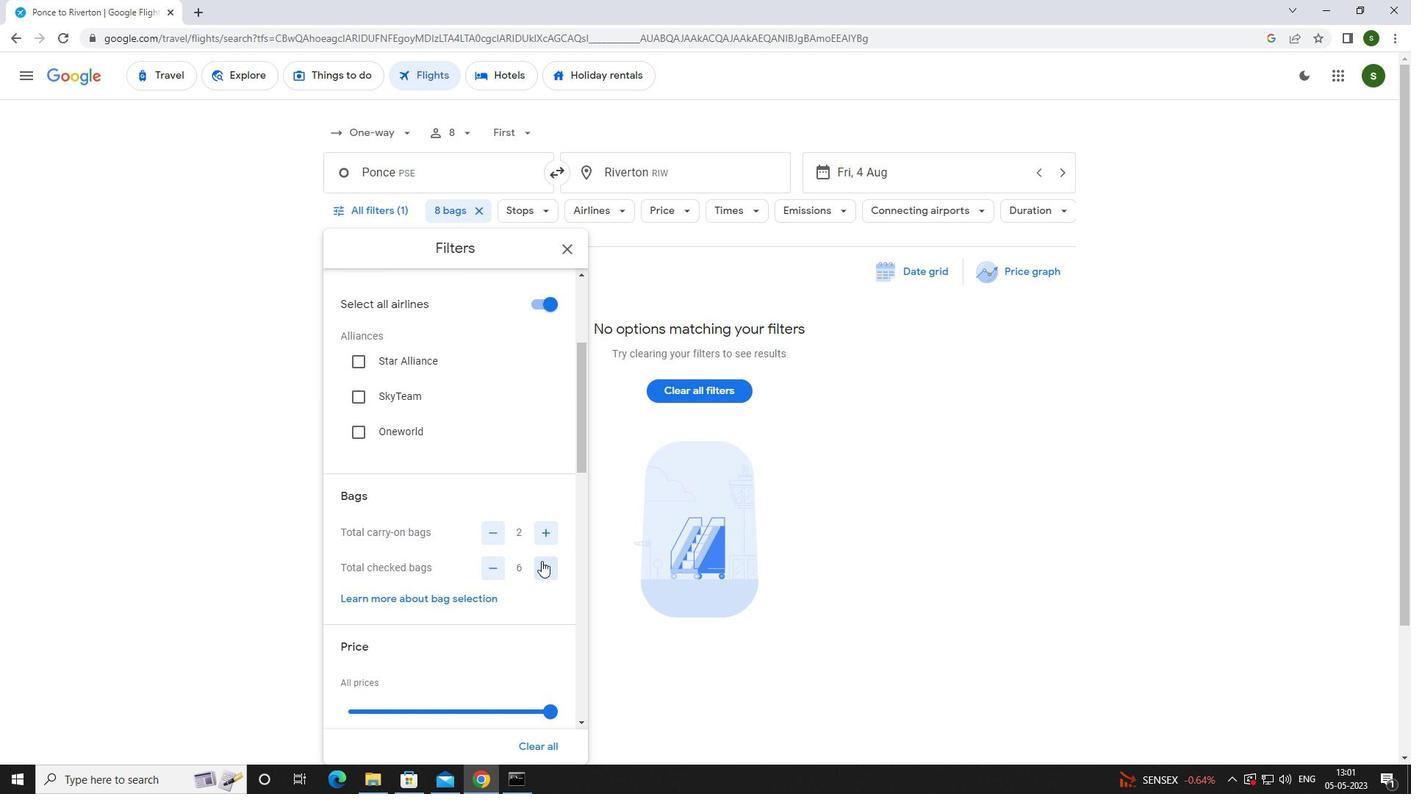 
Action: Mouse moved to (543, 559)
Screenshot: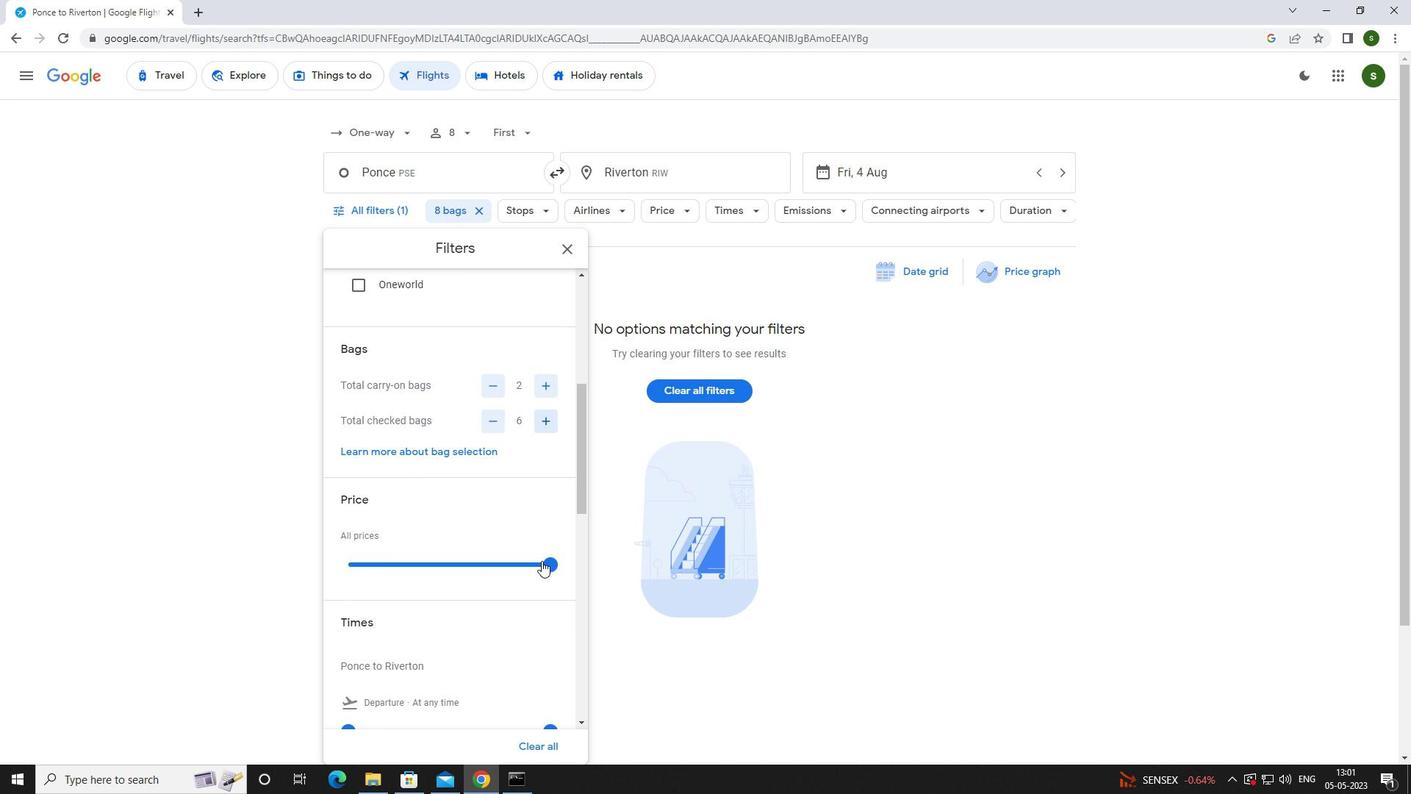 
Action: Mouse pressed left at (543, 559)
Screenshot: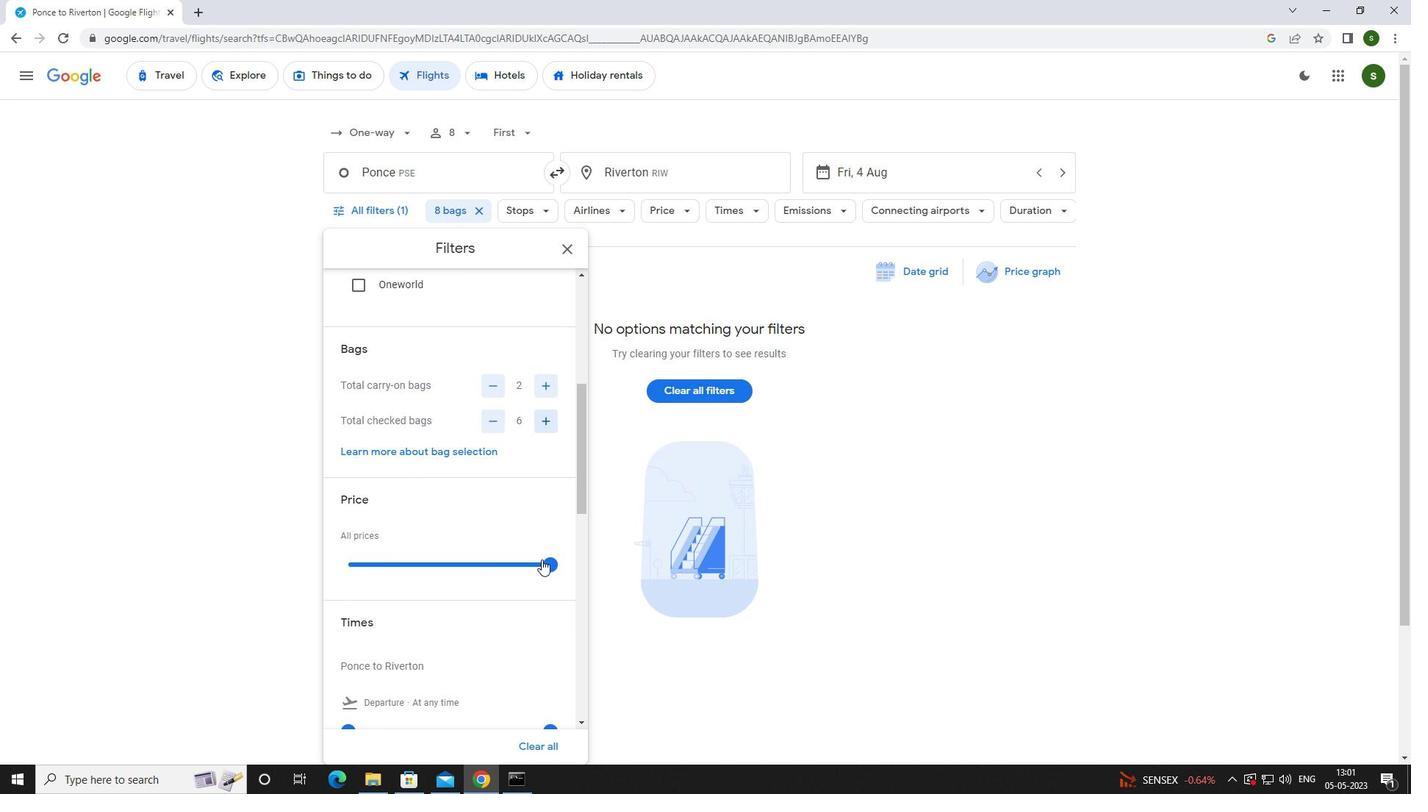 
Action: Mouse scrolled (543, 558) with delta (0, 0)
Screenshot: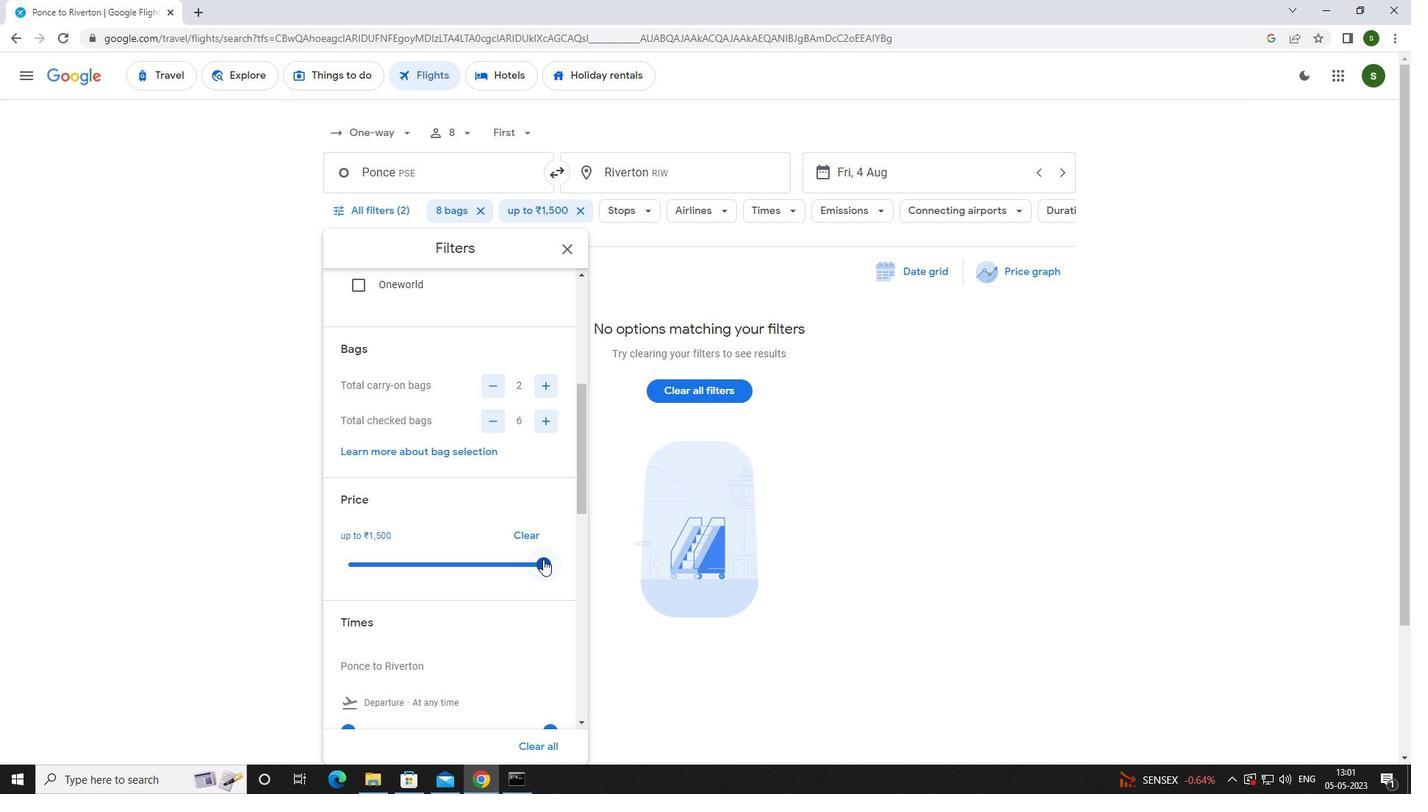 
Action: Mouse scrolled (543, 558) with delta (0, 0)
Screenshot: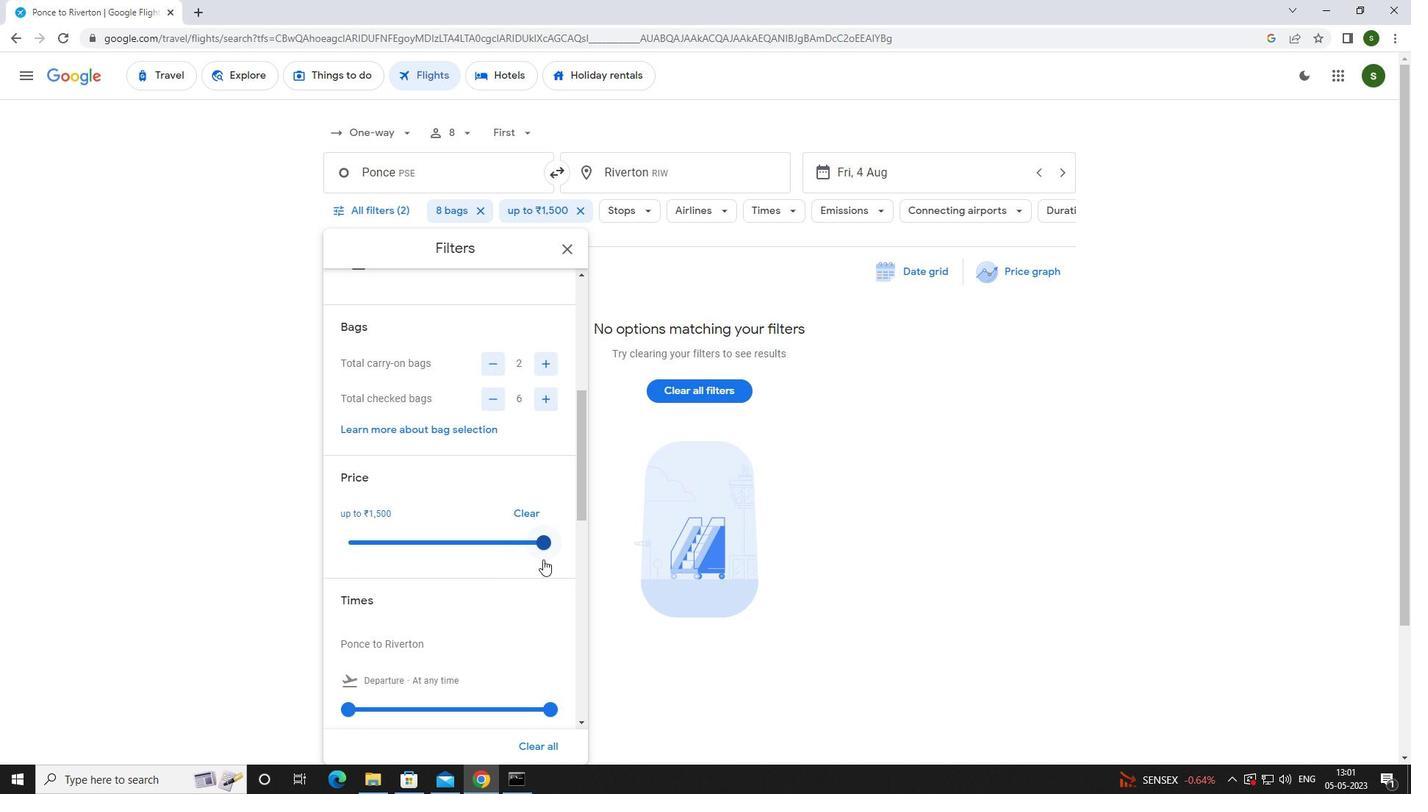 
Action: Mouse moved to (352, 583)
Screenshot: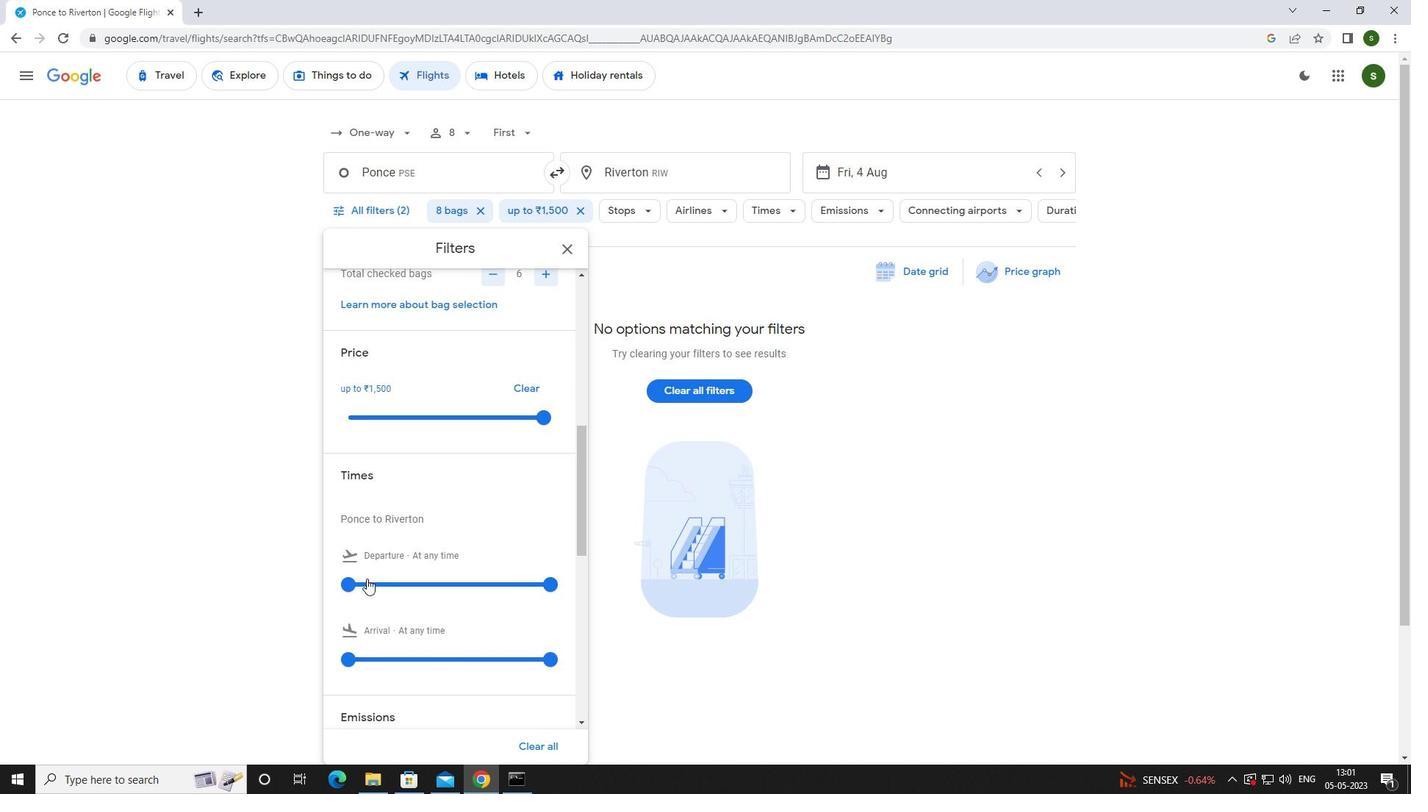 
Action: Mouse pressed left at (352, 583)
Screenshot: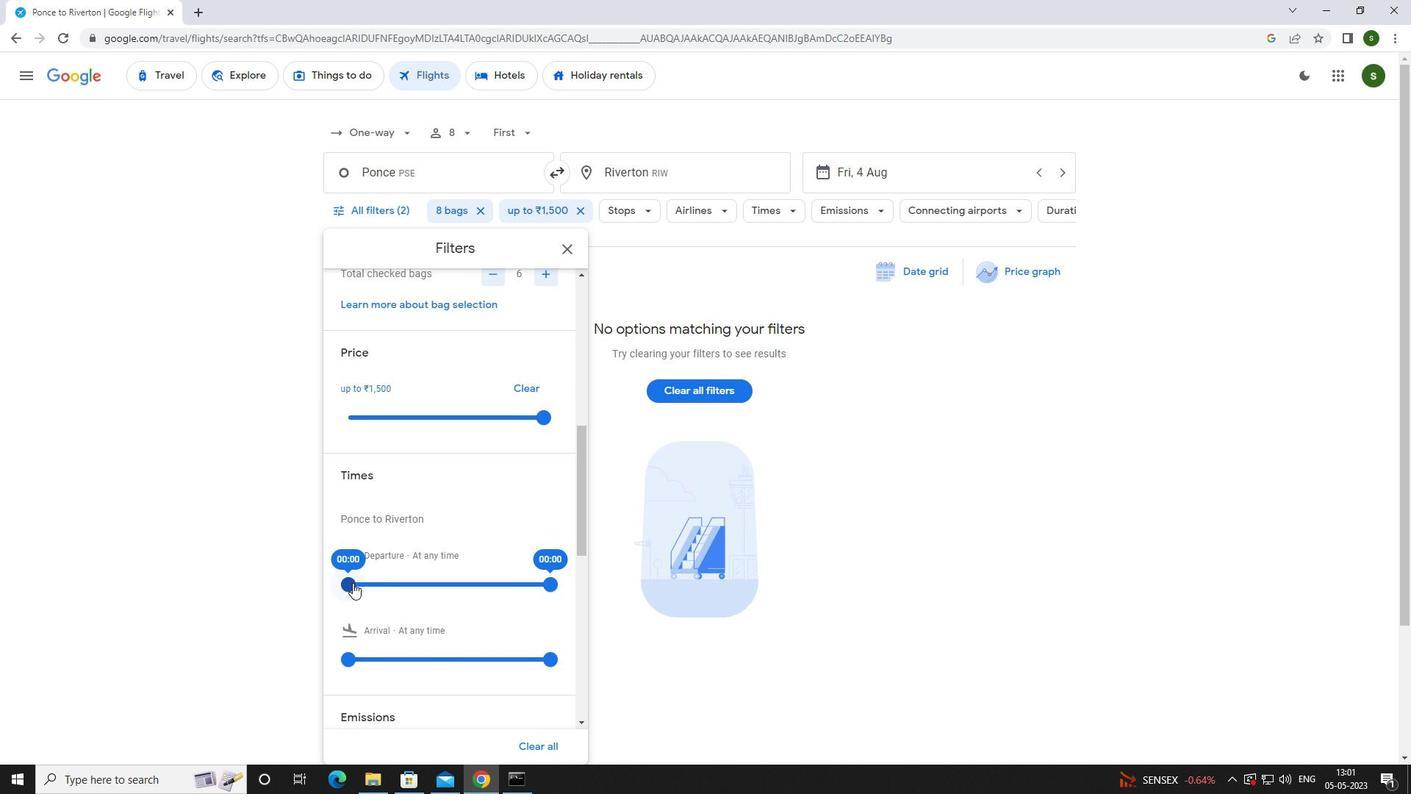 
Action: Mouse moved to (636, 645)
Screenshot: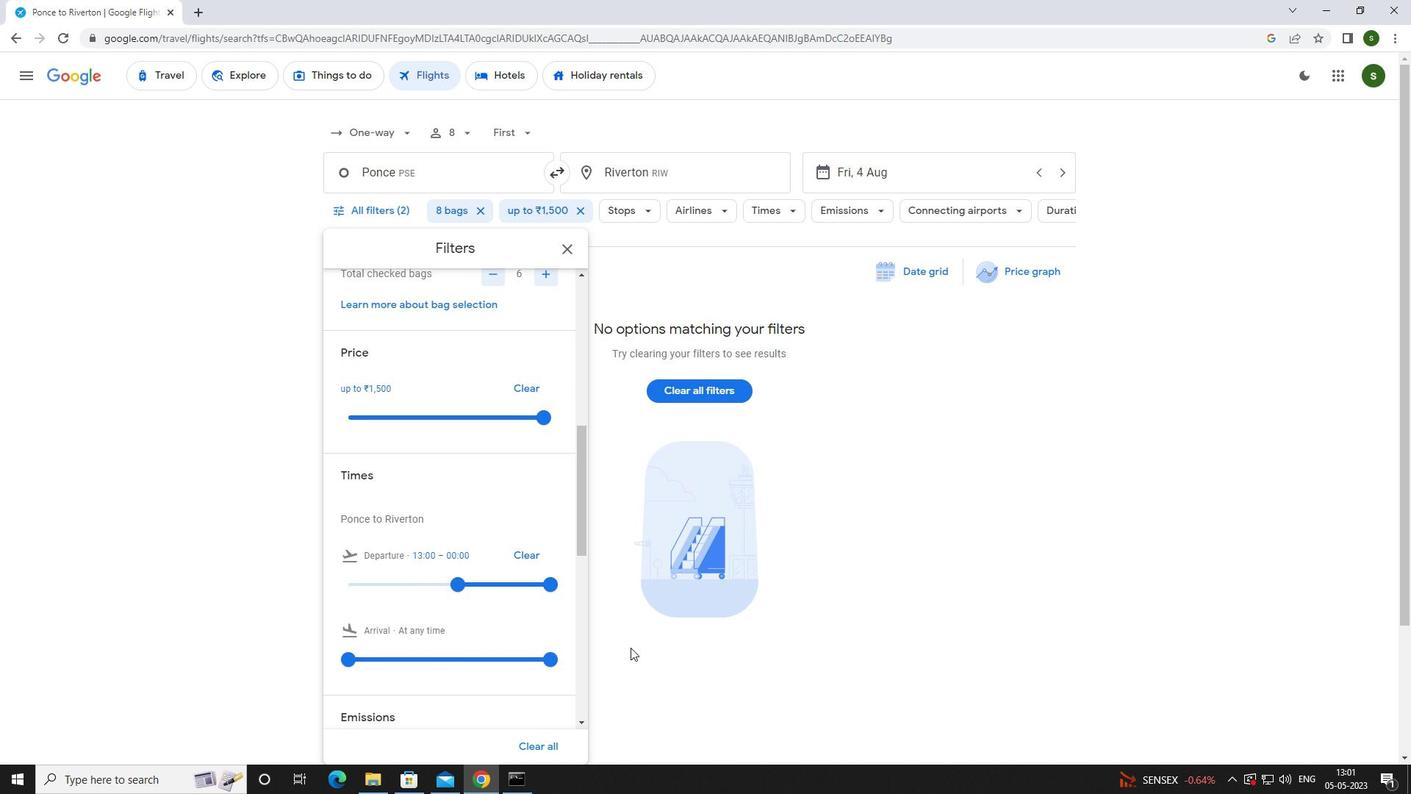 
Action: Mouse pressed left at (636, 645)
Screenshot: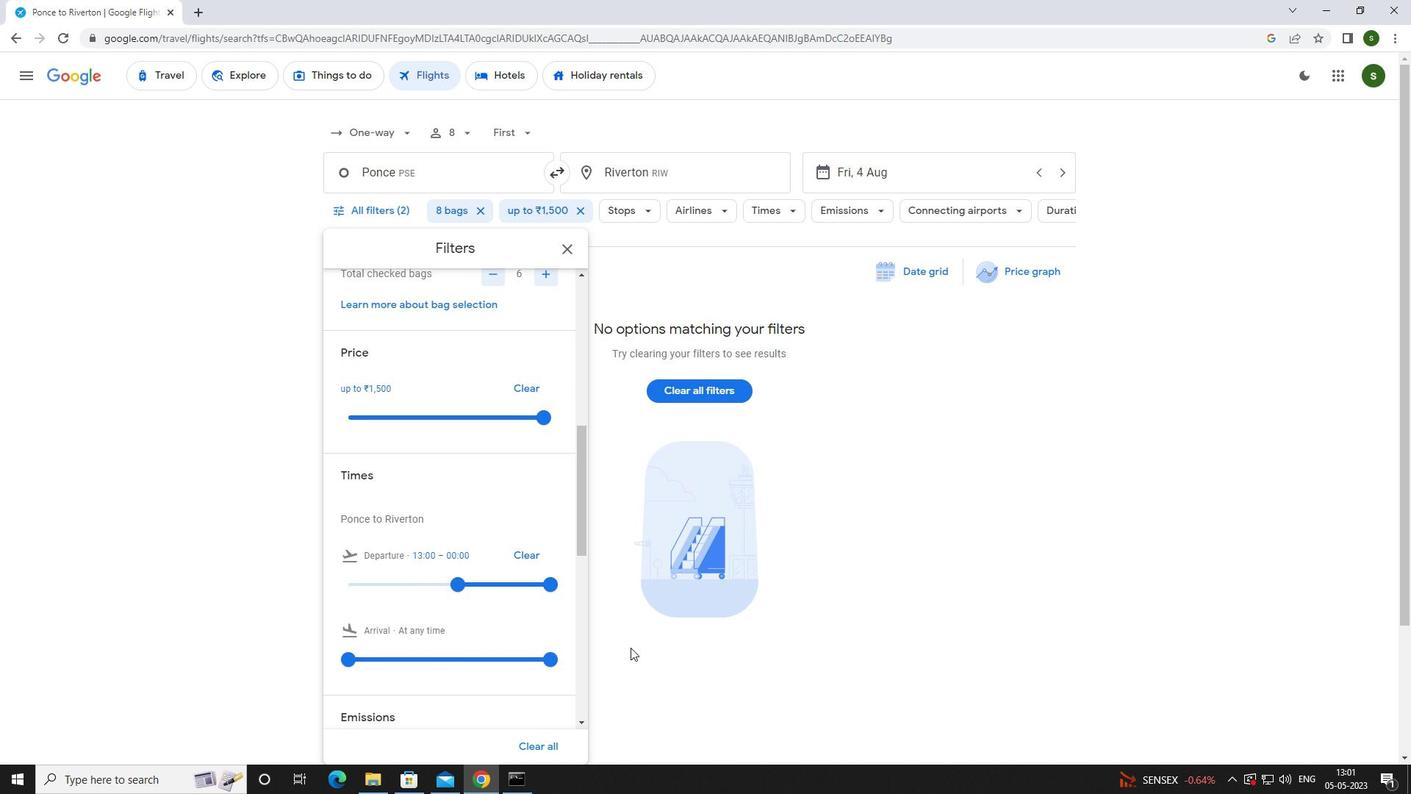 
Action: Mouse moved to (636, 642)
Screenshot: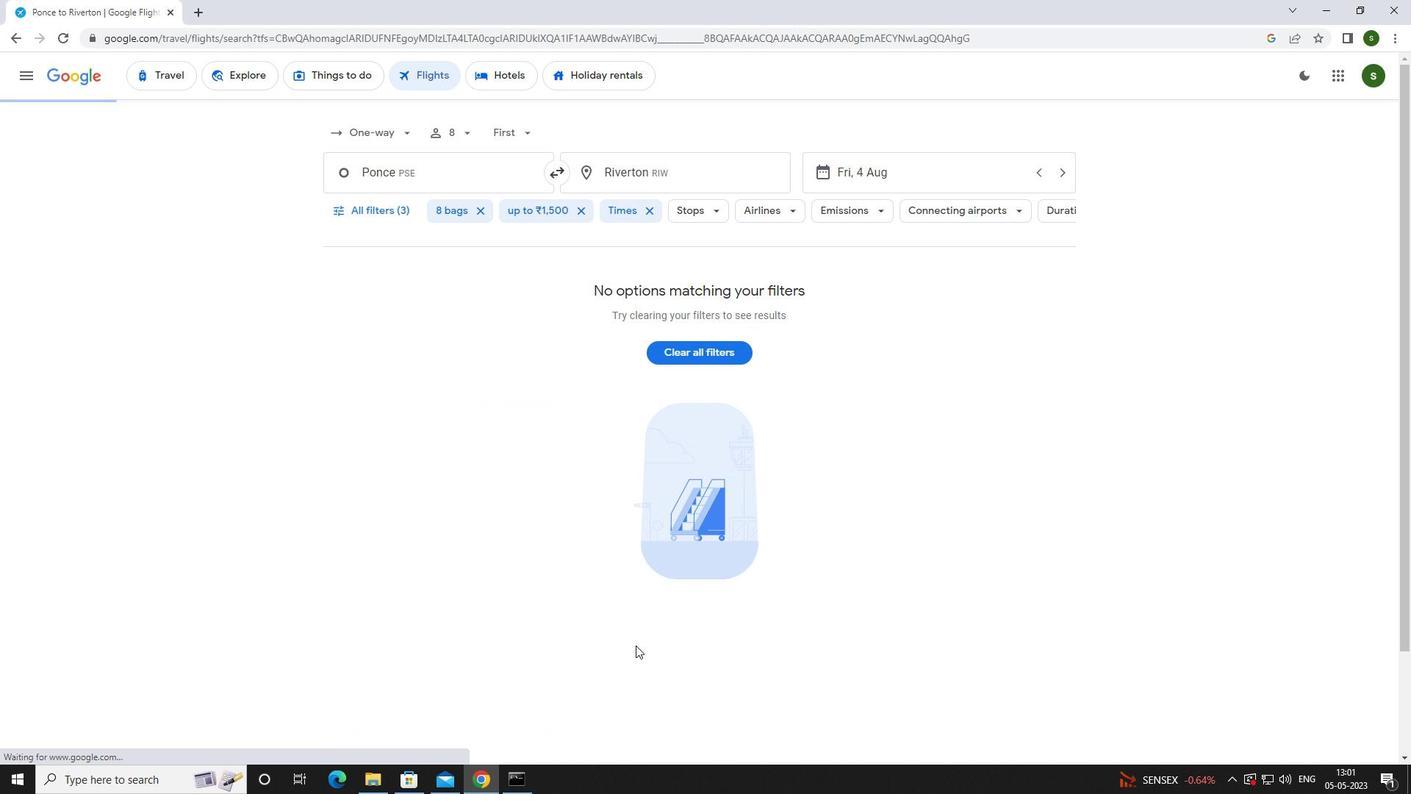 
